 Task: Send an email with the signature Charles Evans with the subject Project completion and the message Please let me know if there are any changes to the schedule. from softage.1@softage.net to softage.3@softage.net and softage.4@softage.net with an attached document Legal_document.pdf
Action: Mouse moved to (540, 690)
Screenshot: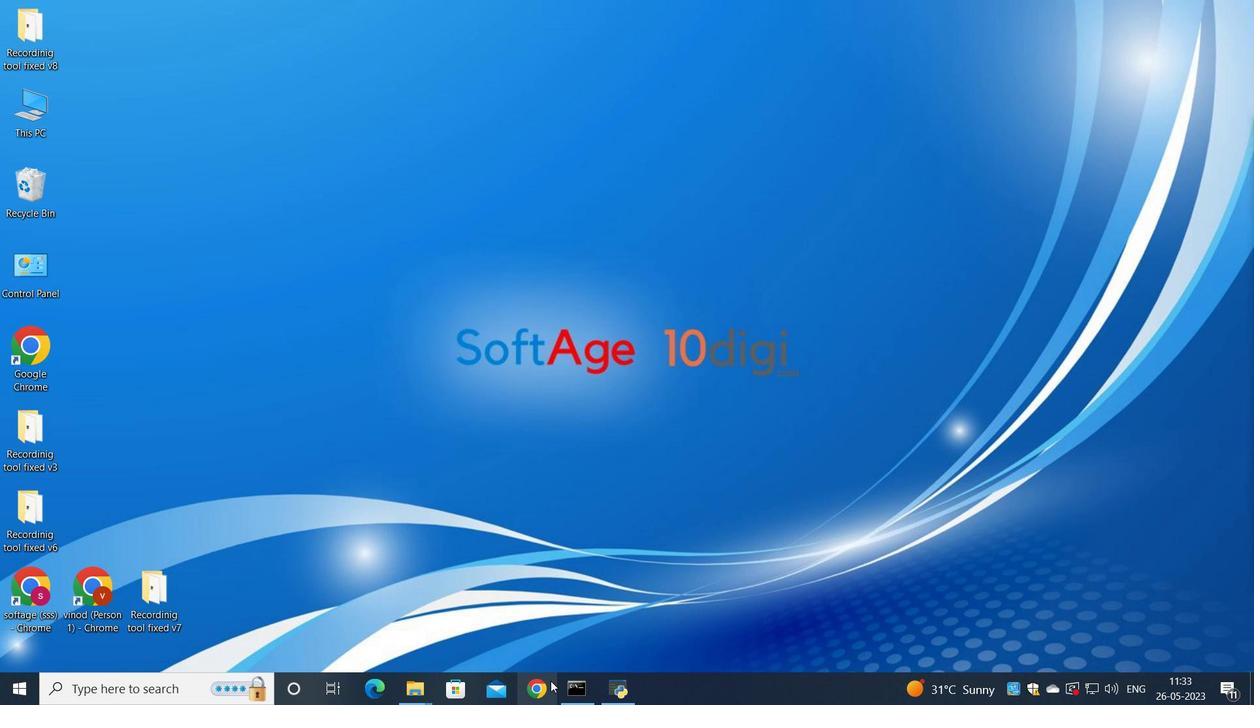 
Action: Mouse pressed left at (540, 690)
Screenshot: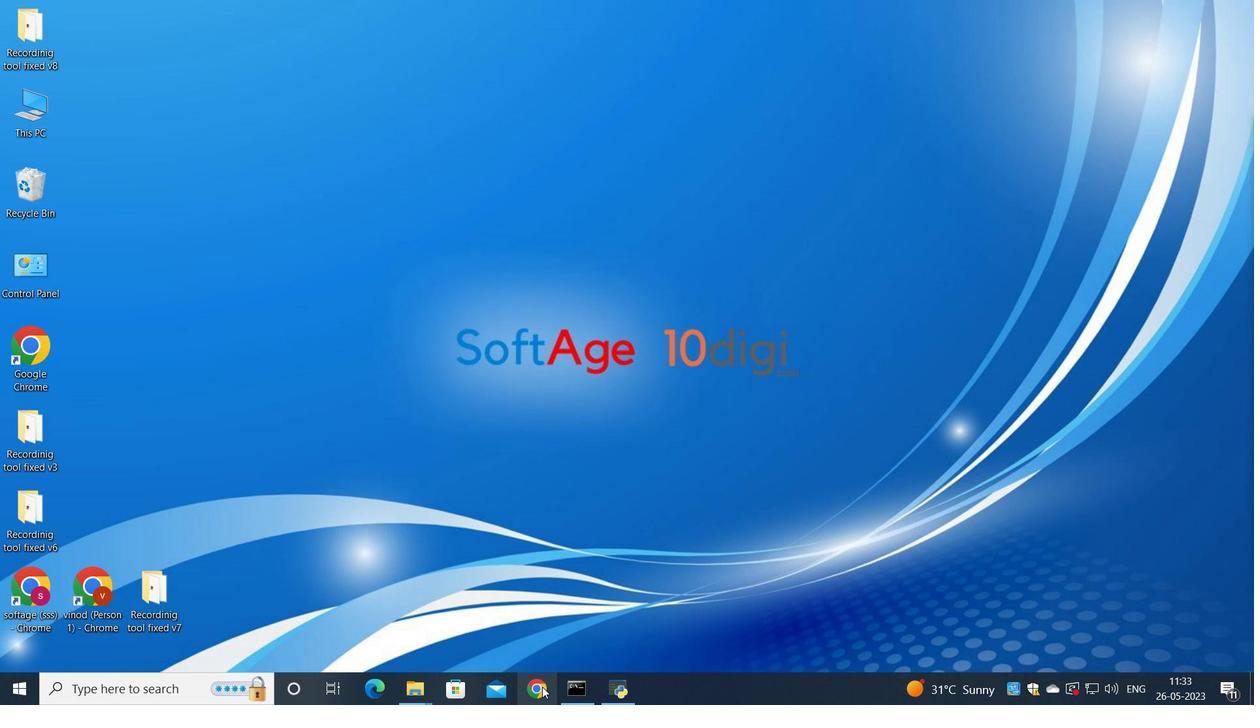 
Action: Mouse moved to (555, 413)
Screenshot: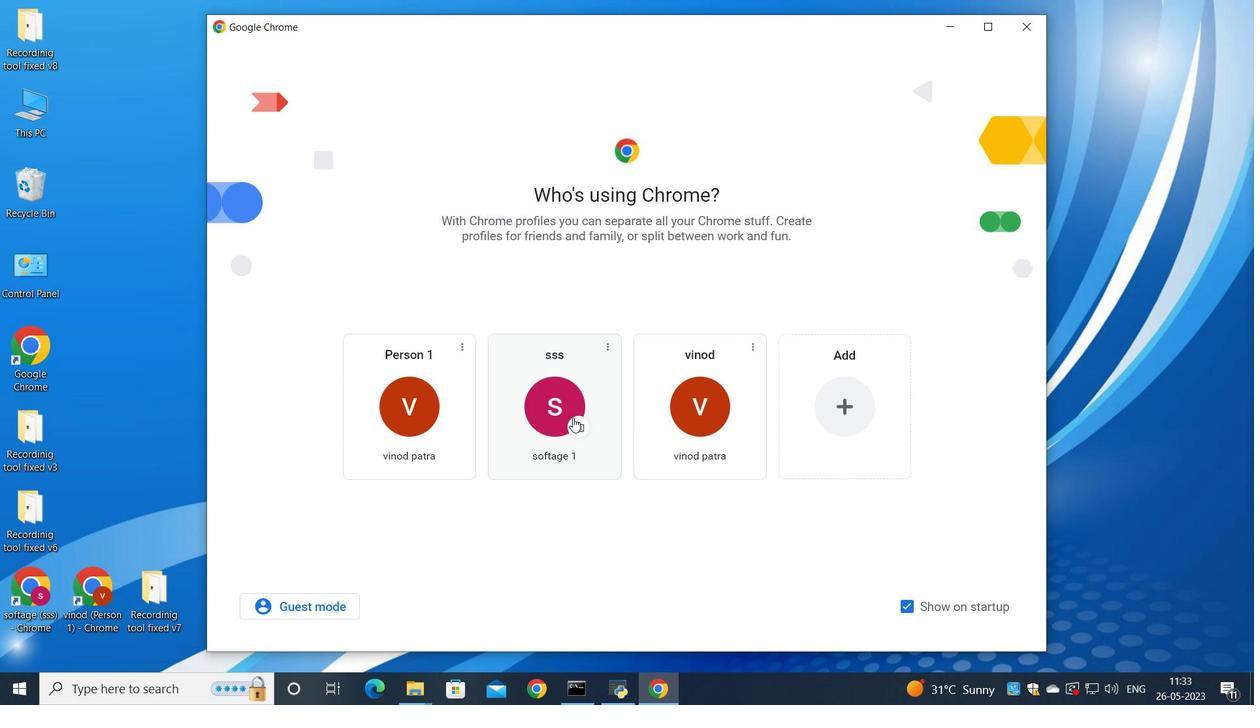 
Action: Mouse pressed left at (555, 413)
Screenshot: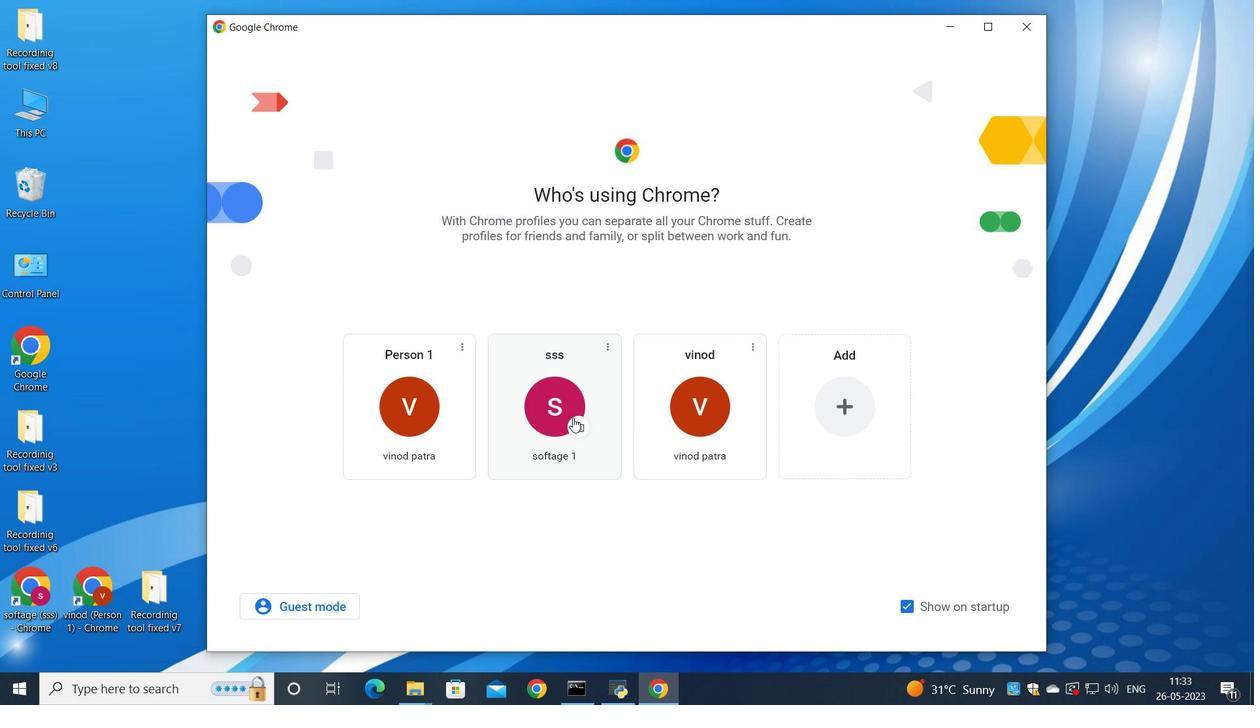 
Action: Mouse moved to (1102, 87)
Screenshot: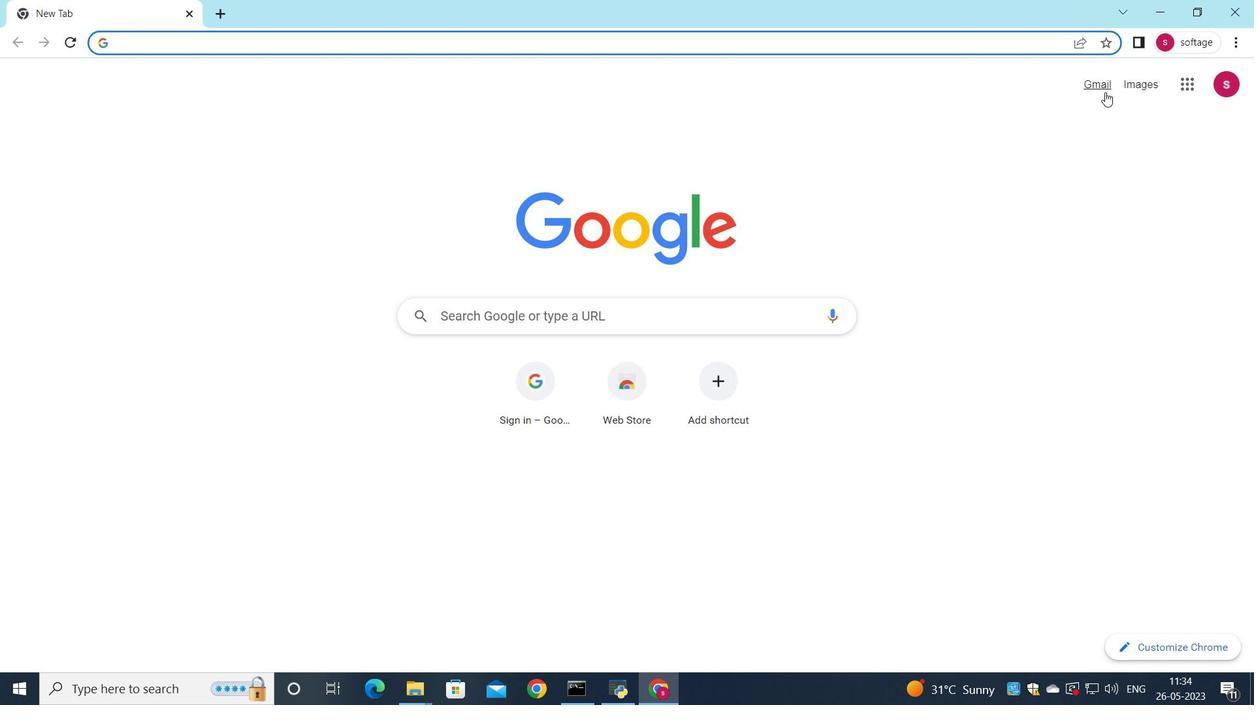 
Action: Mouse pressed left at (1102, 87)
Screenshot: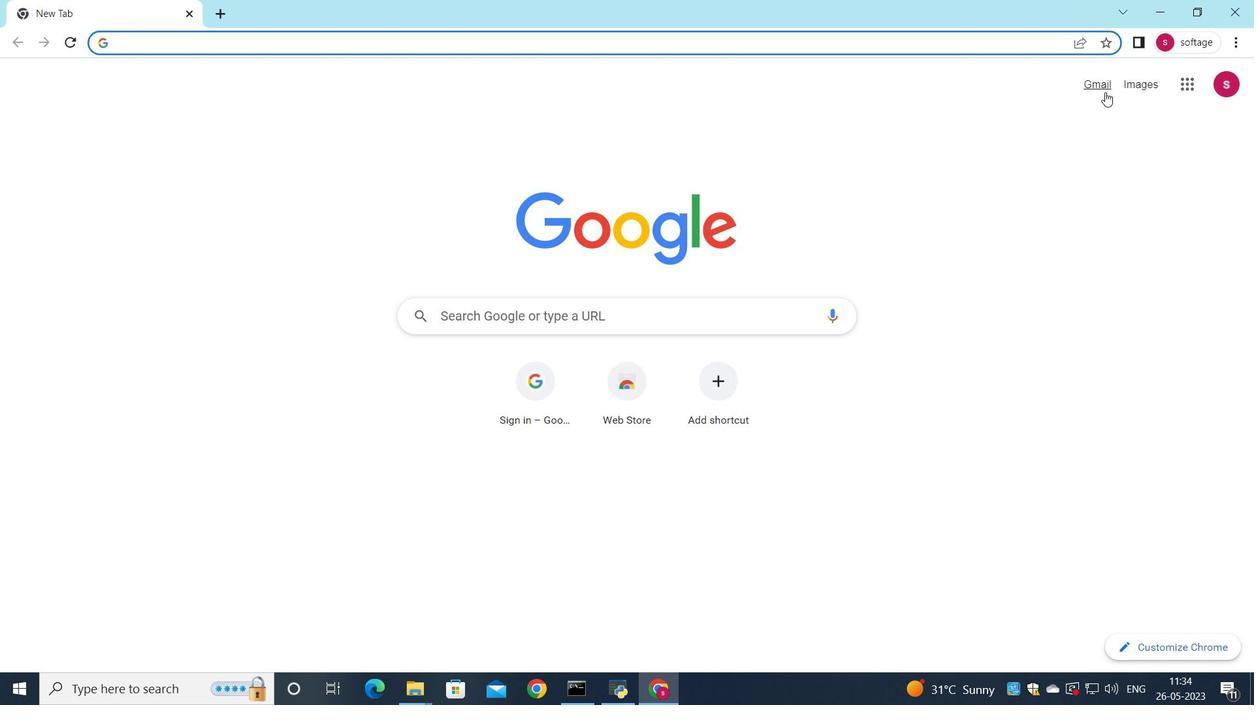 
Action: Mouse moved to (1075, 114)
Screenshot: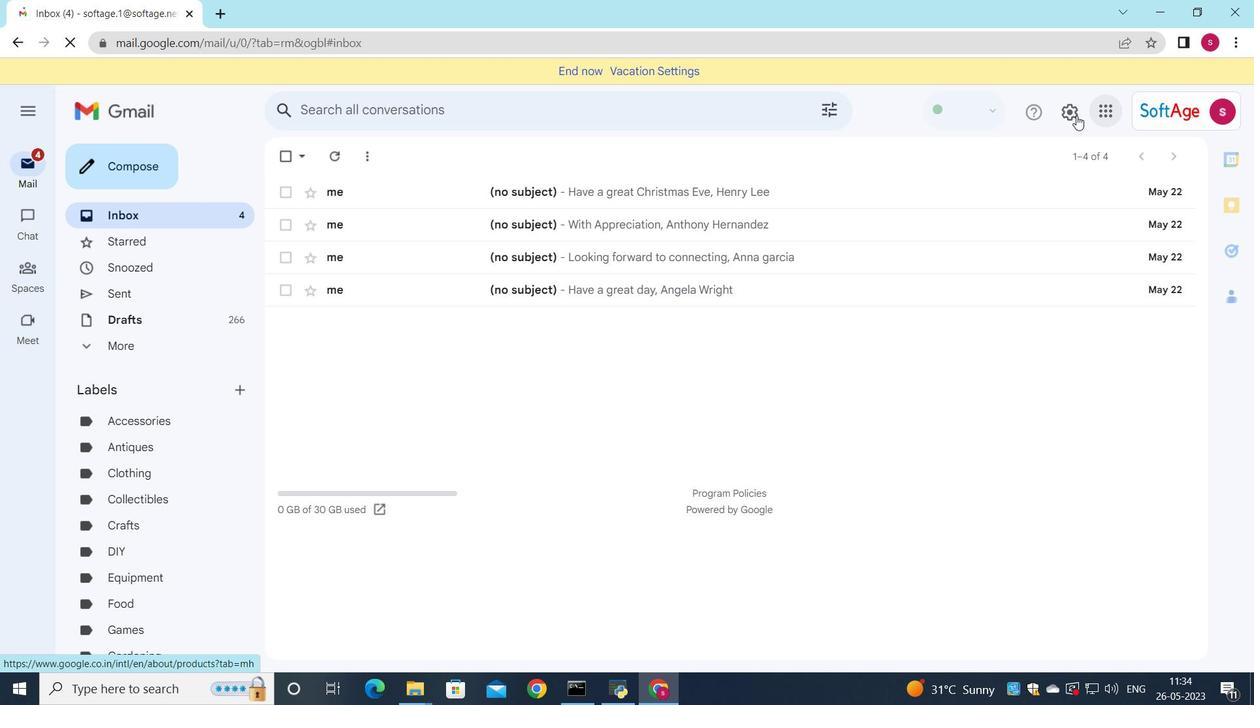 
Action: Mouse pressed left at (1075, 114)
Screenshot: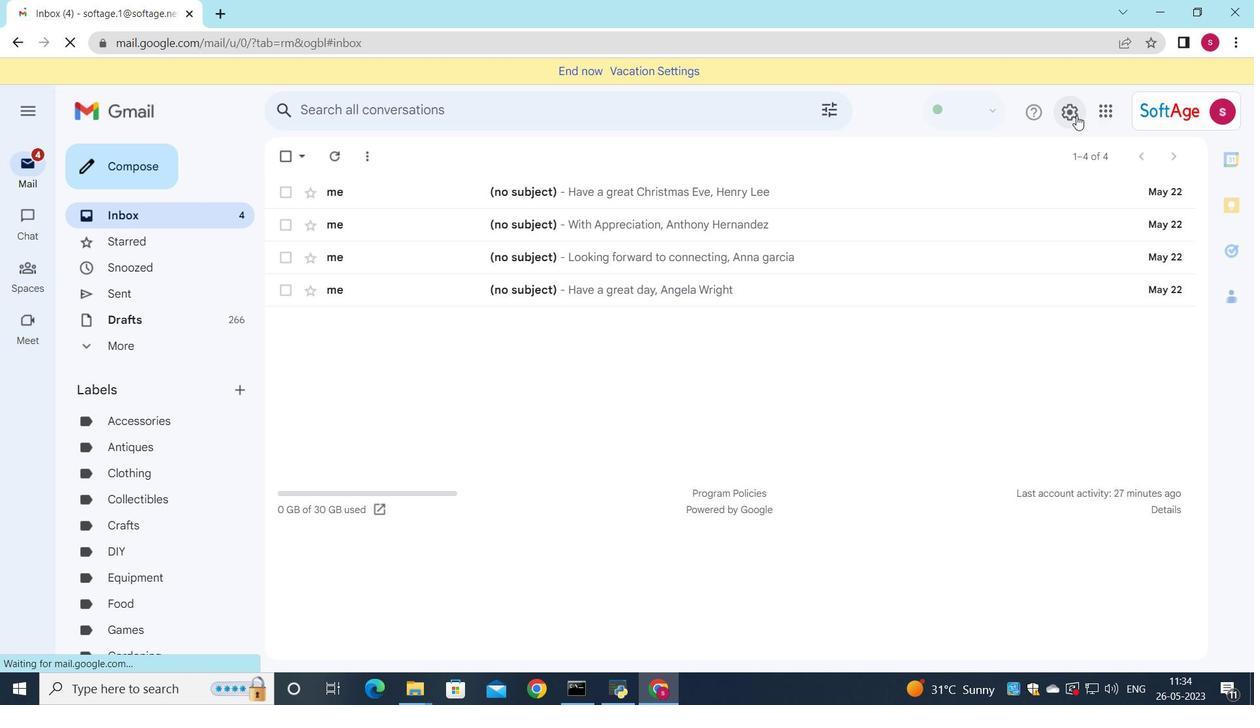 
Action: Mouse moved to (1093, 185)
Screenshot: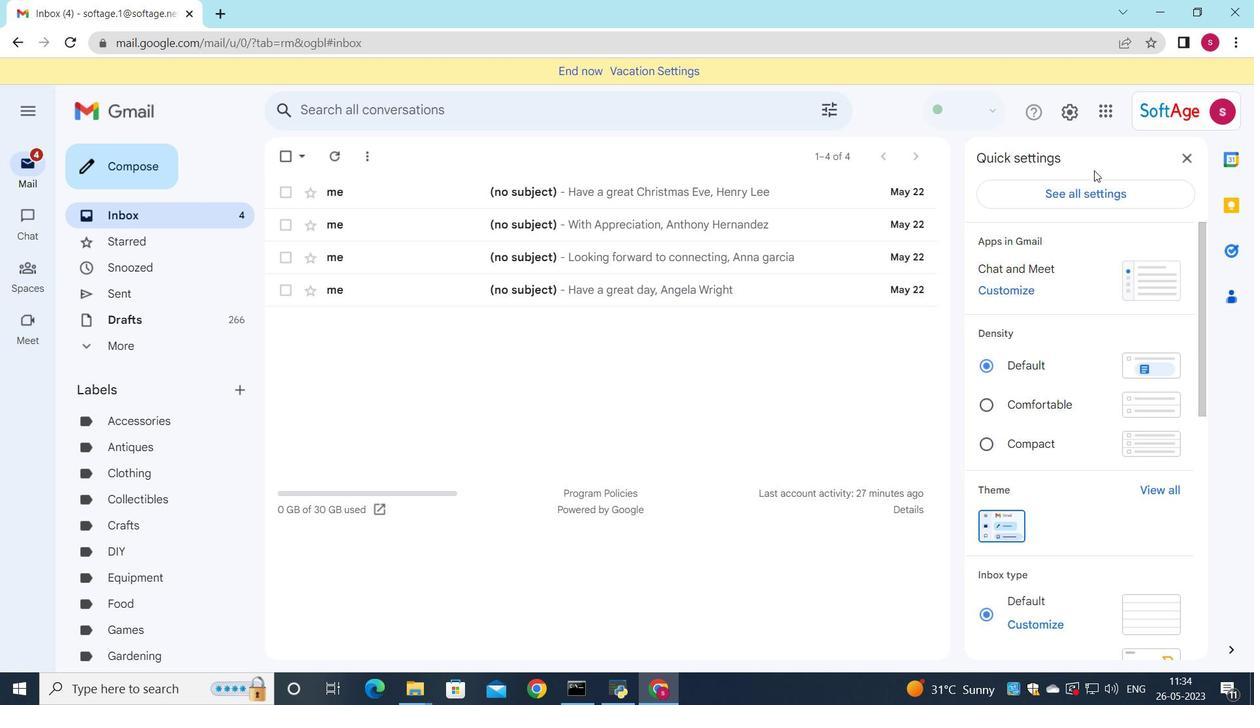 
Action: Mouse pressed left at (1093, 185)
Screenshot: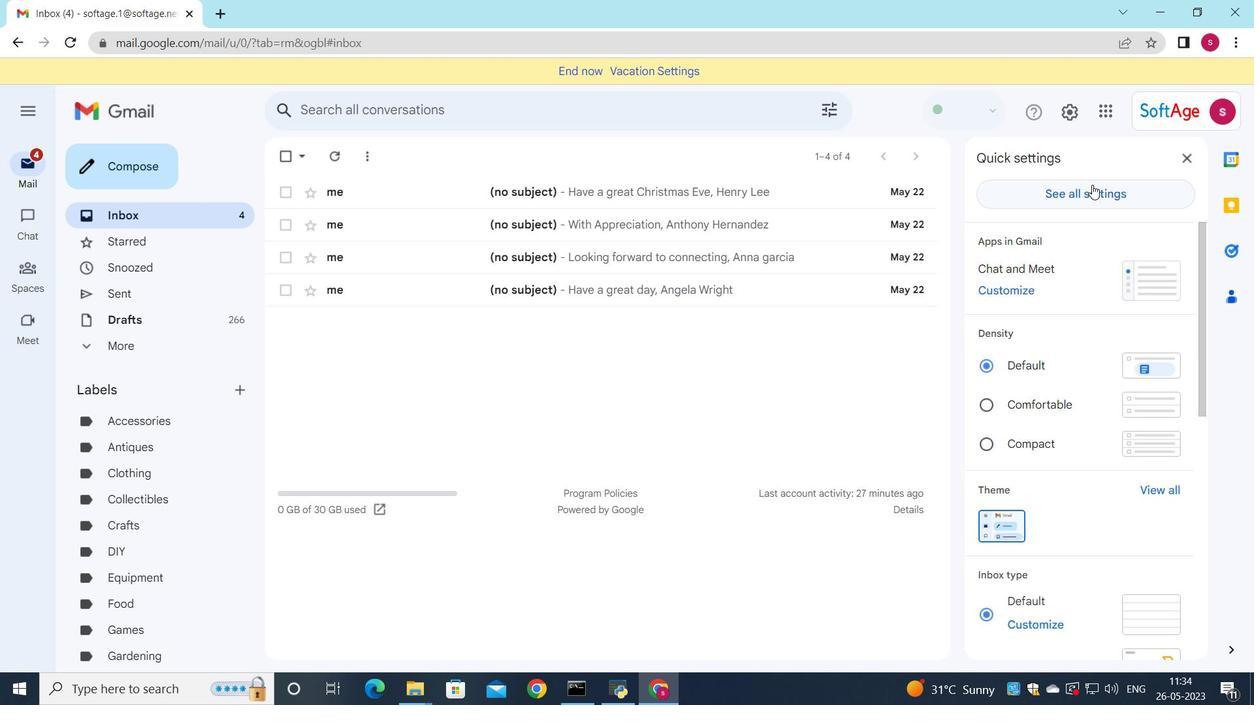 
Action: Mouse moved to (618, 416)
Screenshot: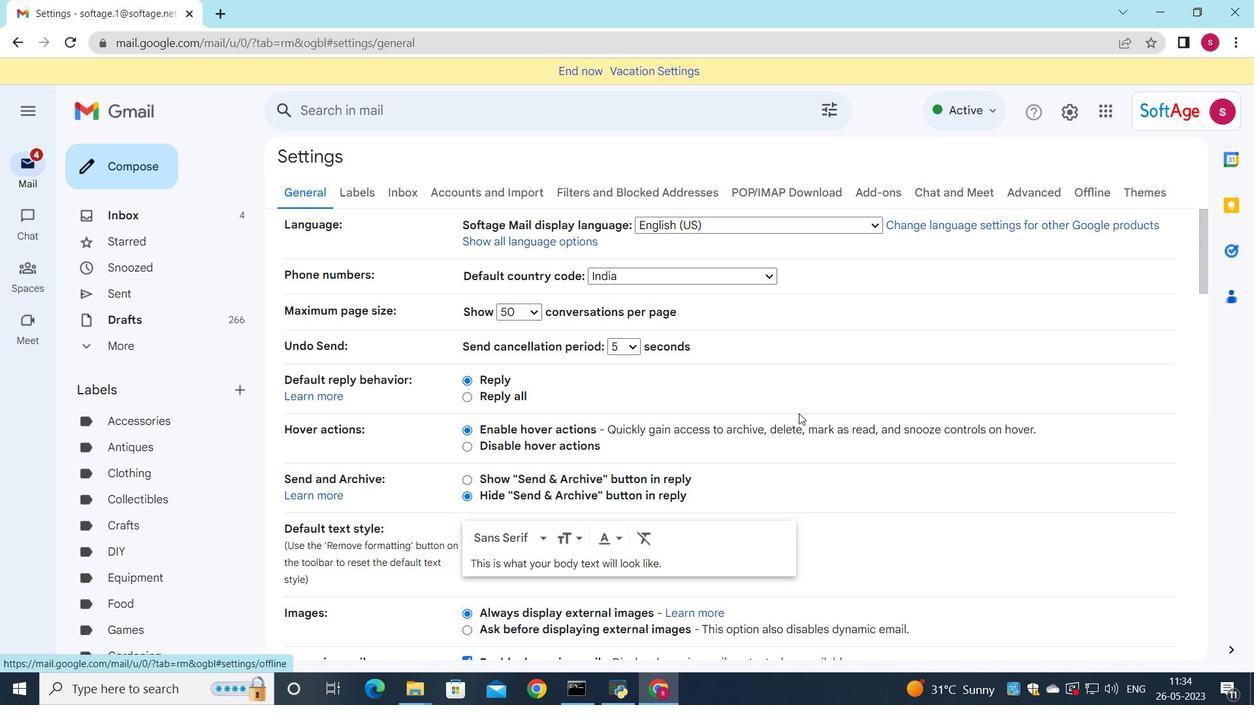 
Action: Mouse scrolled (618, 415) with delta (0, 0)
Screenshot: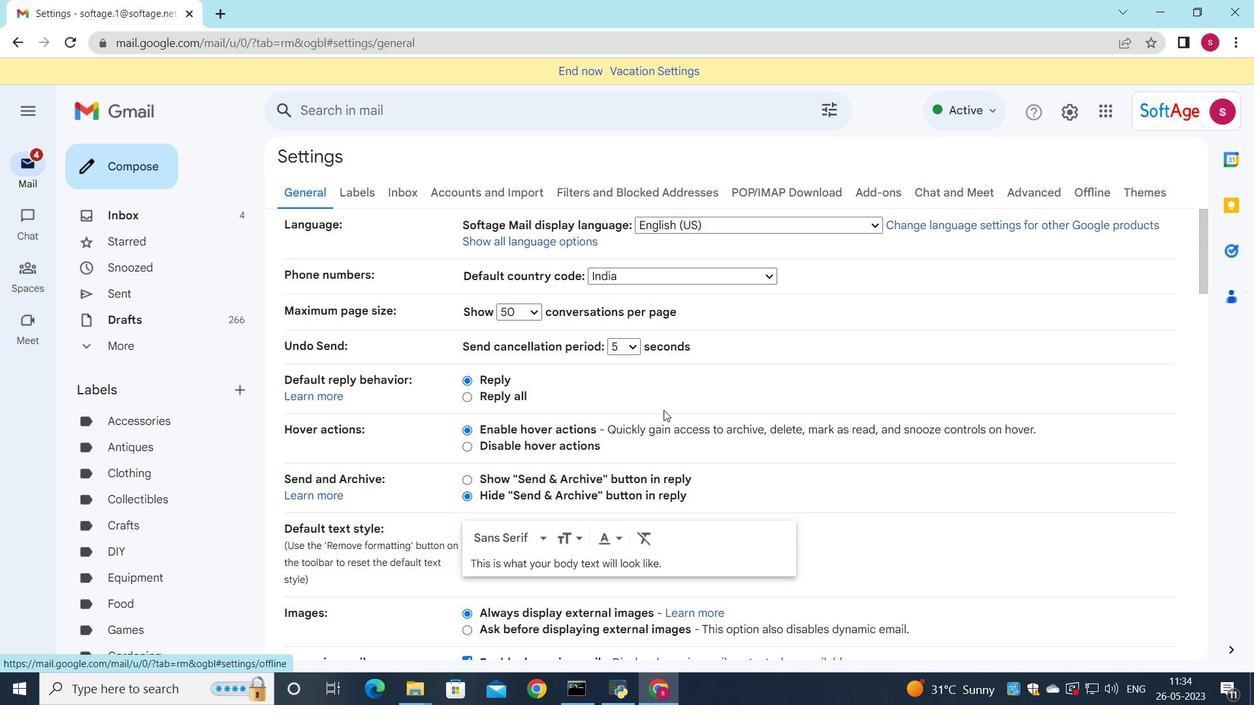 
Action: Mouse scrolled (618, 415) with delta (0, 0)
Screenshot: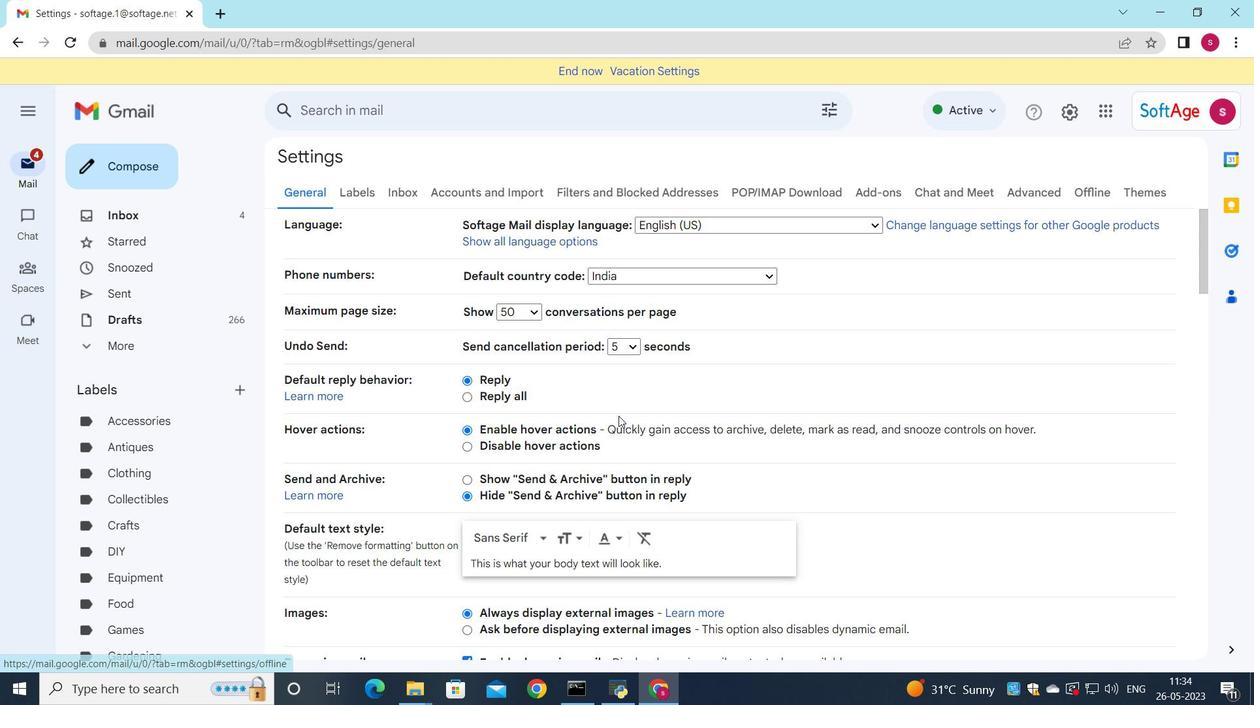 
Action: Mouse scrolled (618, 415) with delta (0, 0)
Screenshot: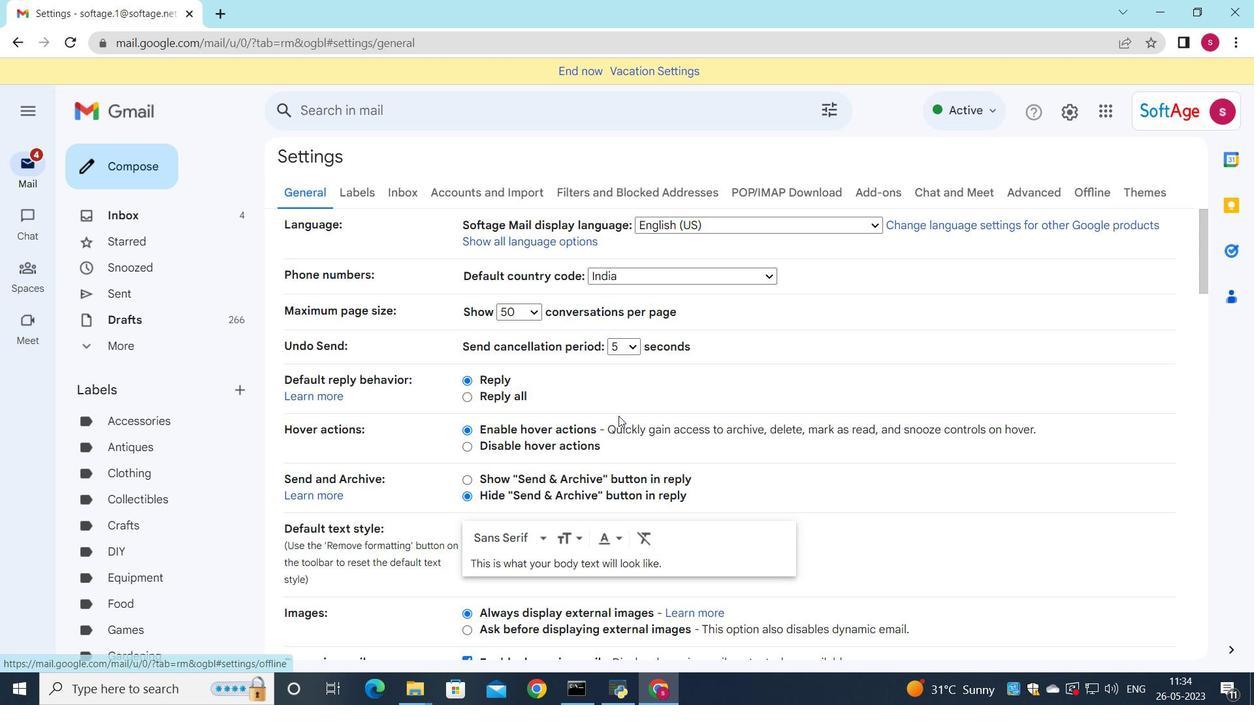 
Action: Mouse scrolled (618, 415) with delta (0, 0)
Screenshot: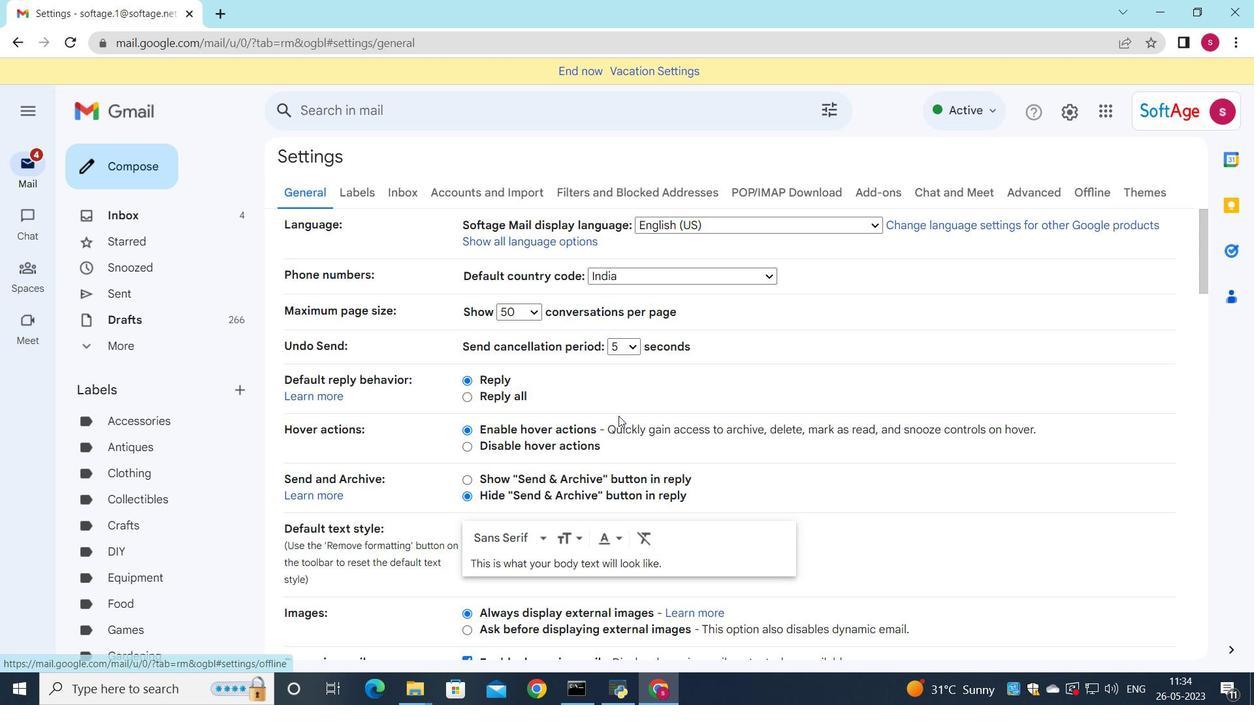 
Action: Mouse scrolled (618, 415) with delta (0, 0)
Screenshot: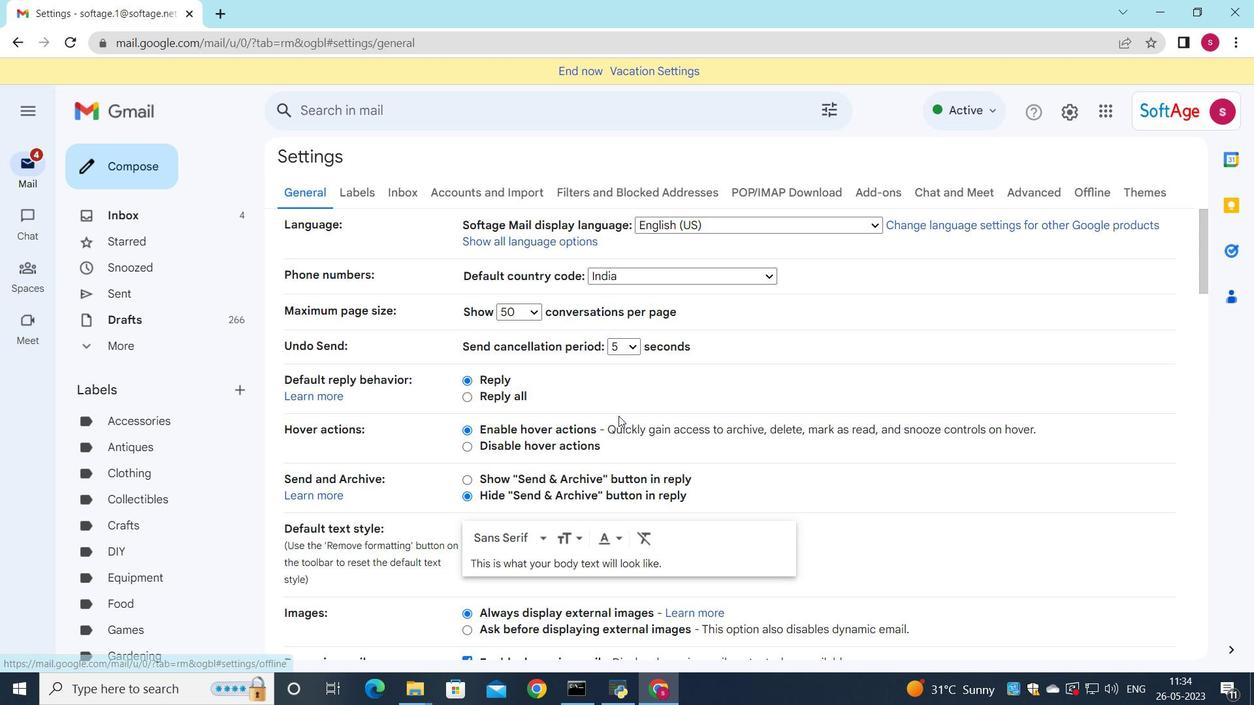 
Action: Mouse scrolled (618, 415) with delta (0, 0)
Screenshot: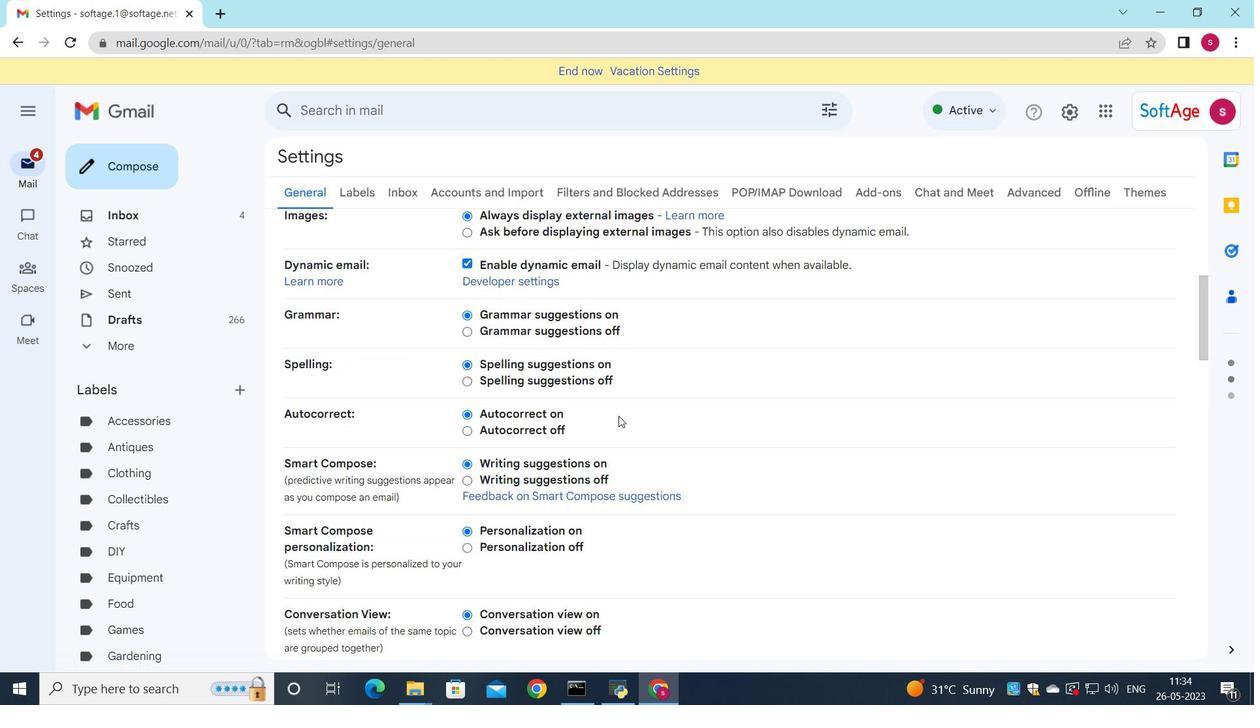 
Action: Mouse scrolled (618, 415) with delta (0, 0)
Screenshot: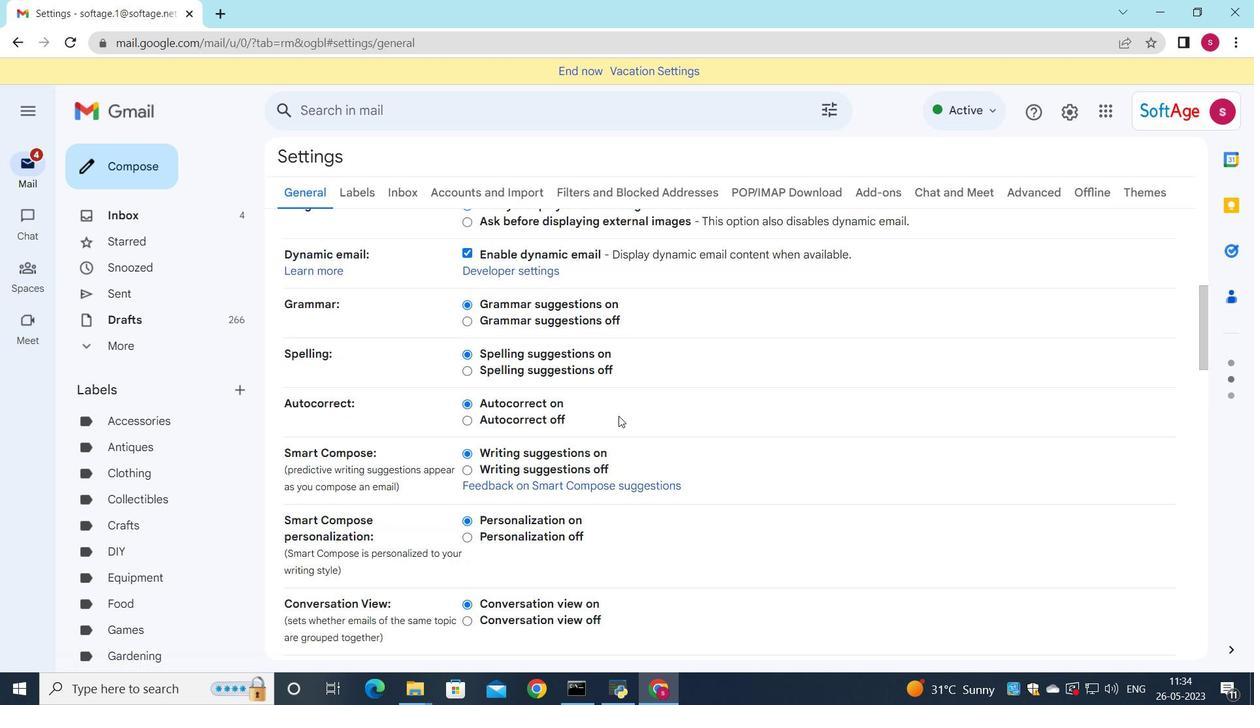 
Action: Mouse scrolled (618, 415) with delta (0, 0)
Screenshot: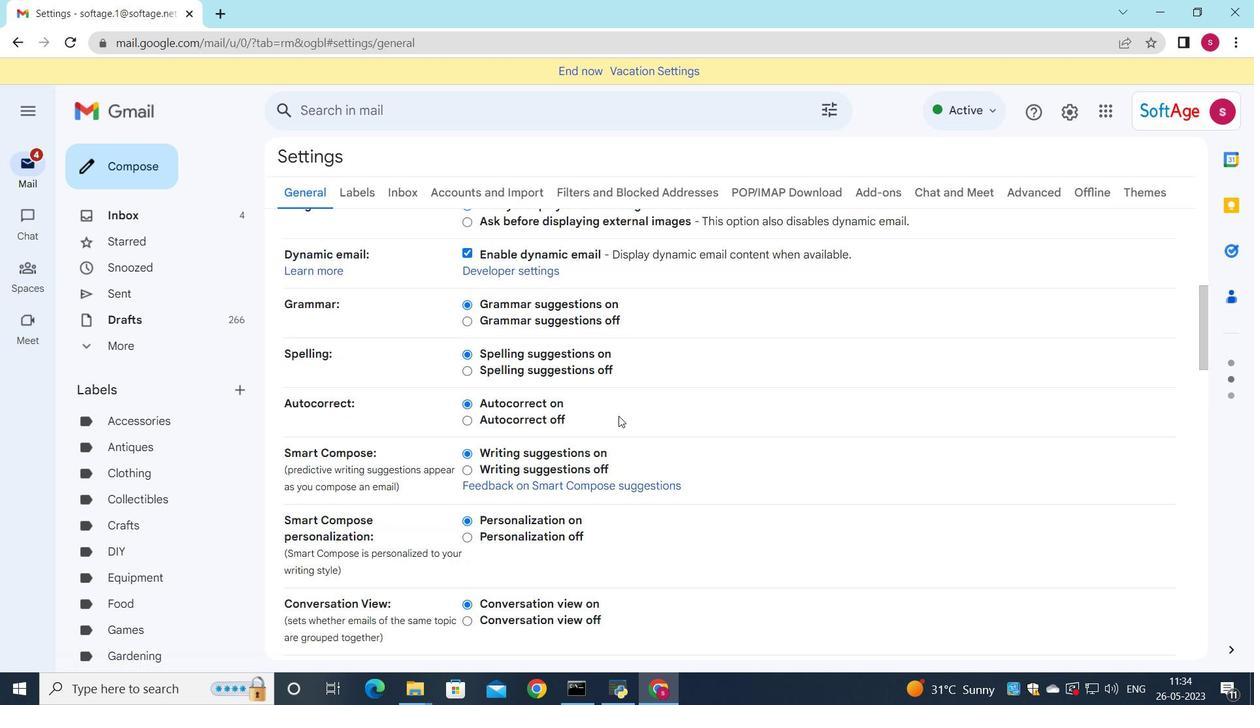 
Action: Mouse scrolled (618, 415) with delta (0, 0)
Screenshot: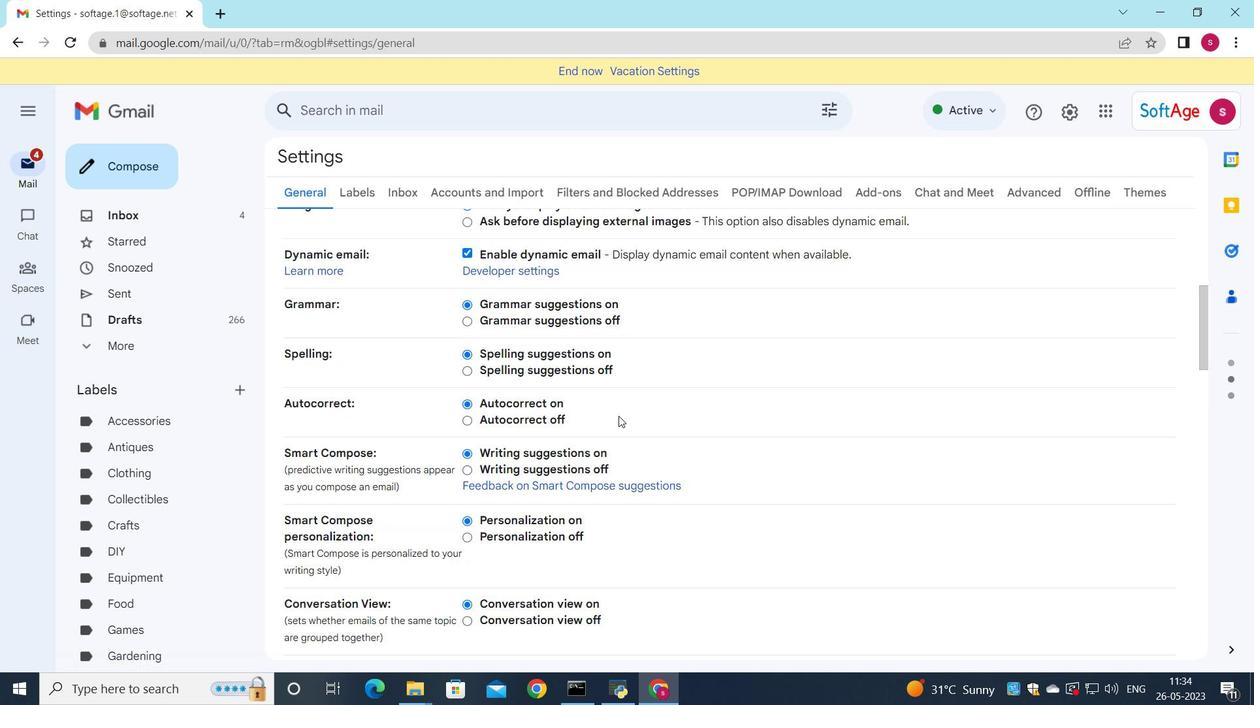 
Action: Mouse moved to (622, 418)
Screenshot: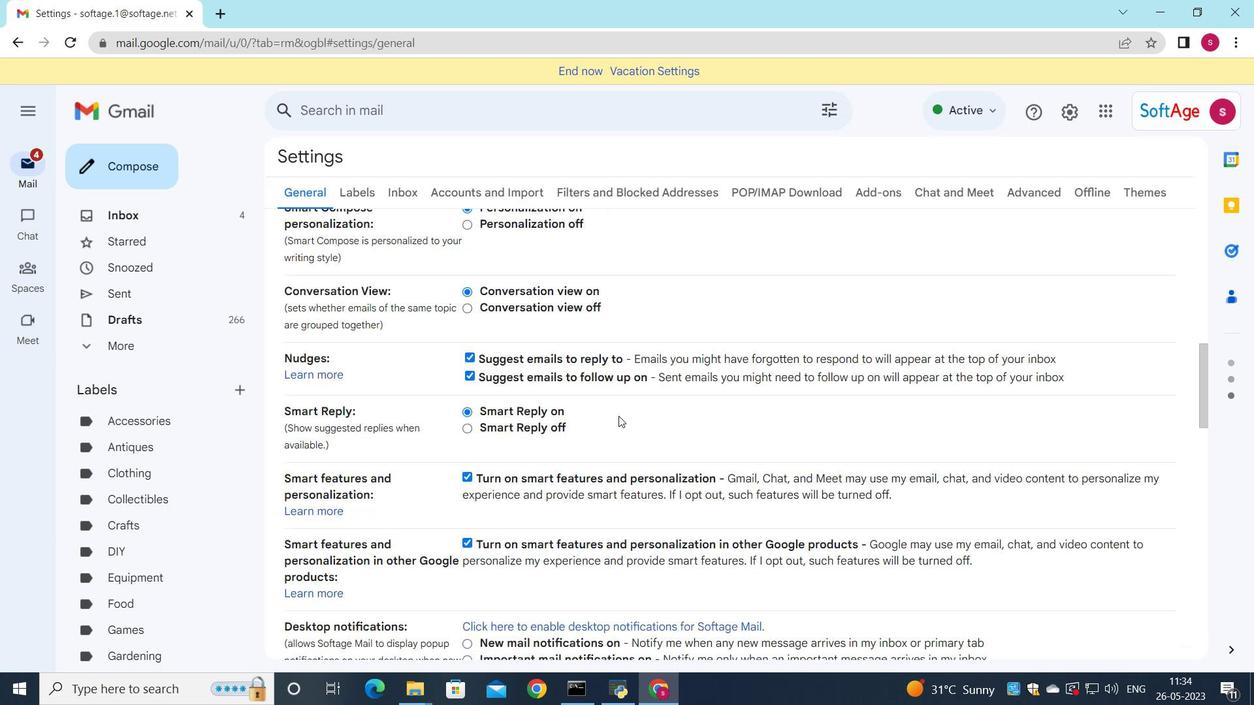 
Action: Mouse scrolled (622, 418) with delta (0, 0)
Screenshot: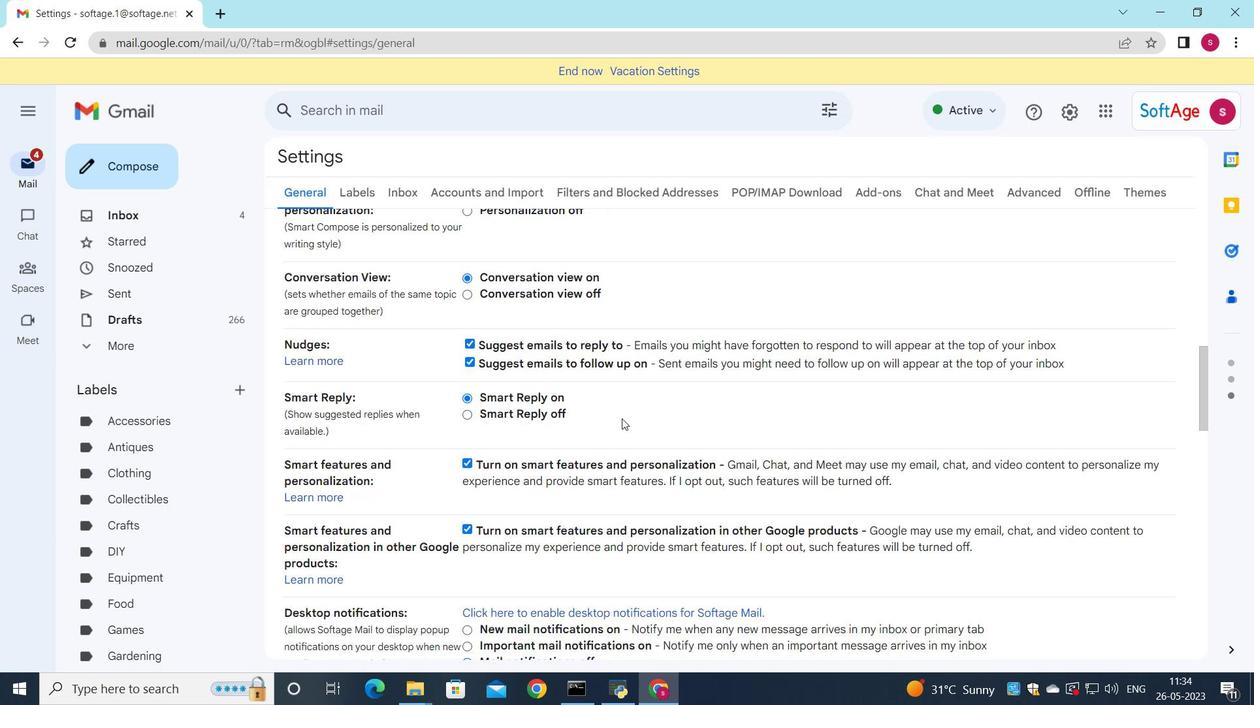 
Action: Mouse scrolled (622, 418) with delta (0, 0)
Screenshot: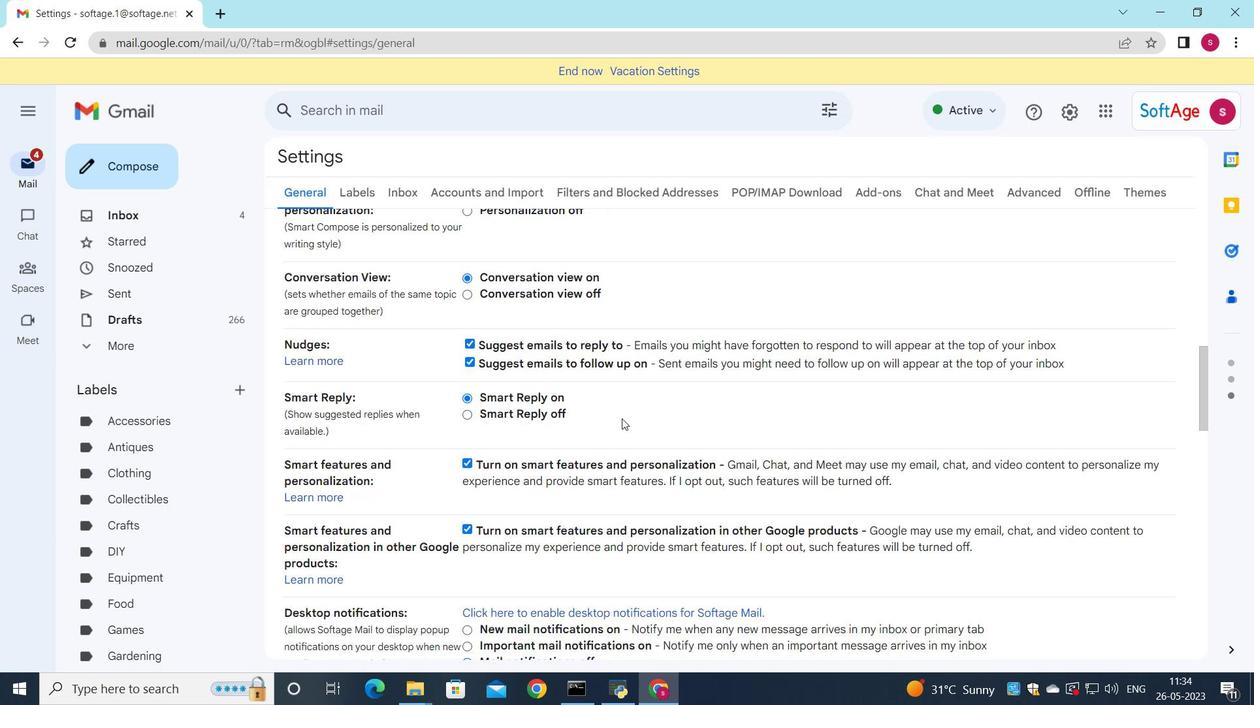 
Action: Mouse scrolled (622, 418) with delta (0, 0)
Screenshot: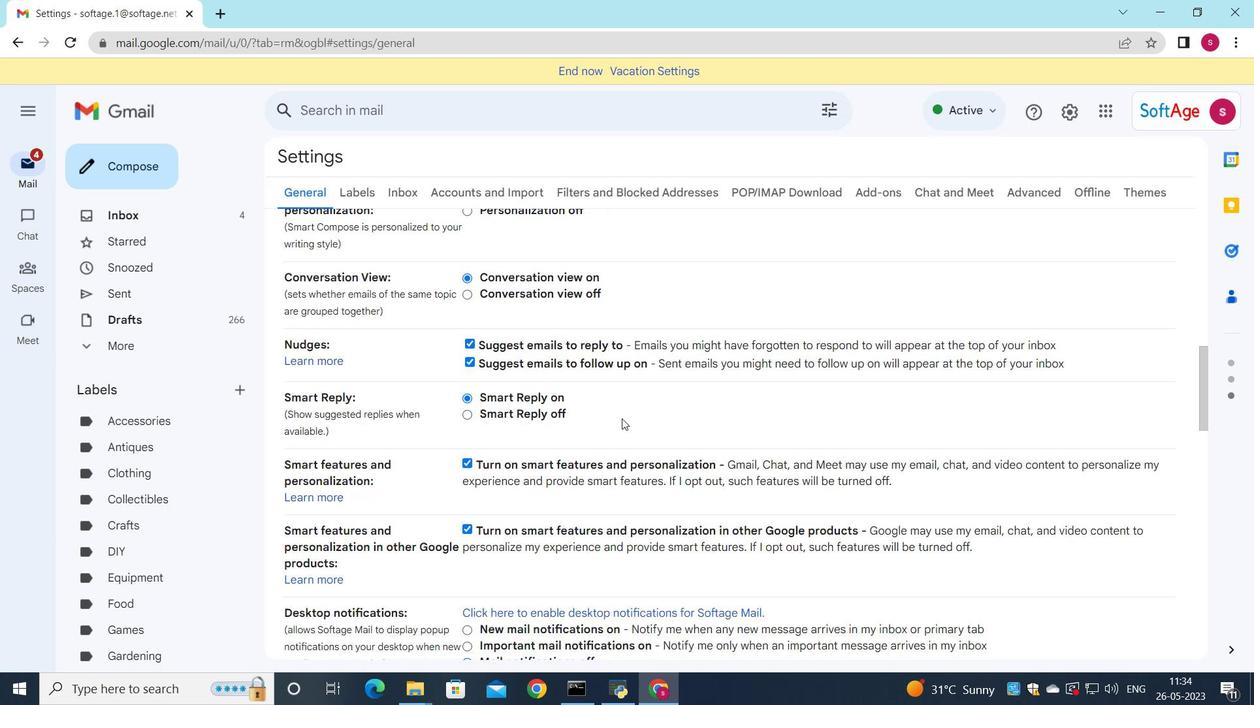 
Action: Mouse scrolled (622, 418) with delta (0, 0)
Screenshot: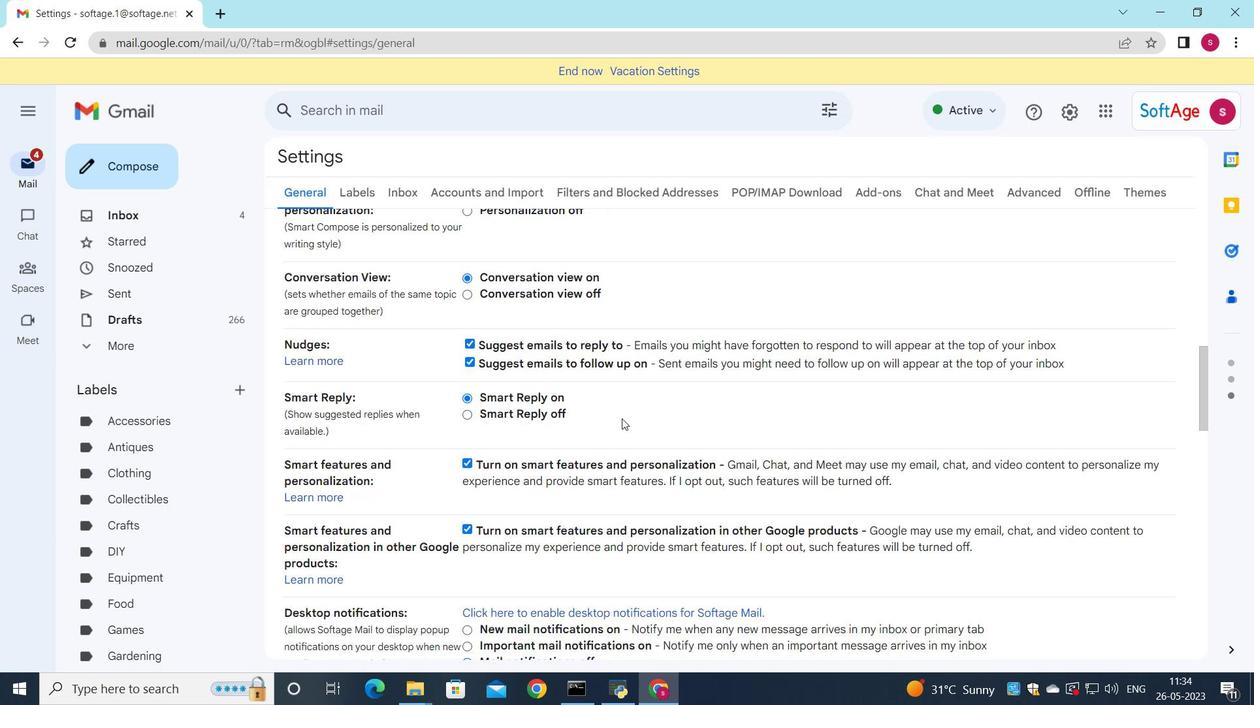 
Action: Mouse scrolled (622, 418) with delta (0, 0)
Screenshot: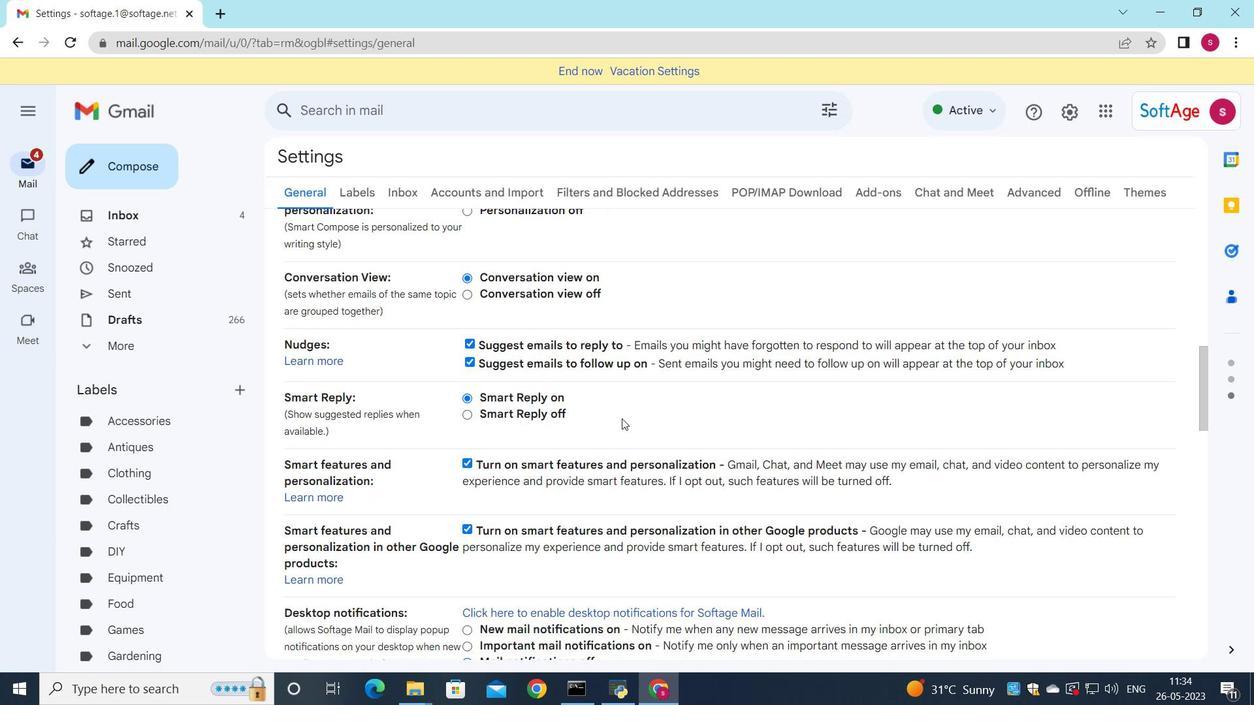 
Action: Mouse moved to (624, 420)
Screenshot: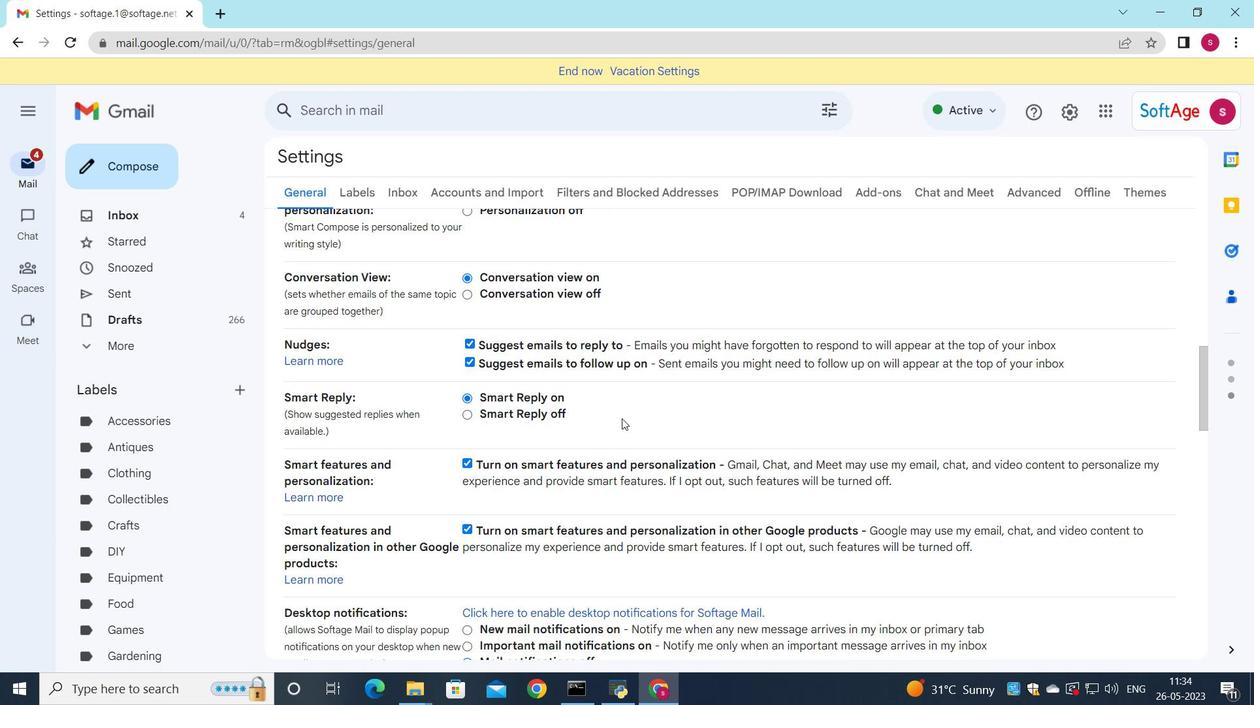 
Action: Mouse scrolled (624, 419) with delta (0, 0)
Screenshot: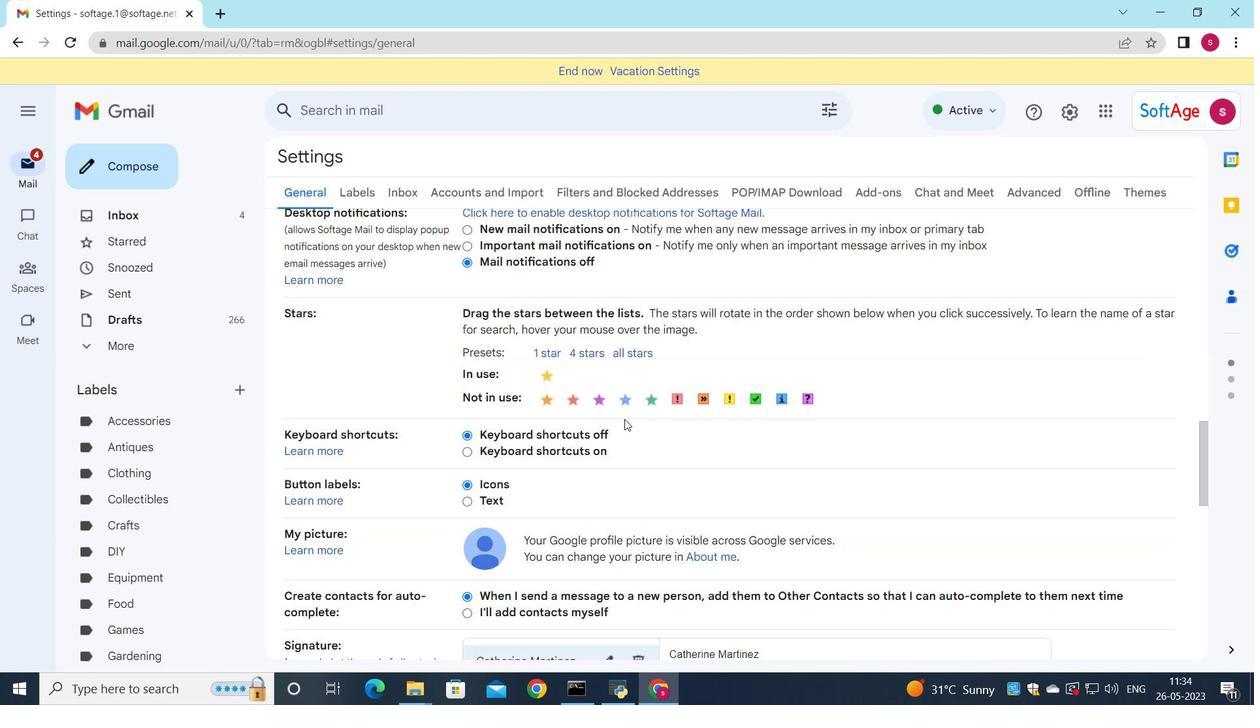 
Action: Mouse scrolled (624, 419) with delta (0, 0)
Screenshot: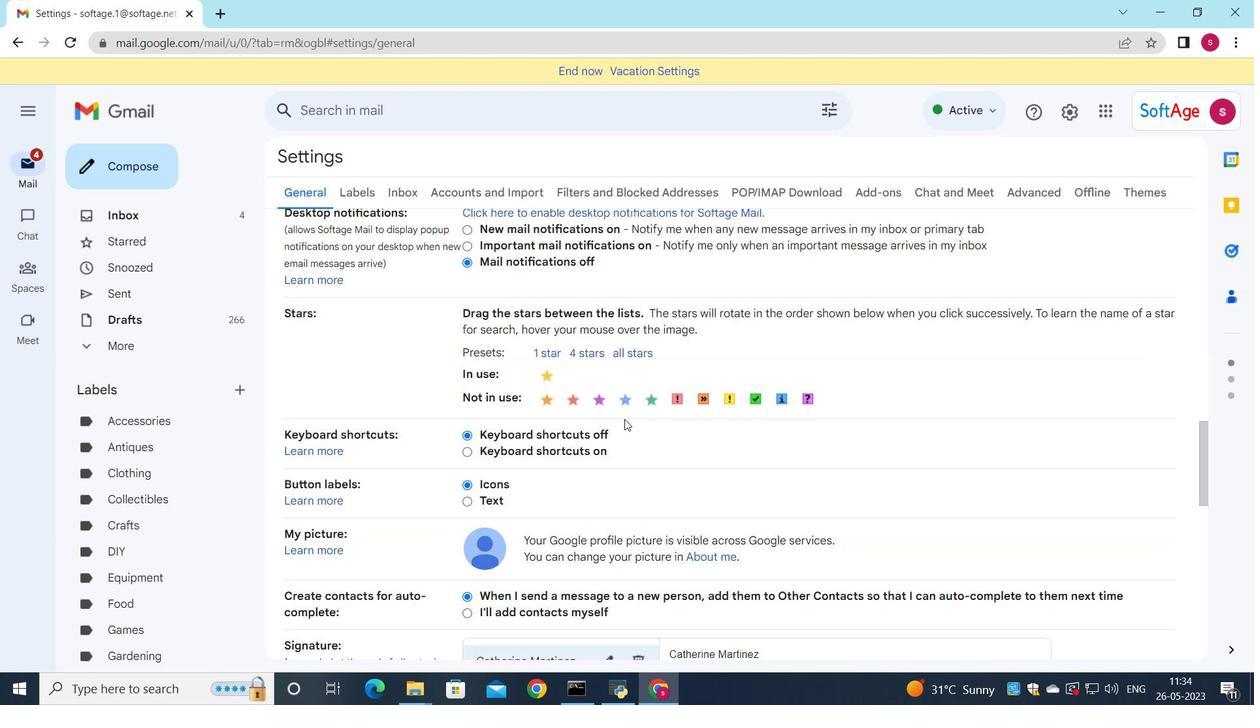 
Action: Mouse scrolled (624, 419) with delta (0, 0)
Screenshot: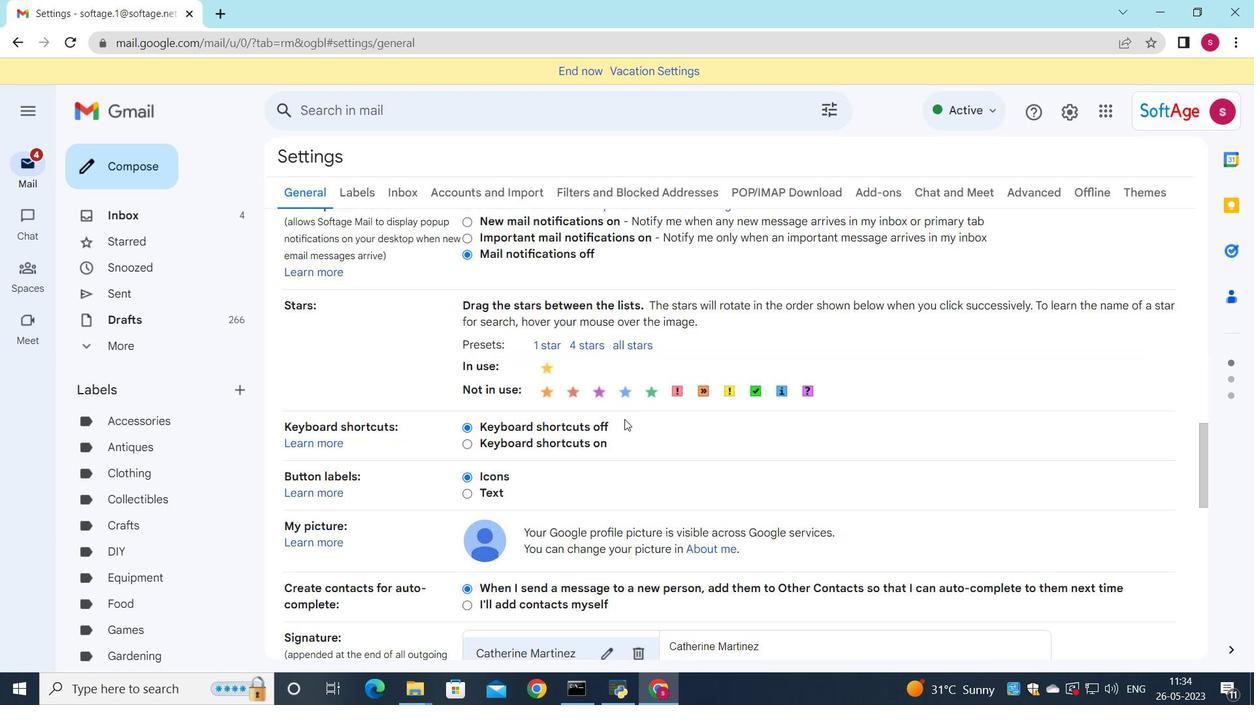 
Action: Mouse scrolled (624, 419) with delta (0, 0)
Screenshot: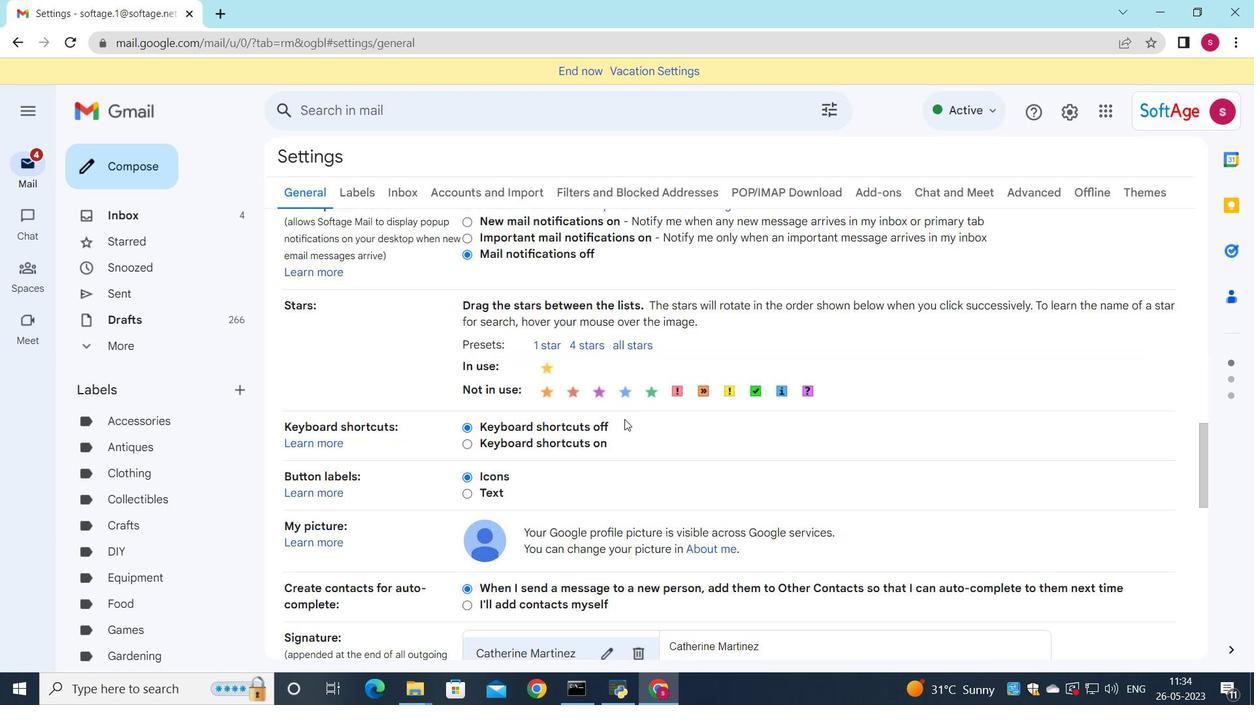 
Action: Mouse moved to (625, 420)
Screenshot: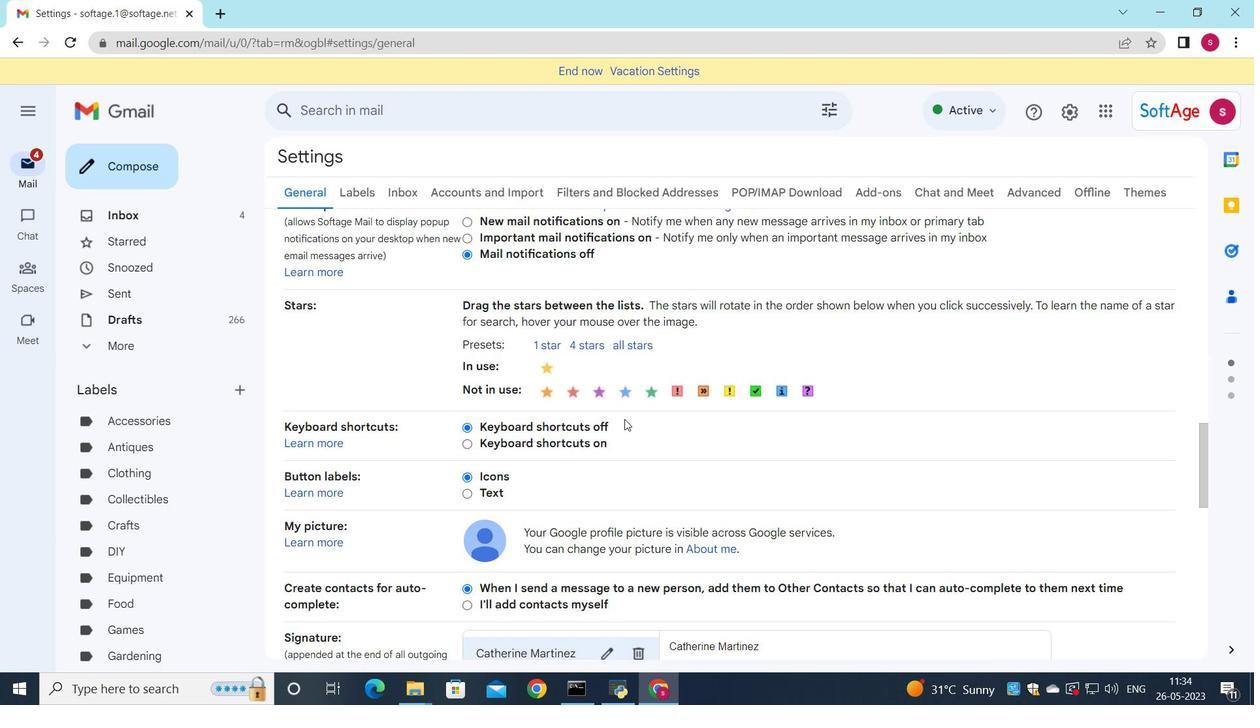 
Action: Mouse scrolled (625, 419) with delta (0, 0)
Screenshot: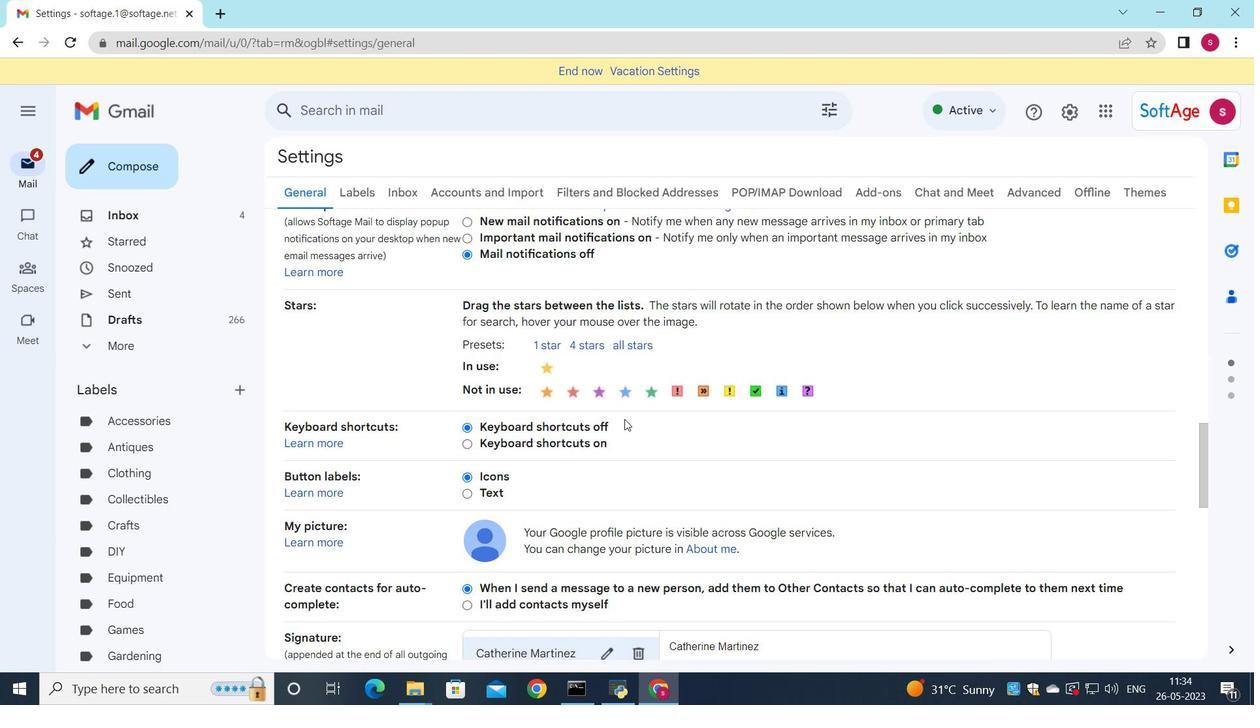 
Action: Mouse moved to (633, 247)
Screenshot: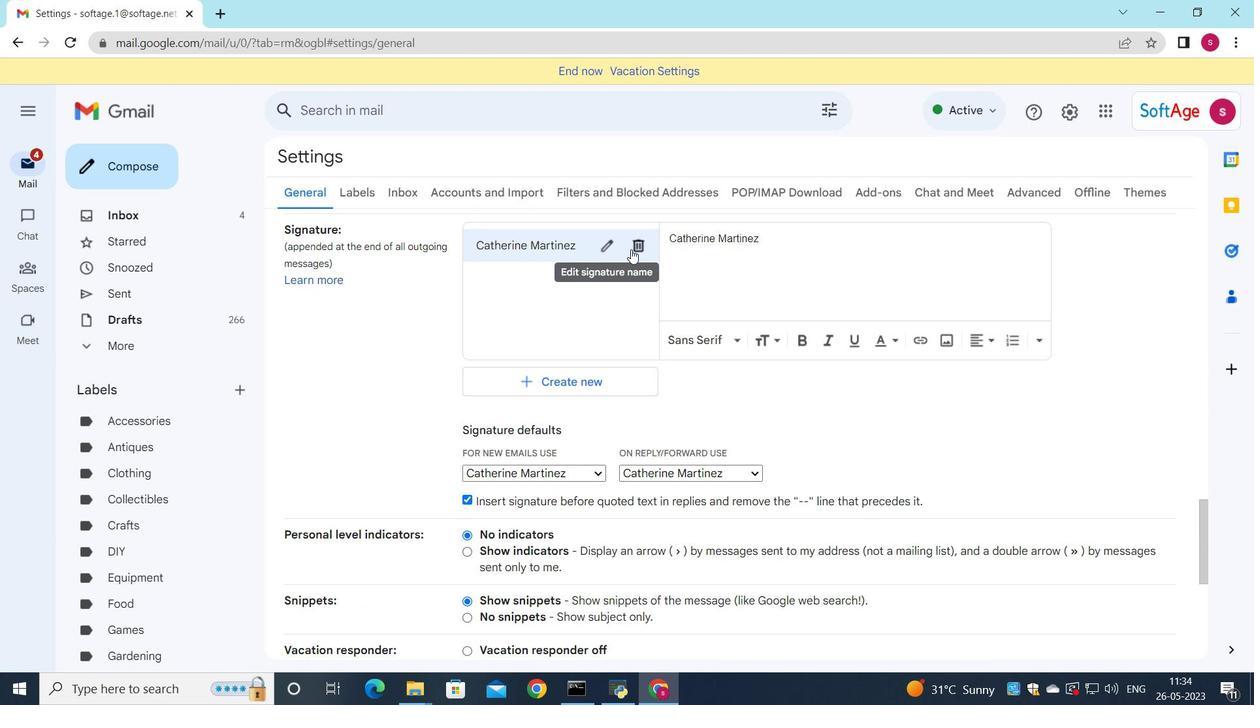 
Action: Mouse pressed left at (633, 247)
Screenshot: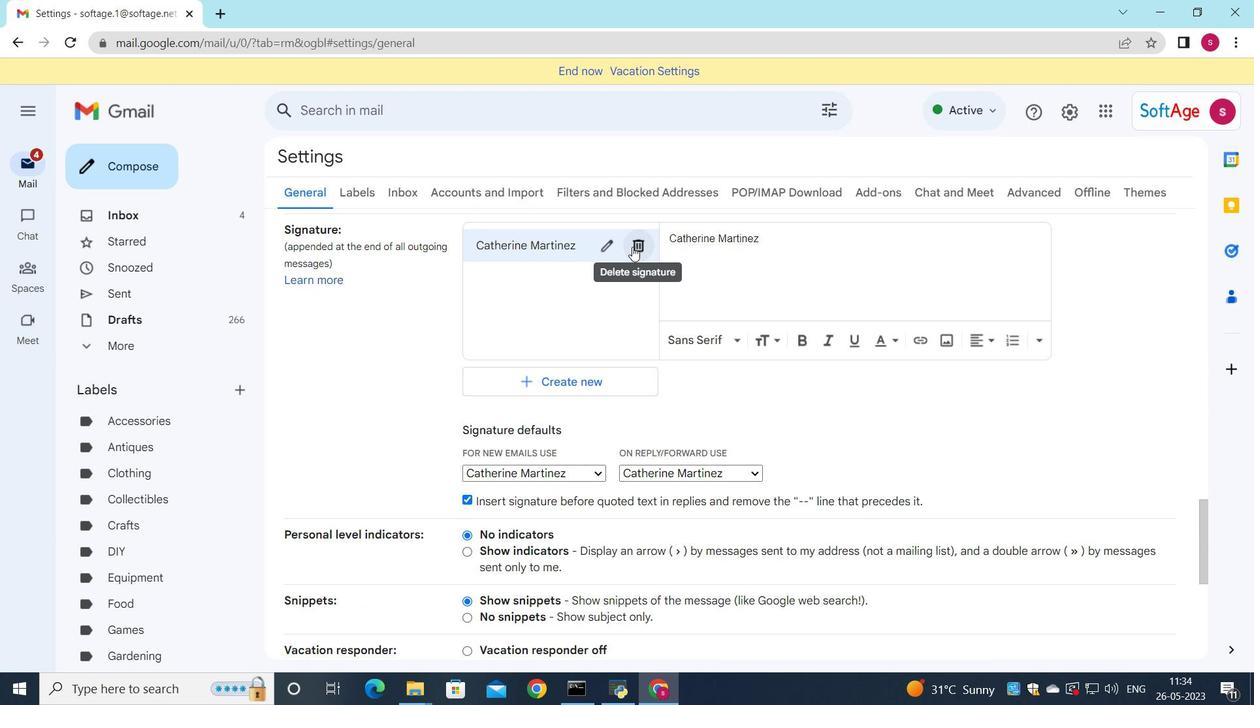 
Action: Mouse moved to (785, 391)
Screenshot: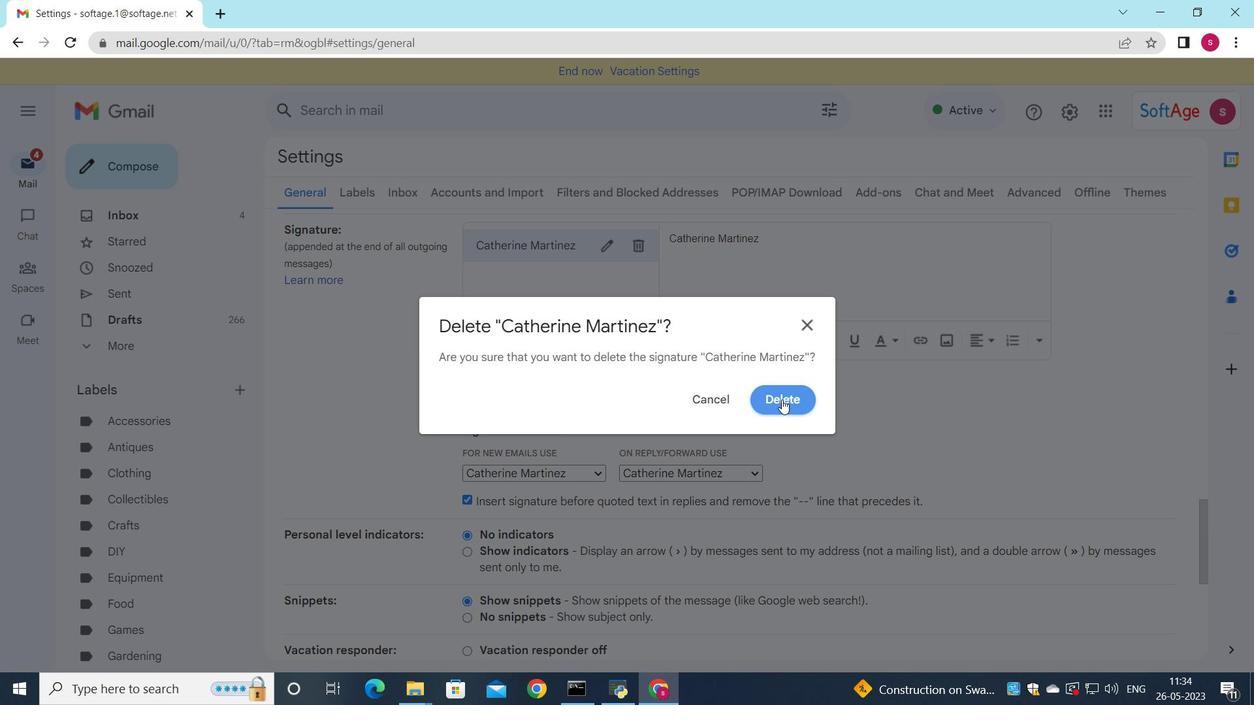 
Action: Mouse pressed left at (785, 391)
Screenshot: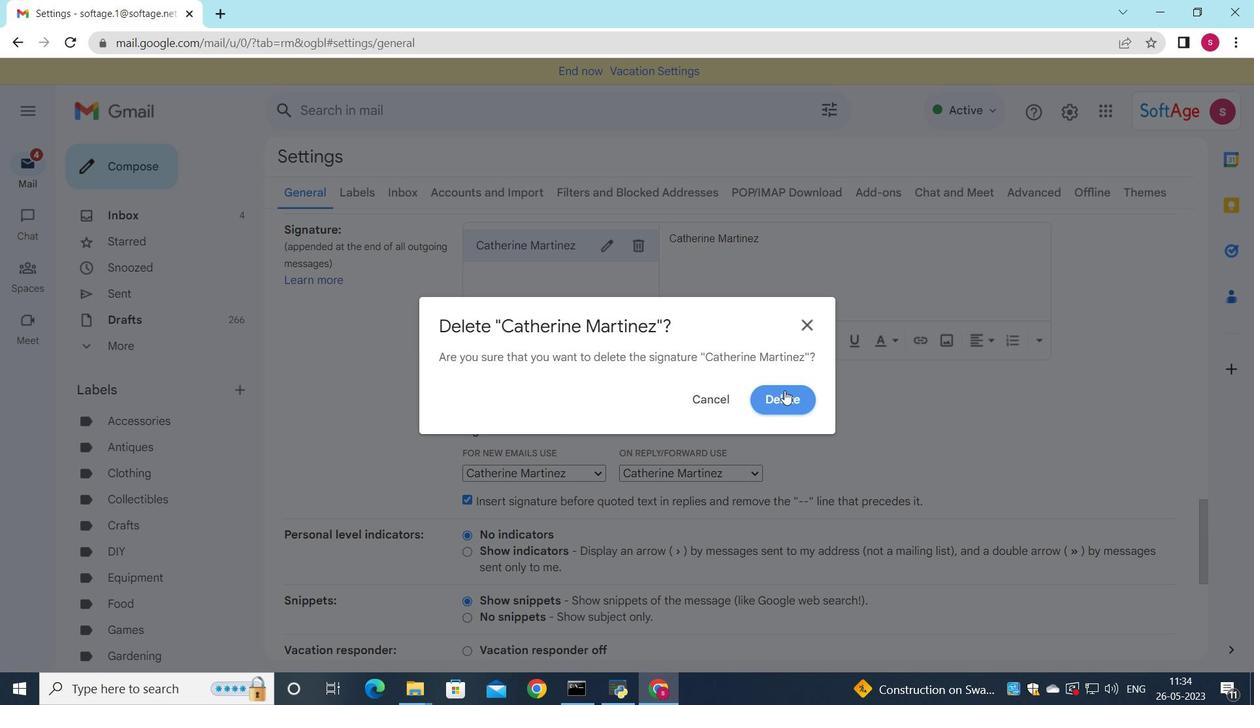 
Action: Mouse moved to (506, 261)
Screenshot: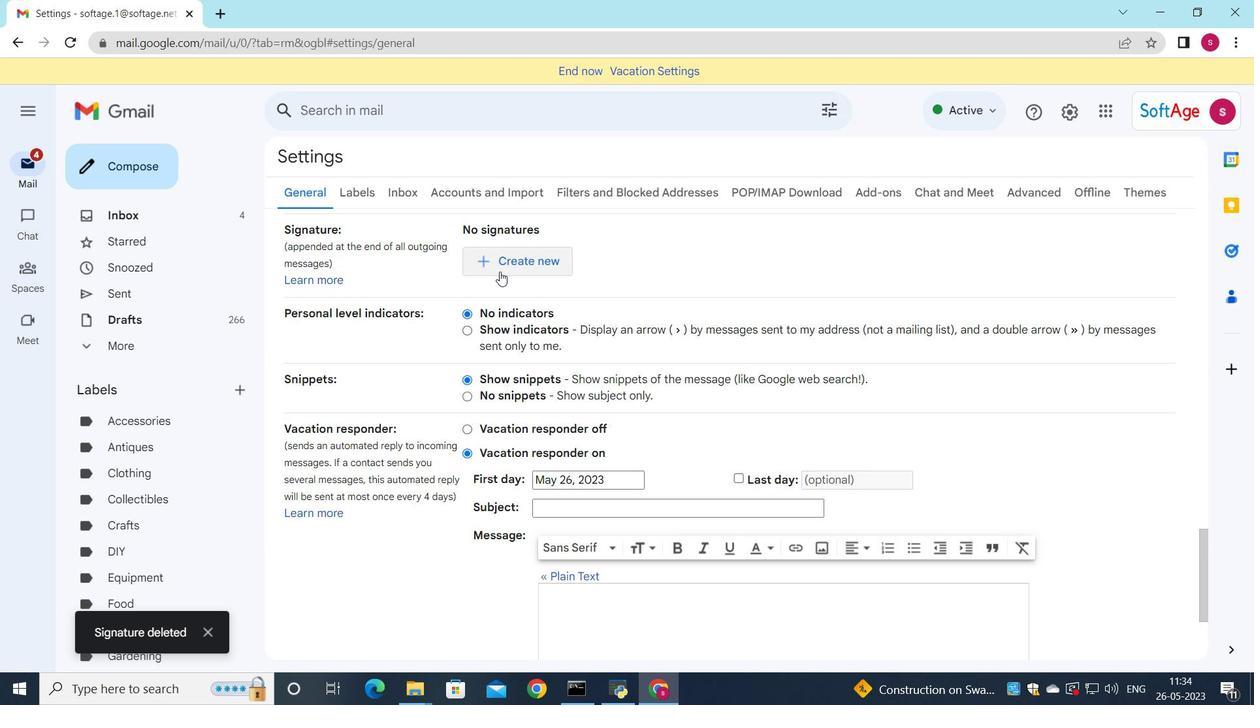 
Action: Mouse pressed left at (506, 261)
Screenshot: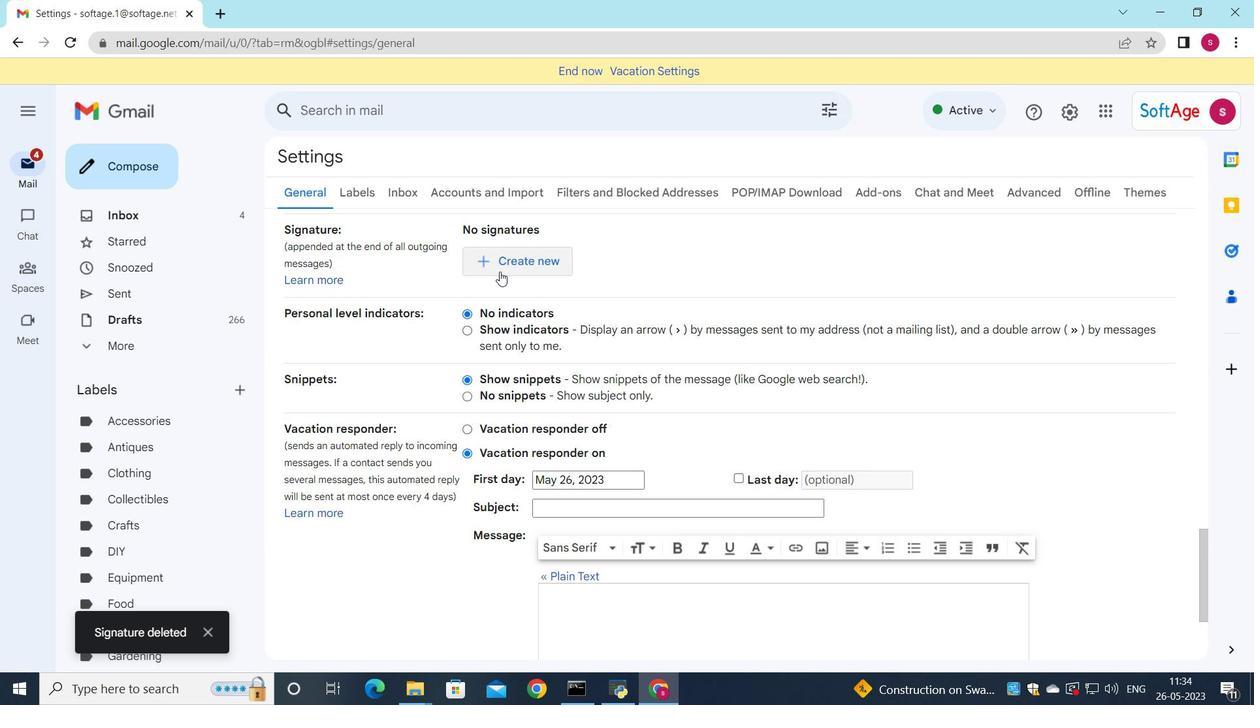 
Action: Mouse moved to (669, 324)
Screenshot: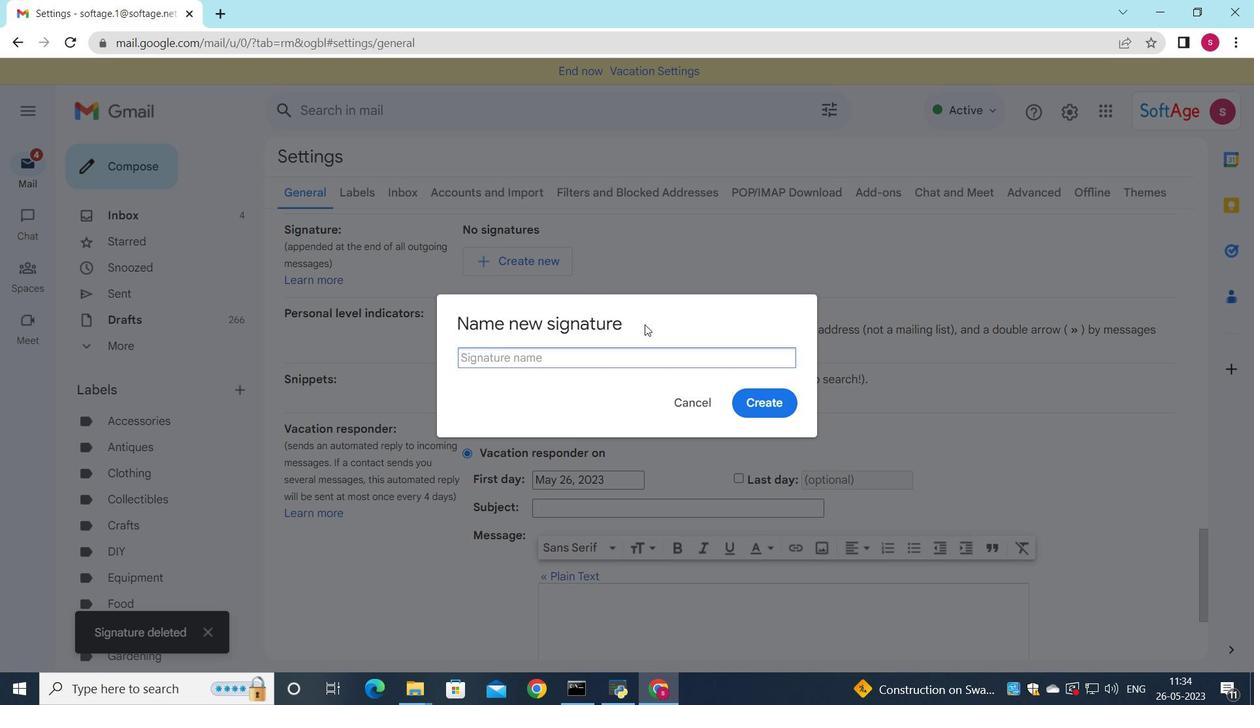 
Action: Key pressed <Key.shift>Charlesn<Key.backspace><Key.space><Key.shift>Evab<Key.backspace>ns
Screenshot: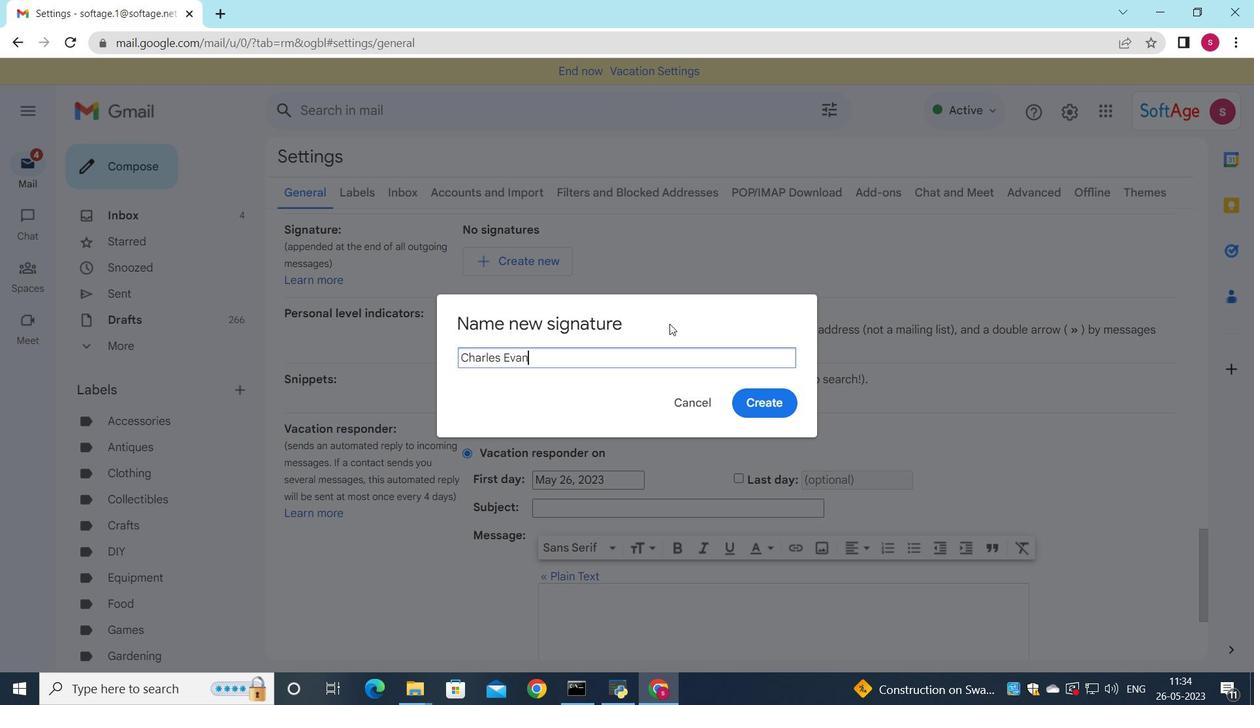 
Action: Mouse moved to (743, 409)
Screenshot: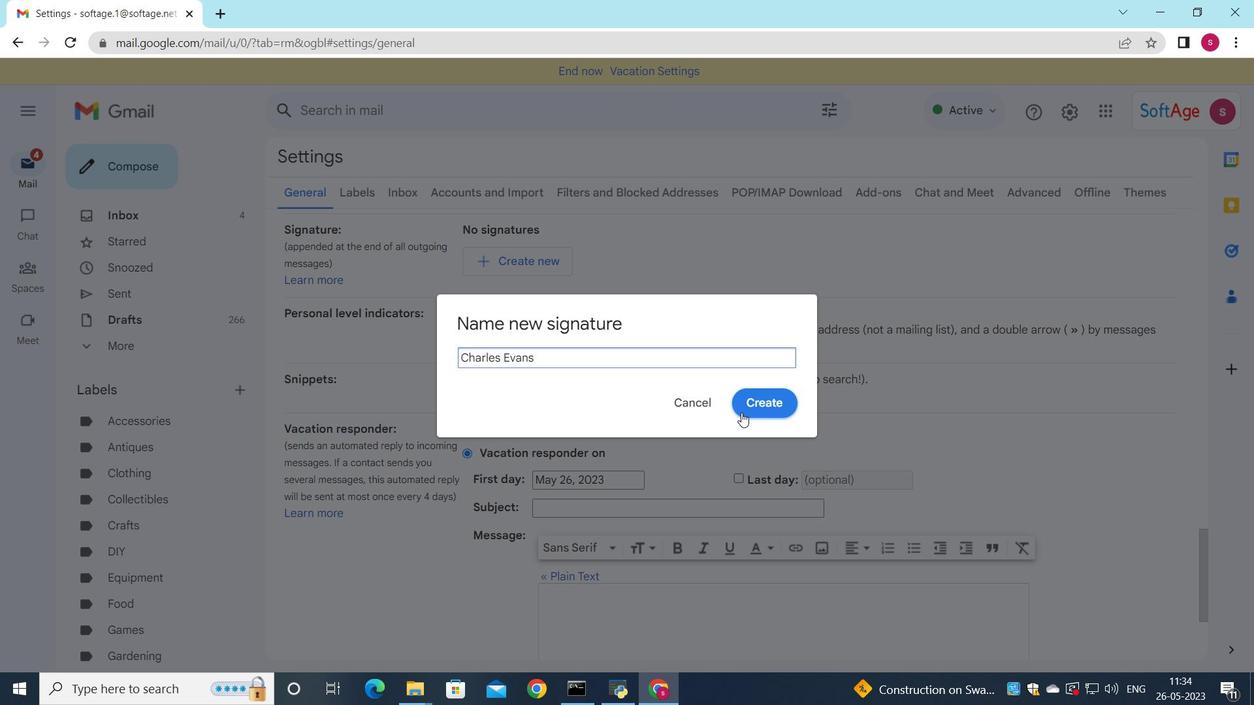
Action: Mouse pressed left at (743, 409)
Screenshot: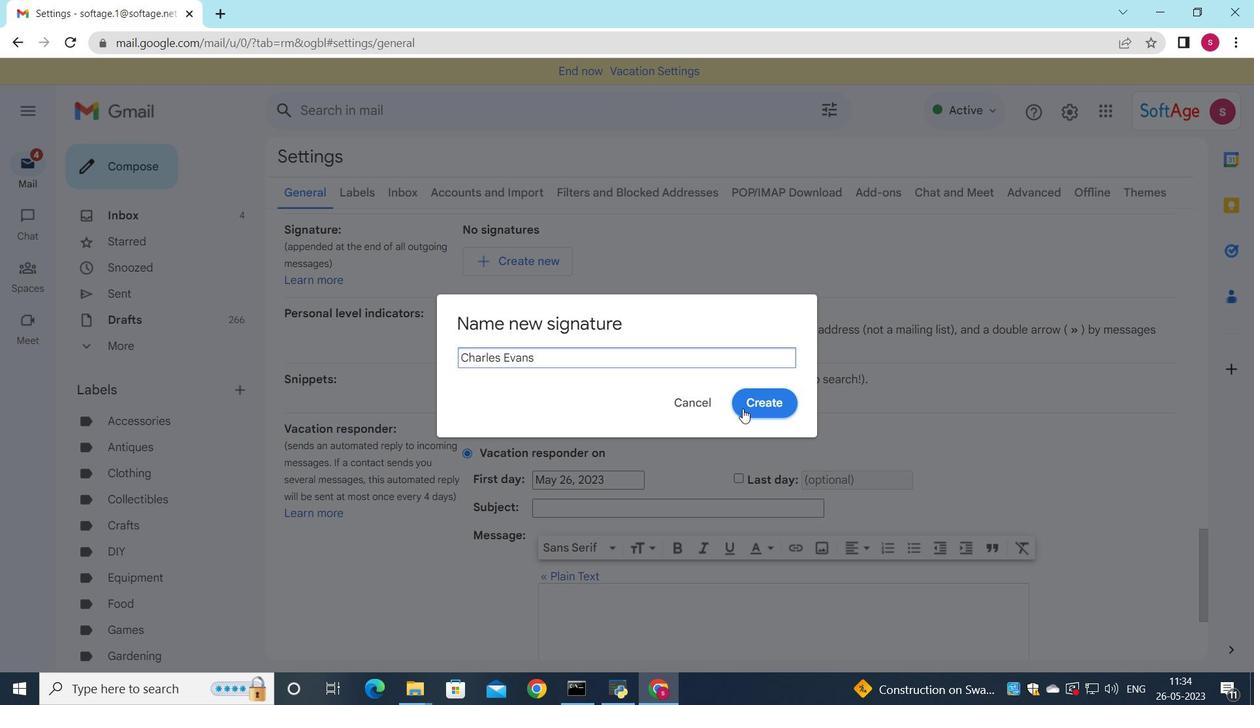 
Action: Mouse moved to (720, 259)
Screenshot: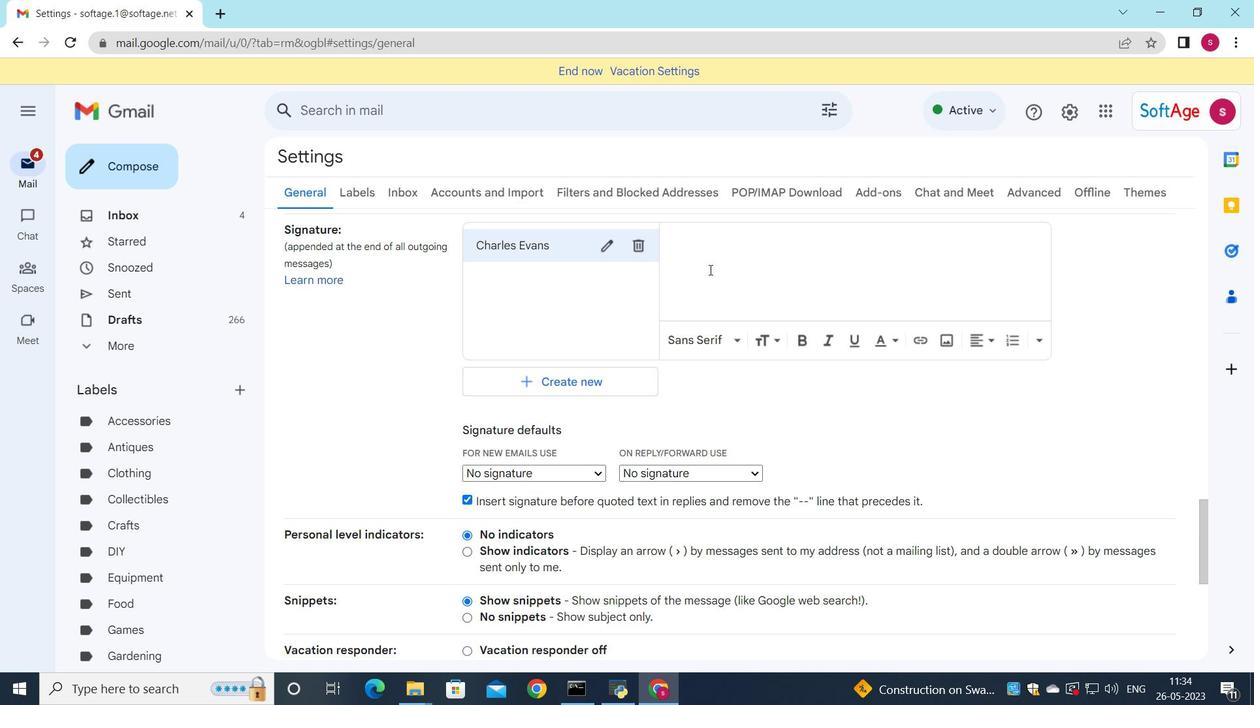 
Action: Mouse pressed left at (720, 259)
Screenshot: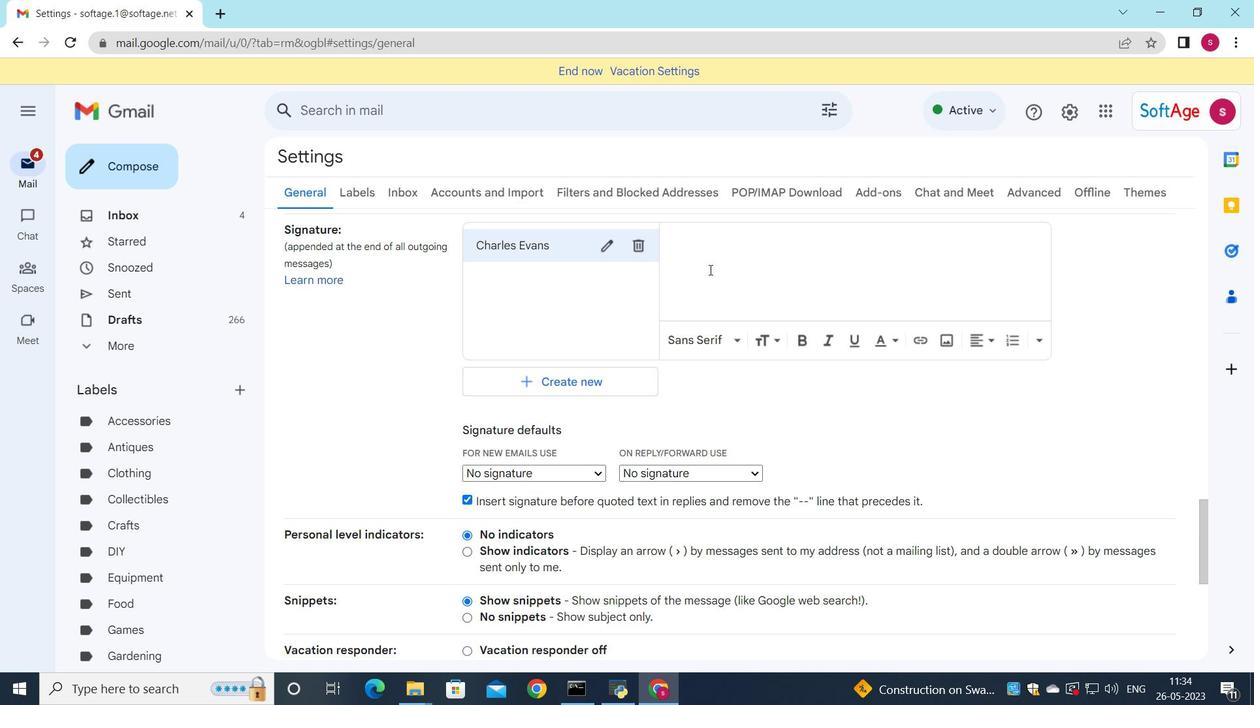
Action: Key pressed <Key.shift>Charles<Key.space><Key.shift>Evab<Key.backspace>ns
Screenshot: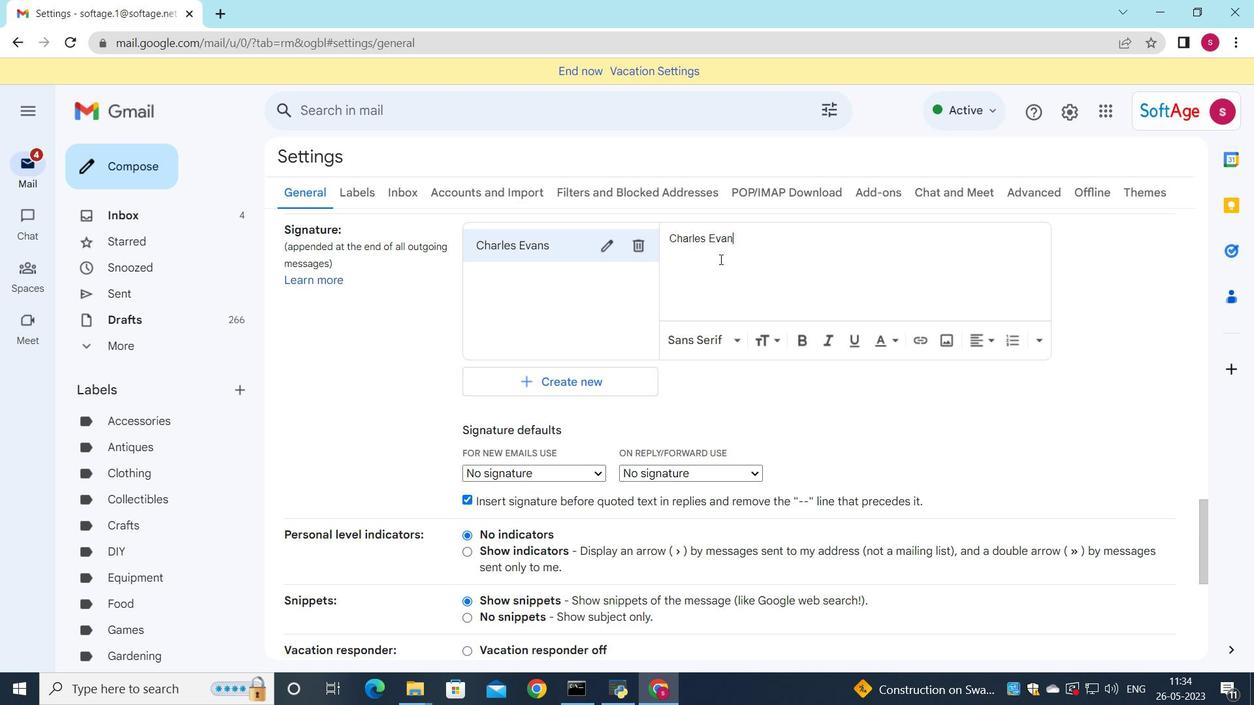 
Action: Mouse moved to (562, 467)
Screenshot: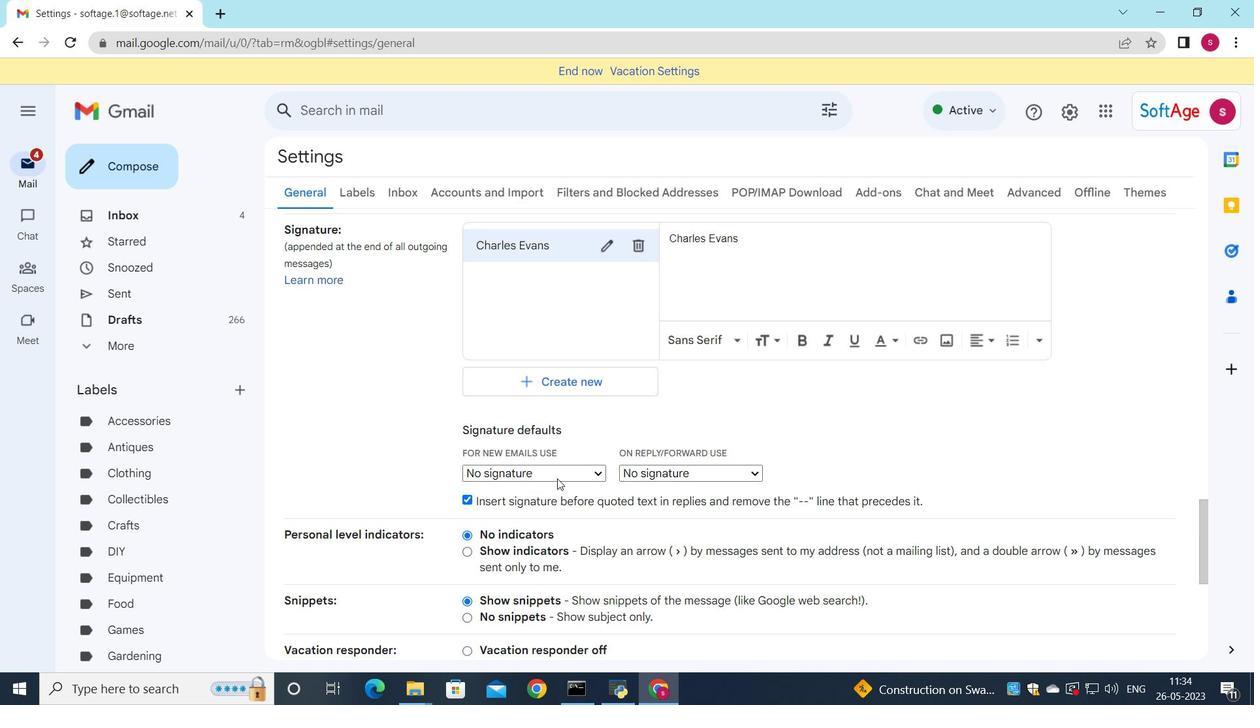 
Action: Mouse pressed left at (562, 467)
Screenshot: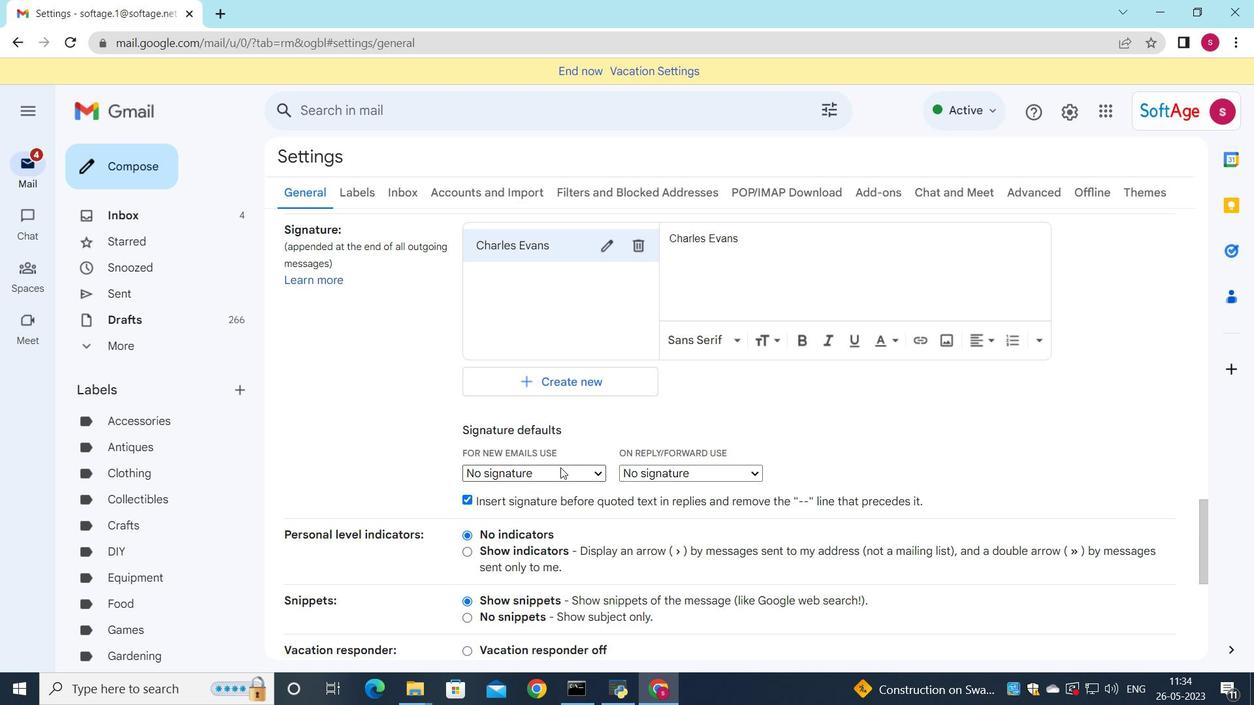 
Action: Mouse moved to (578, 495)
Screenshot: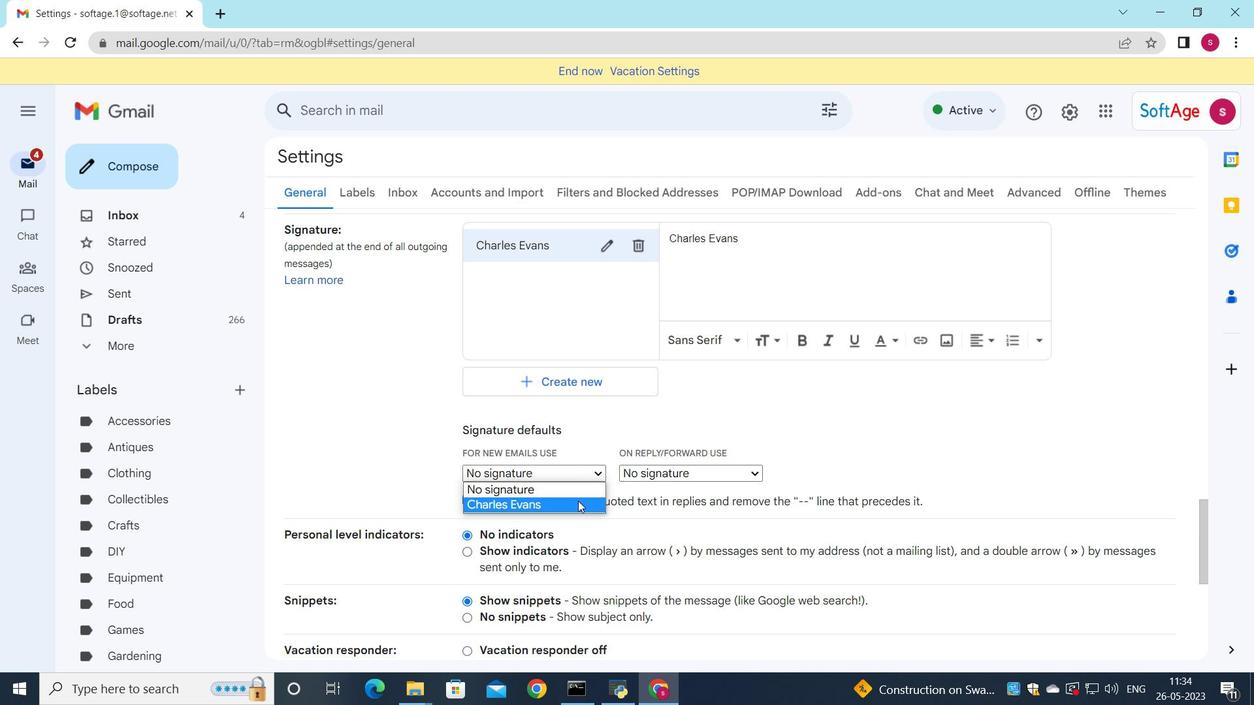 
Action: Mouse pressed left at (578, 495)
Screenshot: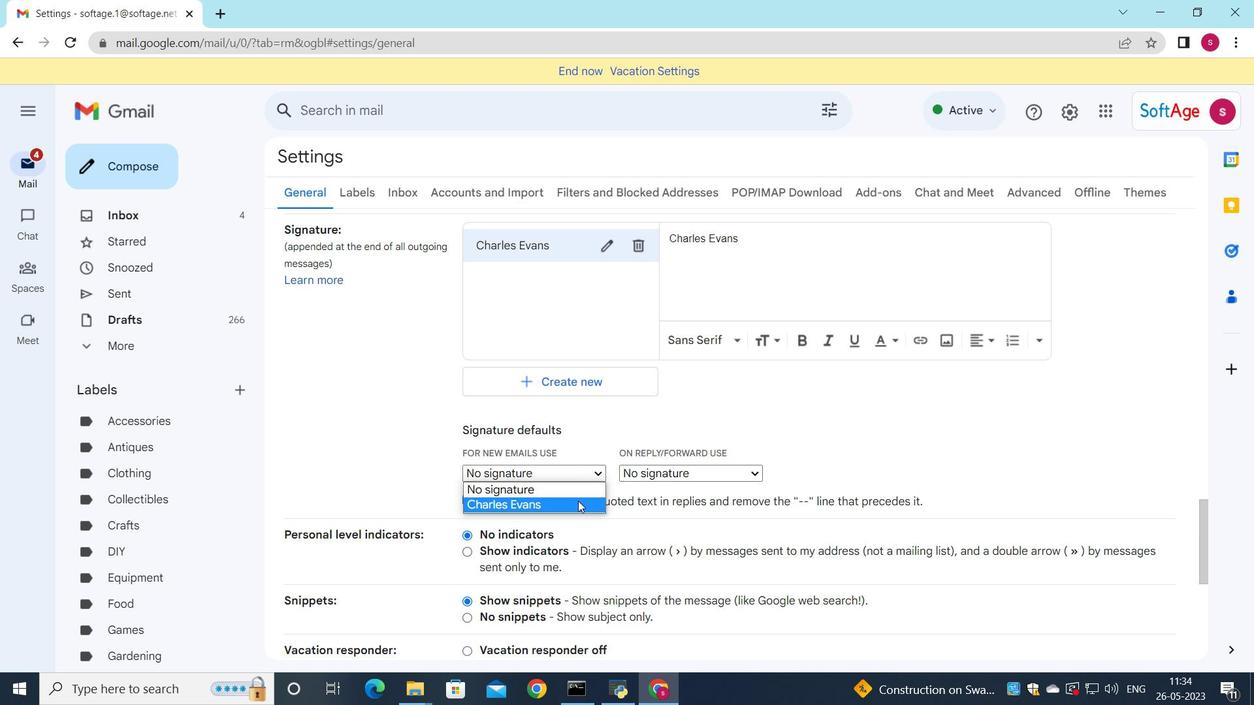 
Action: Mouse moved to (580, 472)
Screenshot: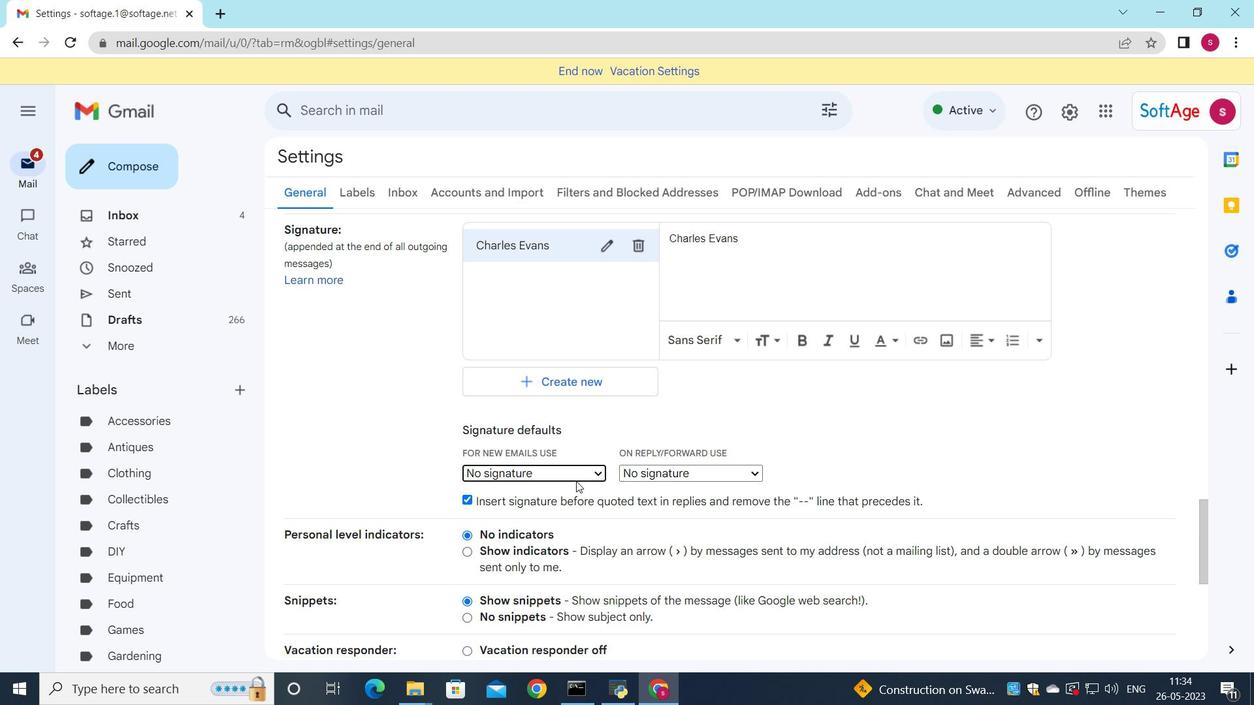 
Action: Mouse pressed left at (580, 472)
Screenshot: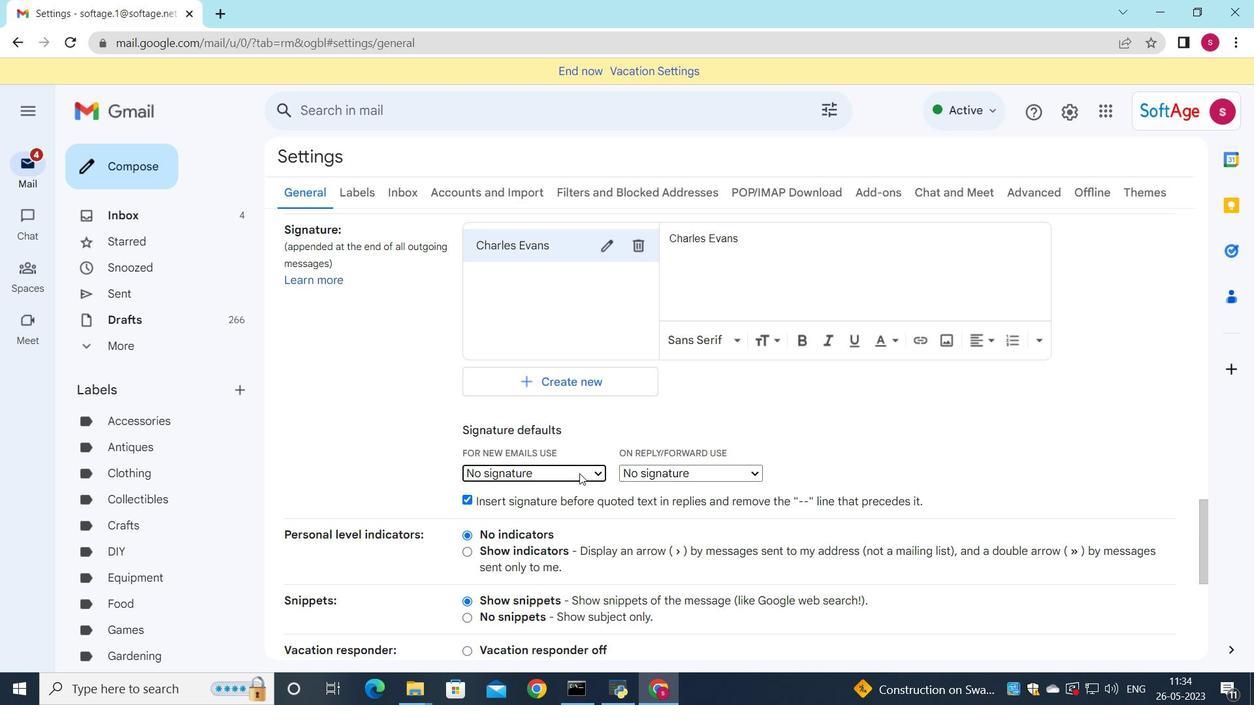 
Action: Mouse moved to (581, 507)
Screenshot: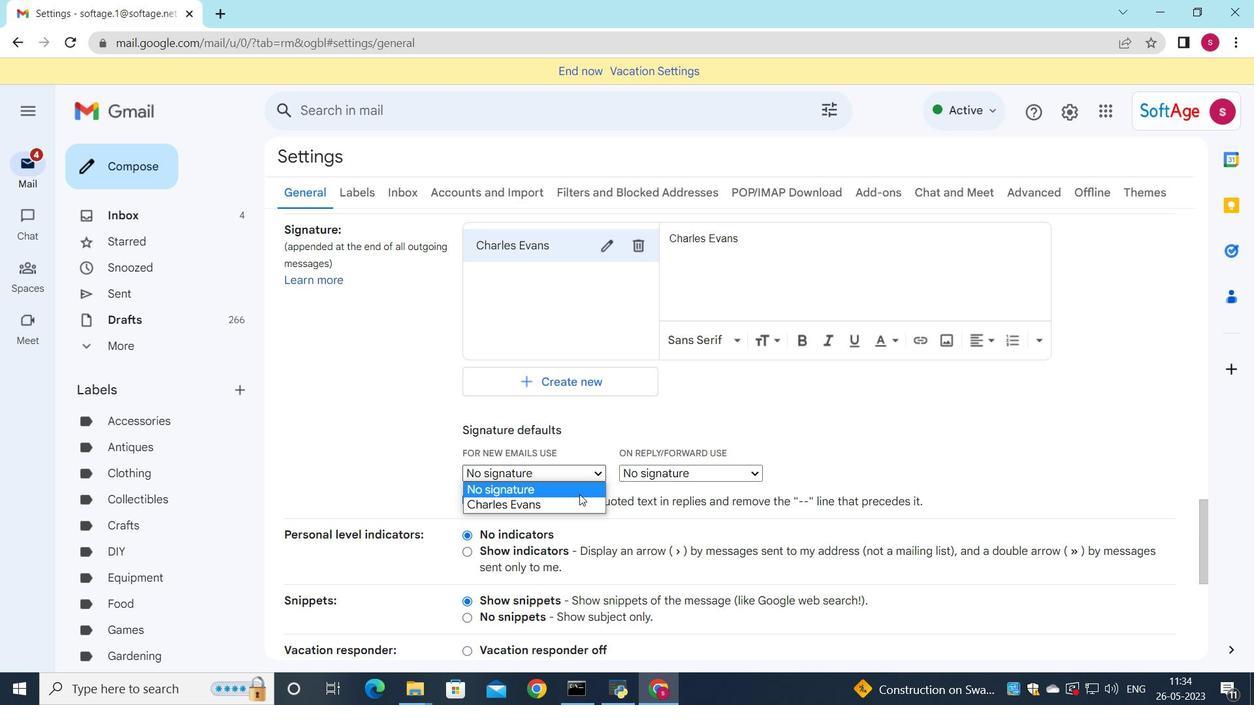 
Action: Mouse pressed left at (581, 507)
Screenshot: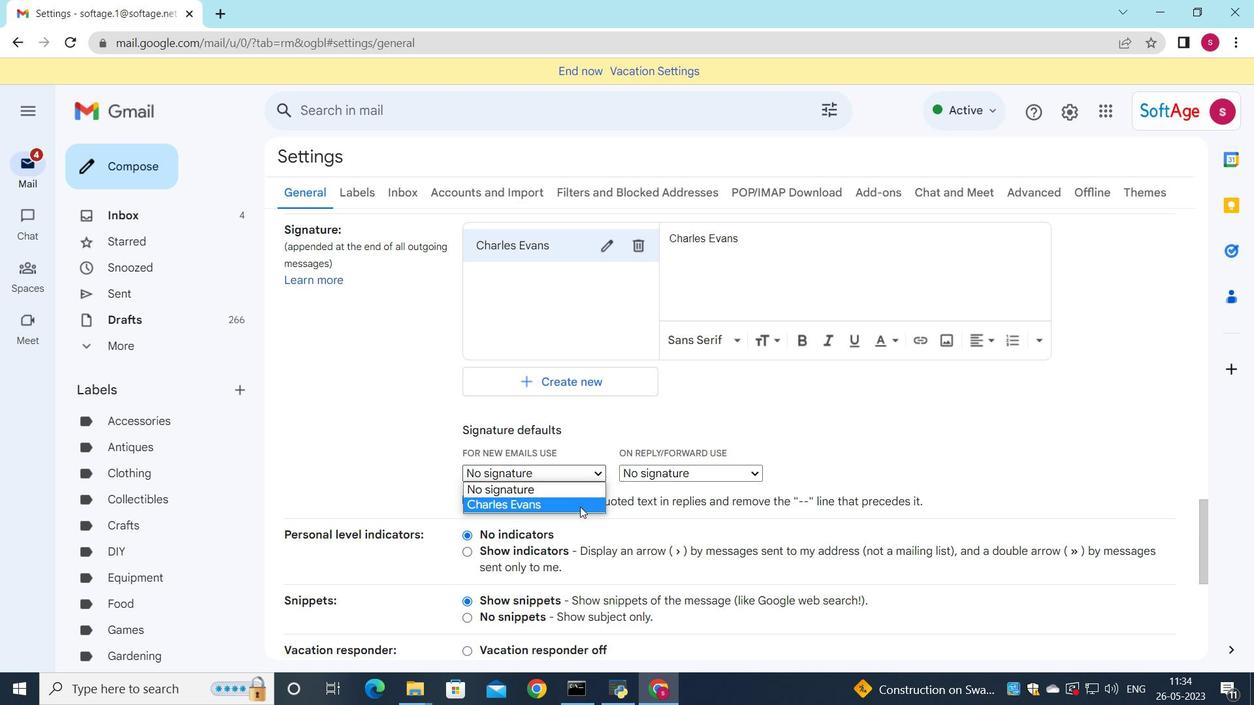 
Action: Mouse moved to (693, 472)
Screenshot: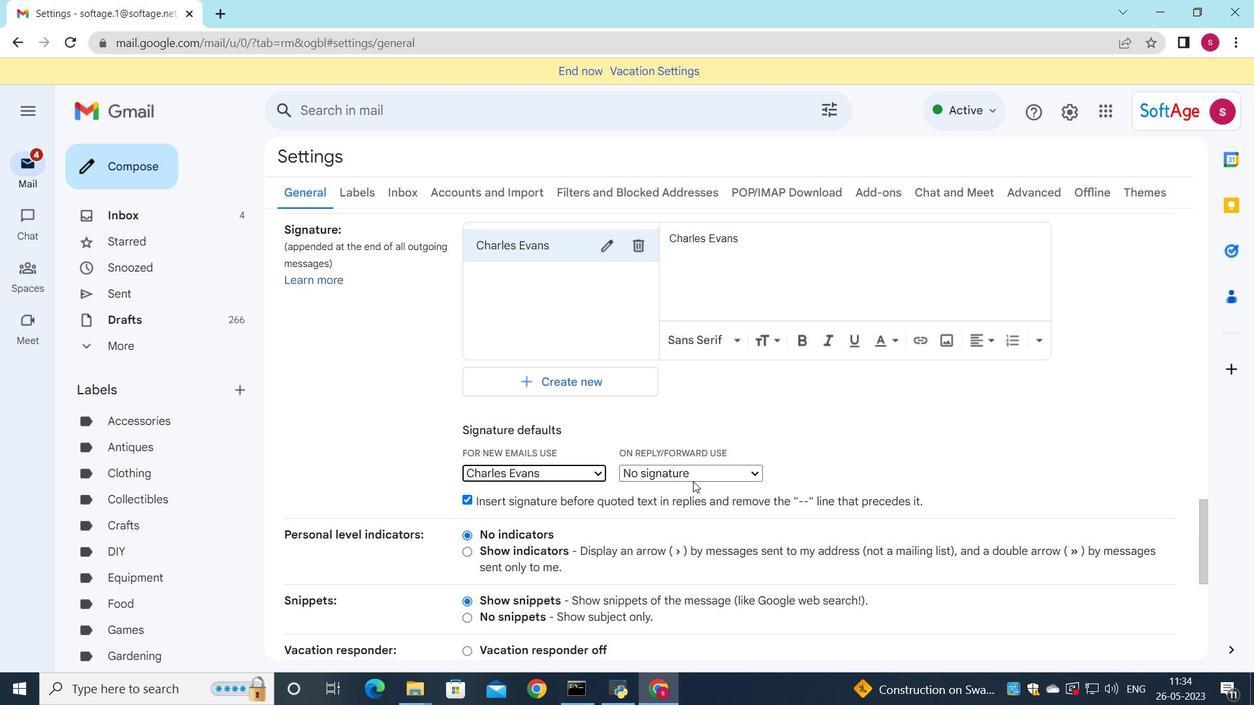
Action: Mouse pressed left at (693, 472)
Screenshot: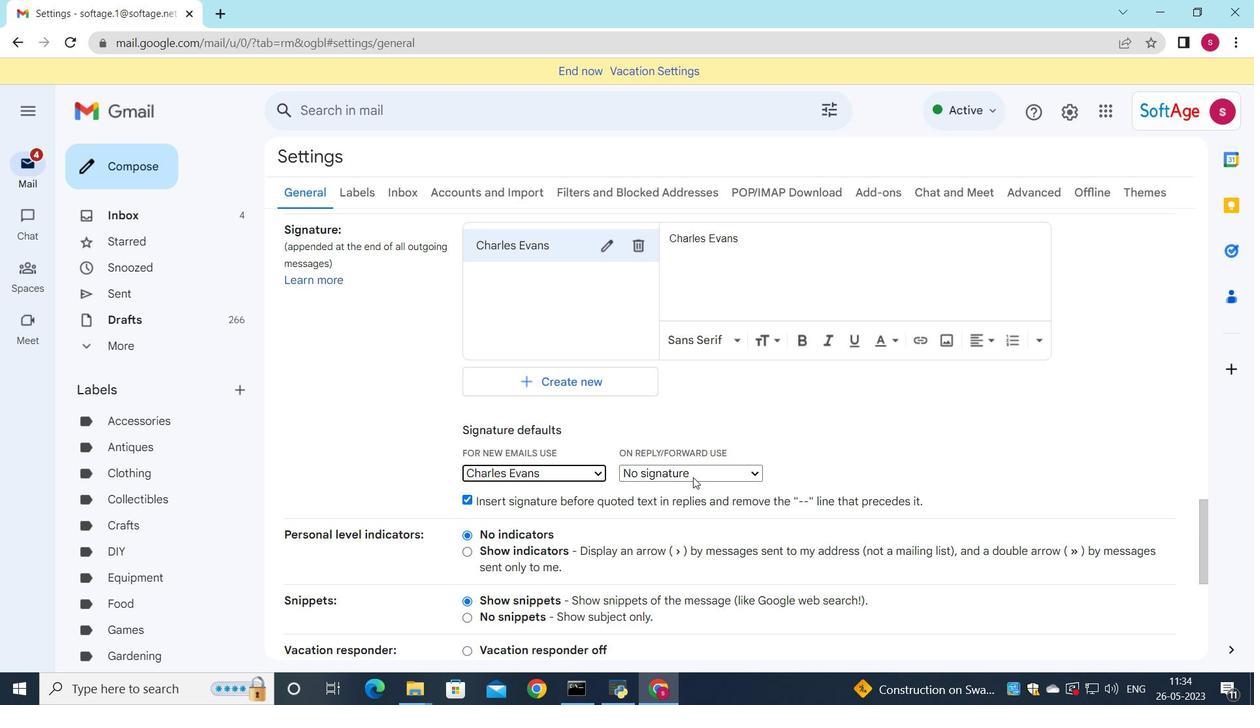 
Action: Mouse moved to (692, 512)
Screenshot: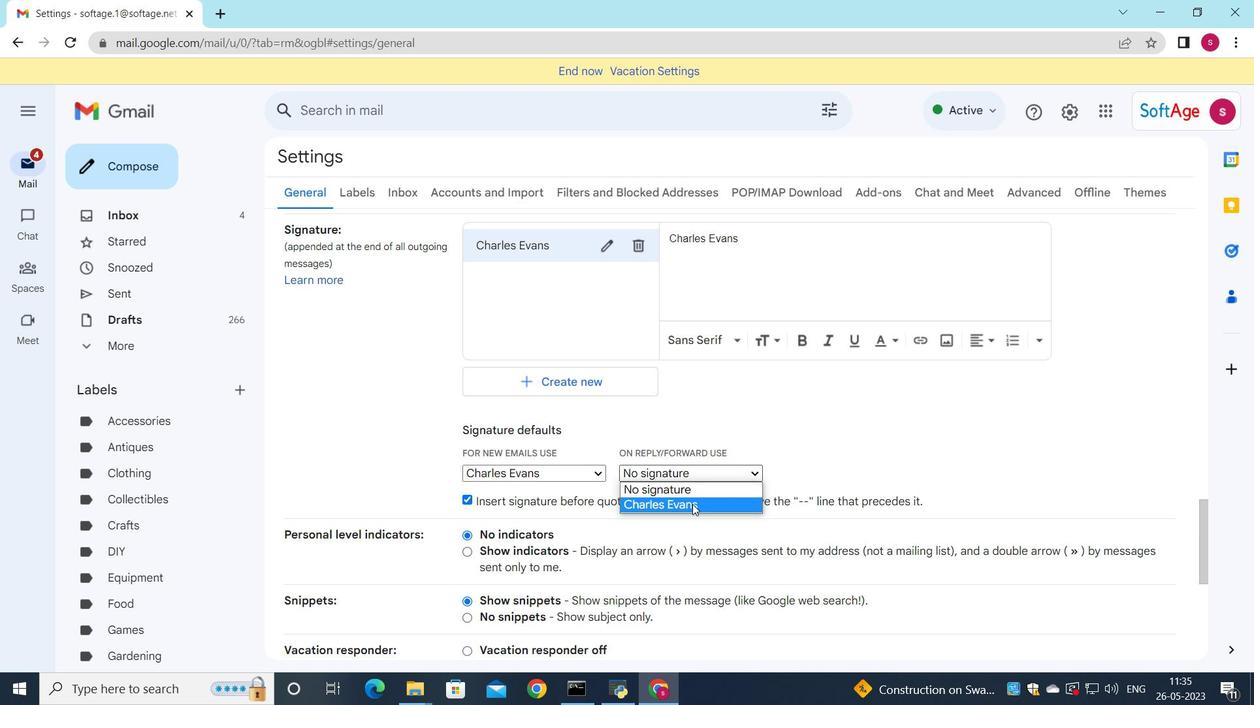 
Action: Mouse pressed left at (692, 512)
Screenshot: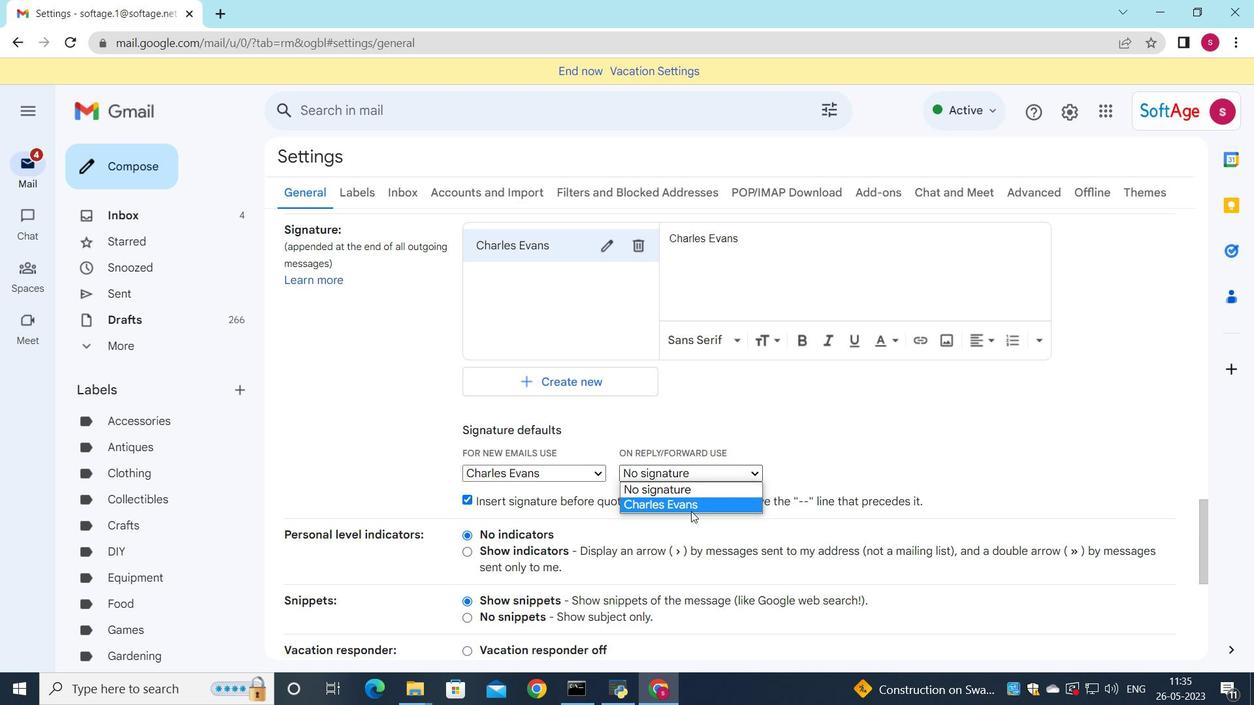 
Action: Mouse moved to (520, 607)
Screenshot: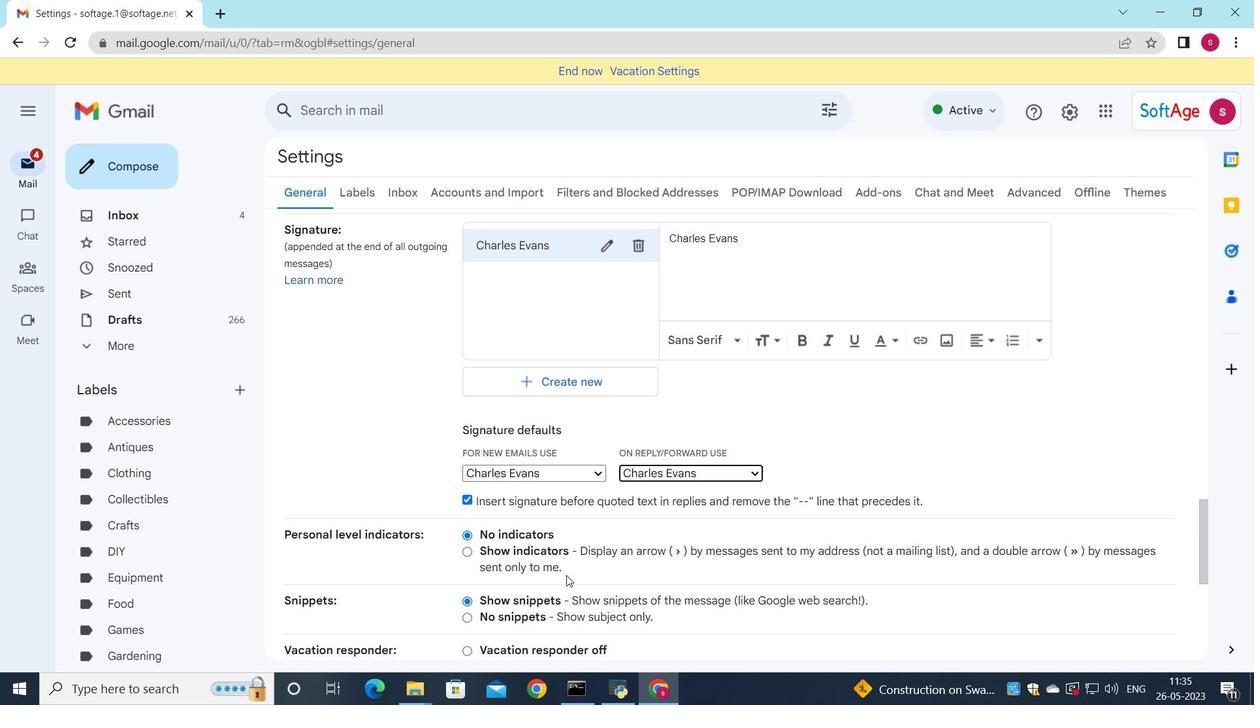 
Action: Mouse scrolled (520, 606) with delta (0, 0)
Screenshot: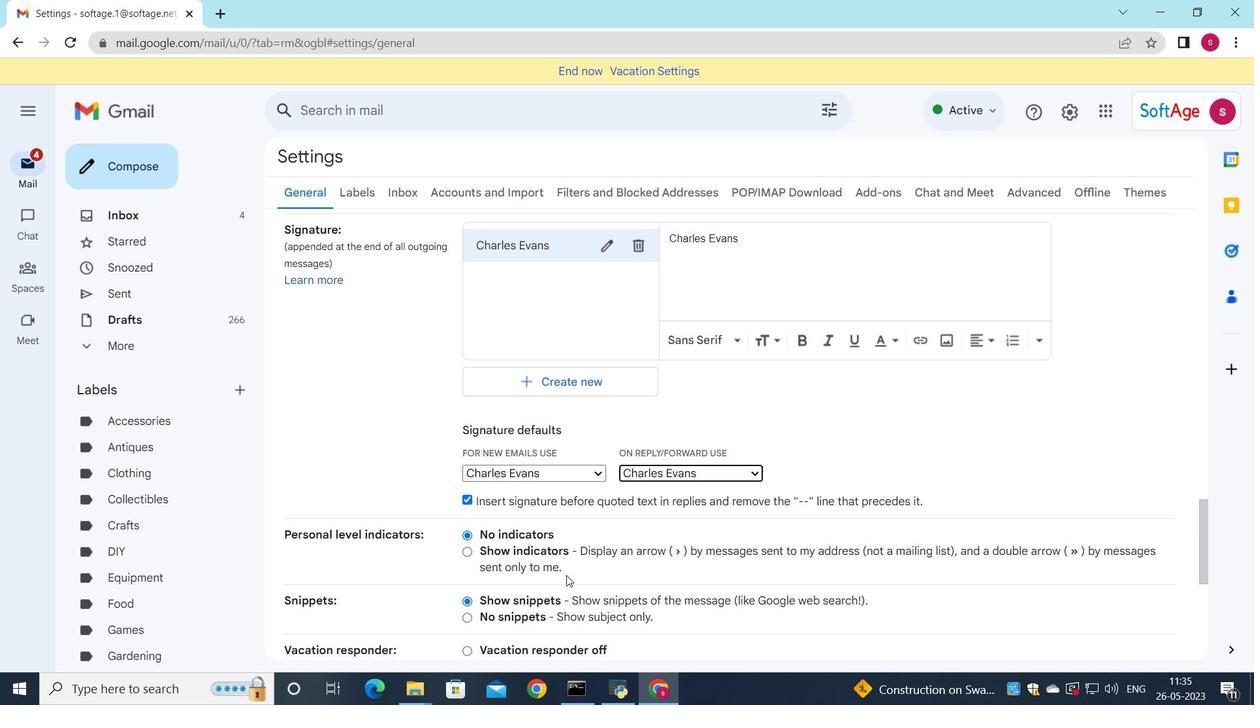 
Action: Mouse moved to (513, 612)
Screenshot: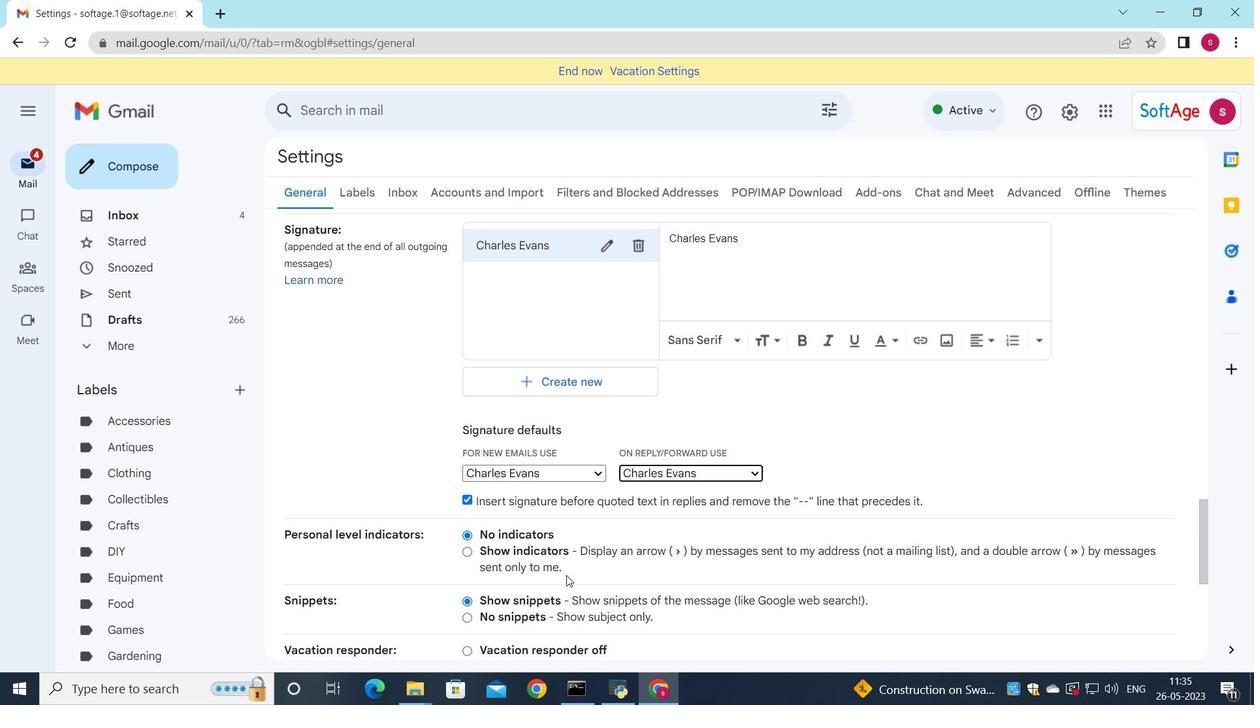 
Action: Mouse scrolled (513, 611) with delta (0, 0)
Screenshot: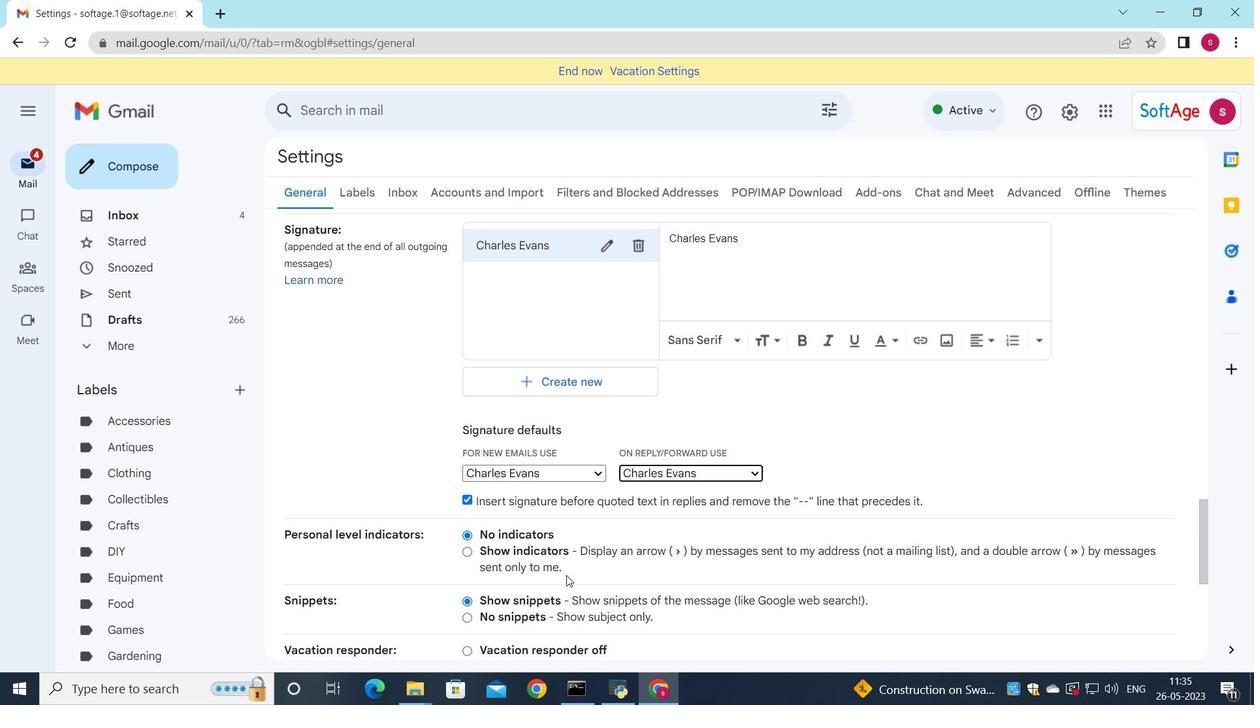 
Action: Mouse moved to (510, 620)
Screenshot: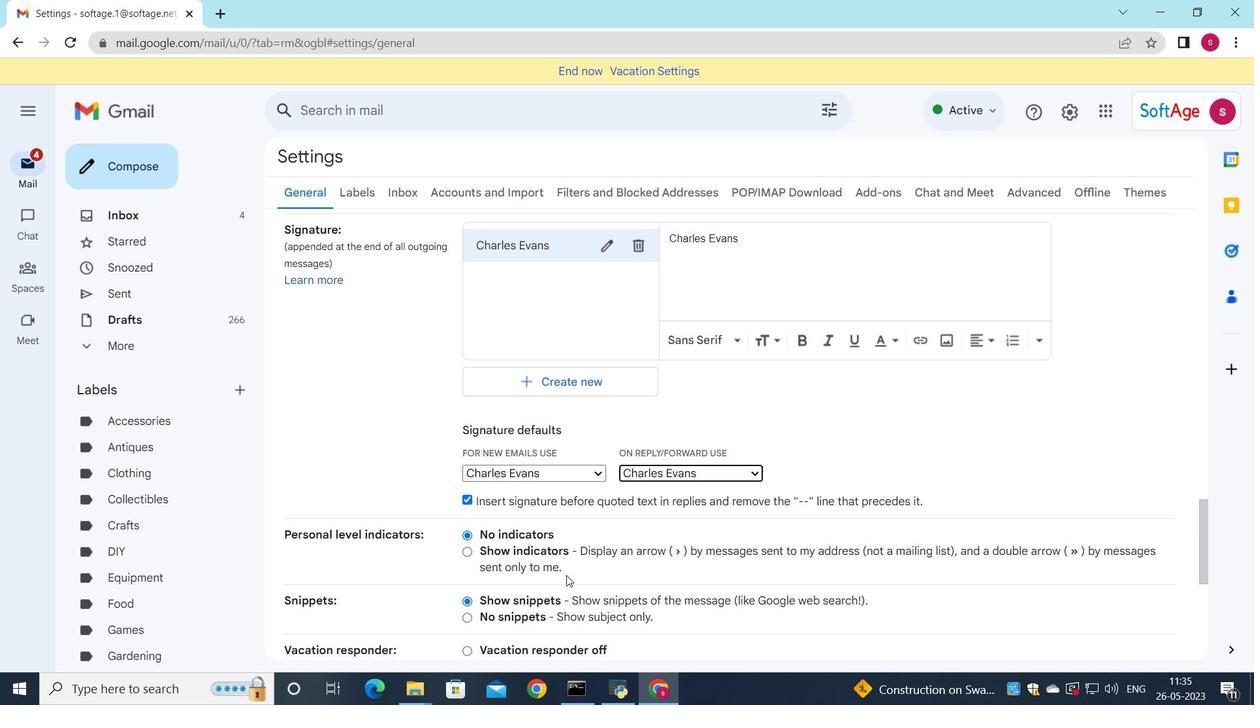 
Action: Mouse scrolled (510, 620) with delta (0, 0)
Screenshot: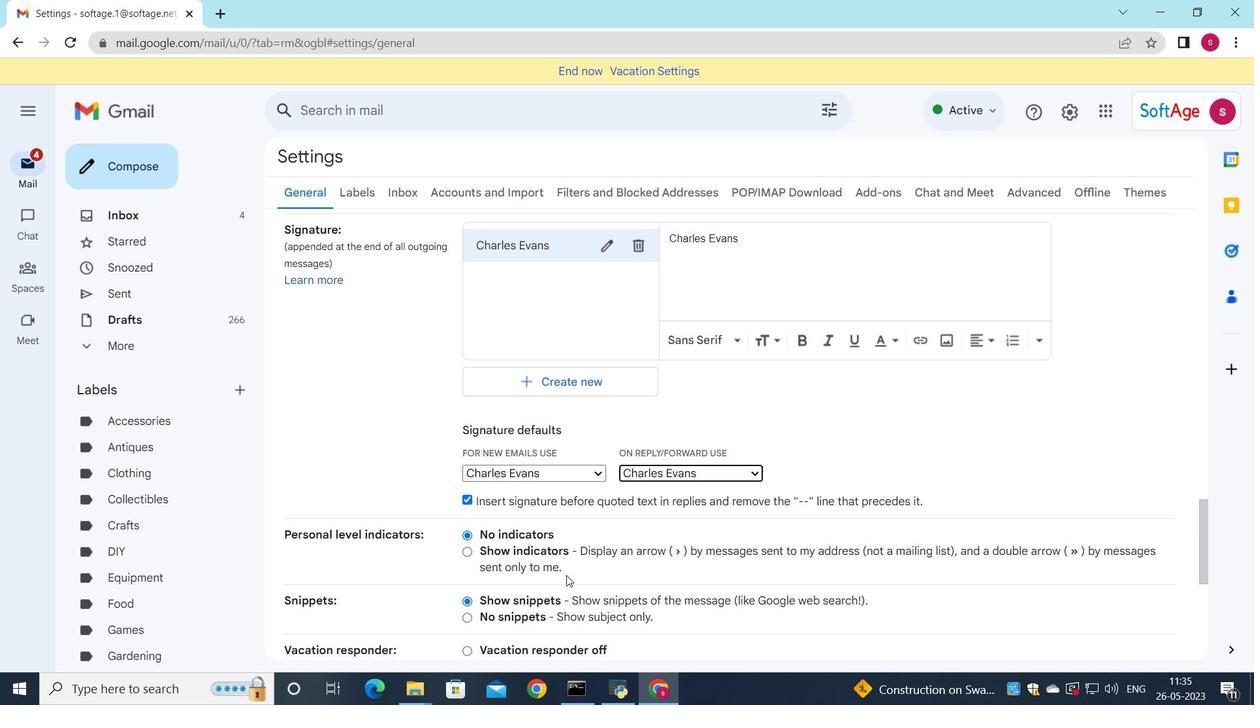 
Action: Mouse moved to (486, 598)
Screenshot: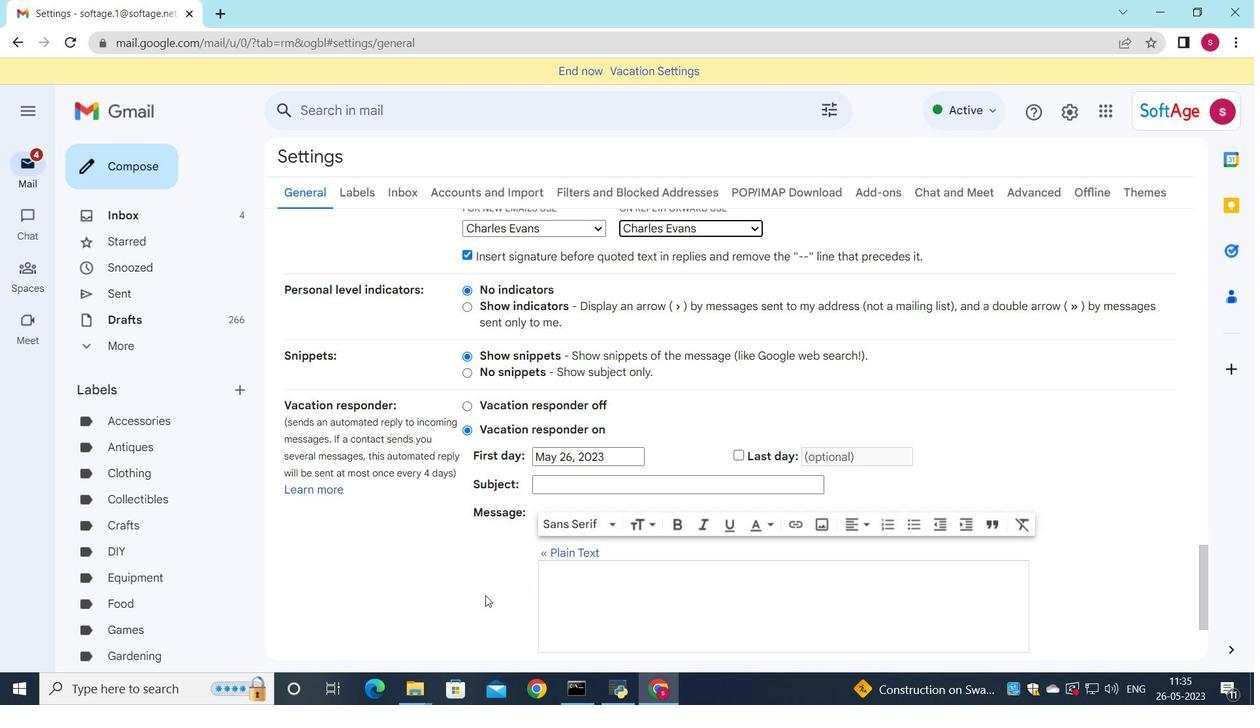 
Action: Mouse scrolled (486, 598) with delta (0, 0)
Screenshot: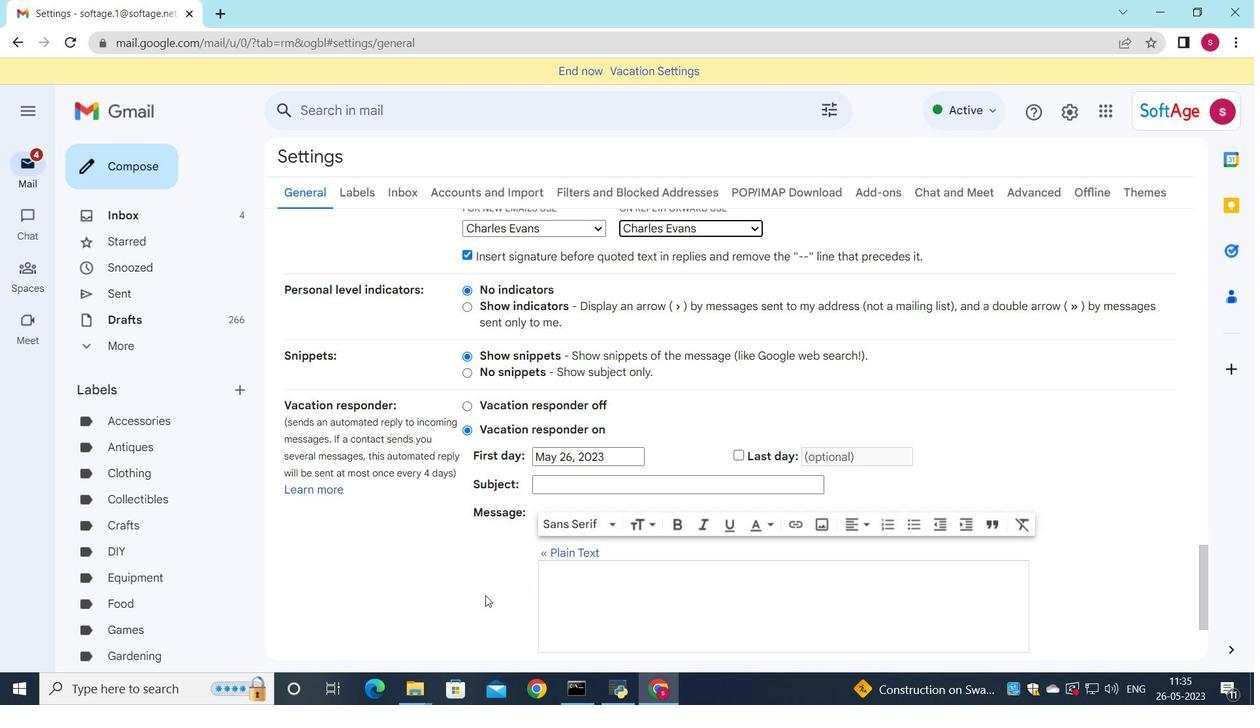 
Action: Mouse moved to (486, 601)
Screenshot: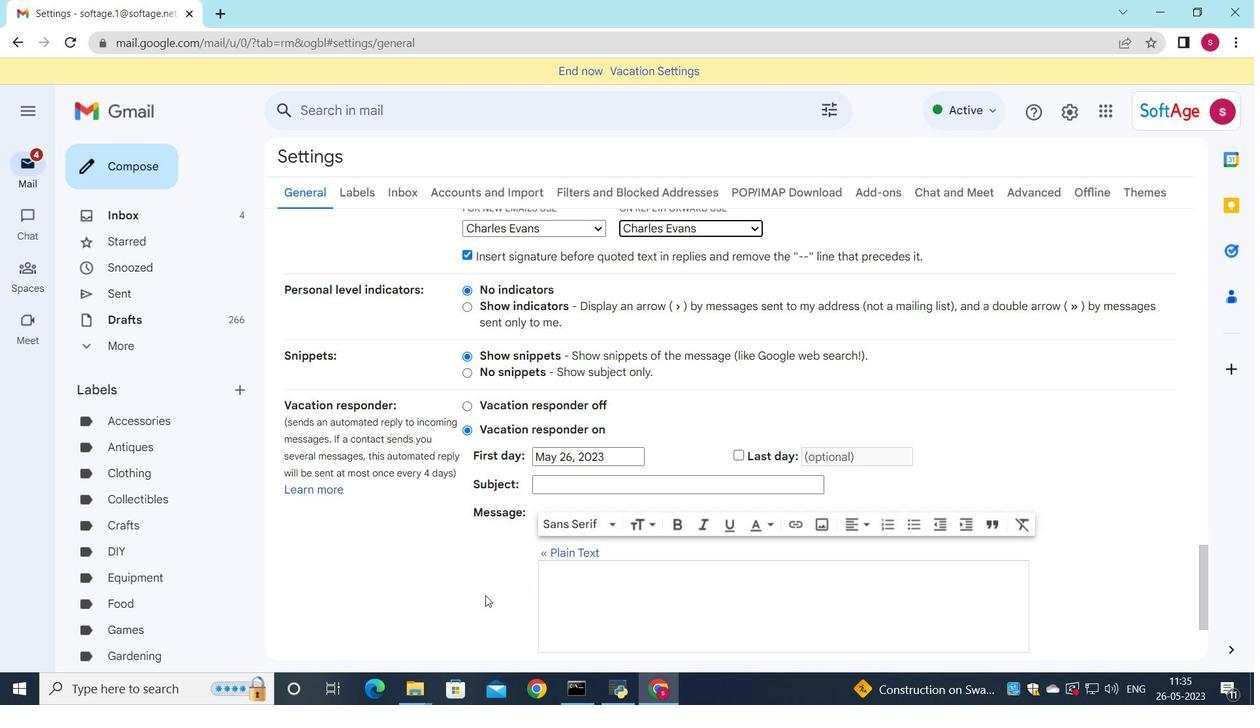 
Action: Mouse scrolled (486, 600) with delta (0, 0)
Screenshot: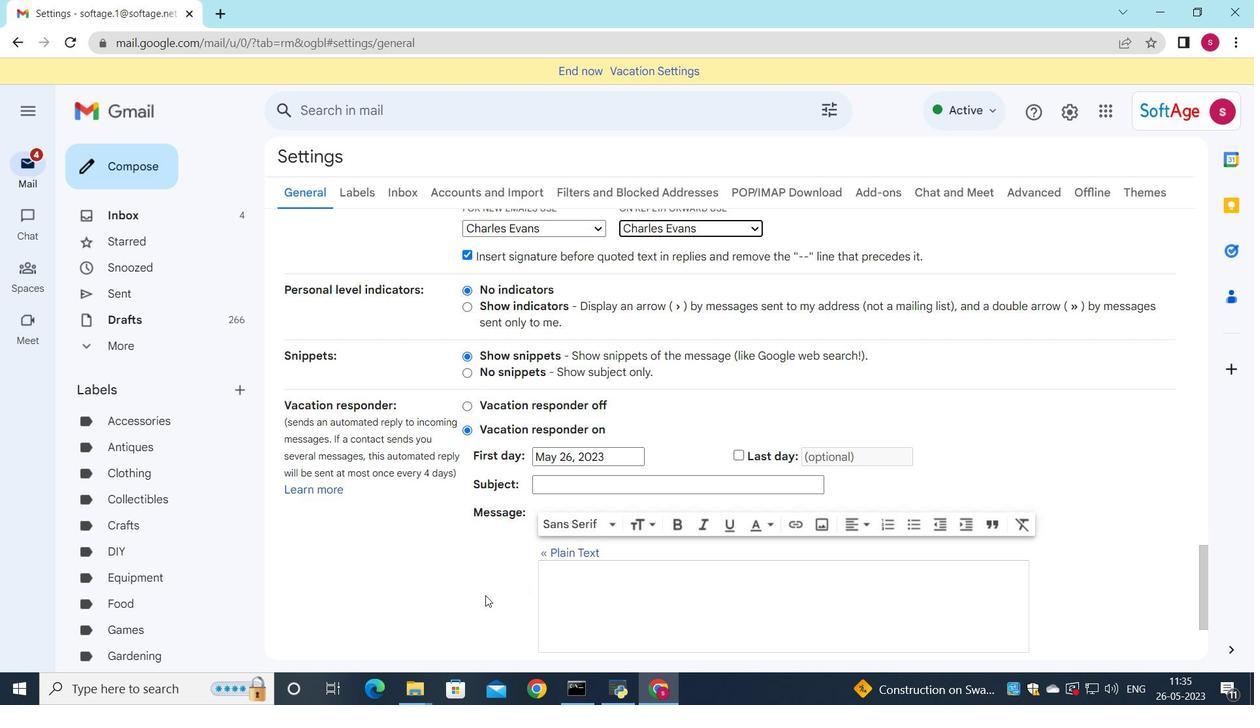 
Action: Mouse scrolled (486, 600) with delta (0, 0)
Screenshot: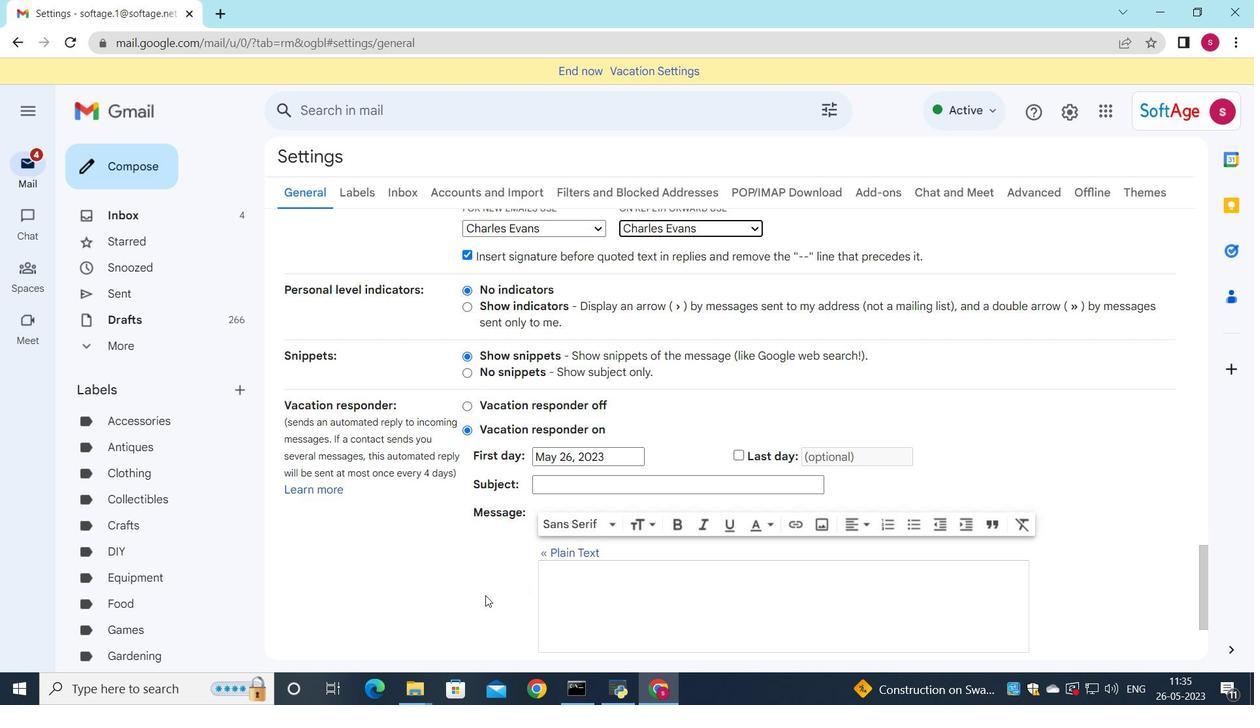 
Action: Mouse scrolled (486, 600) with delta (0, 0)
Screenshot: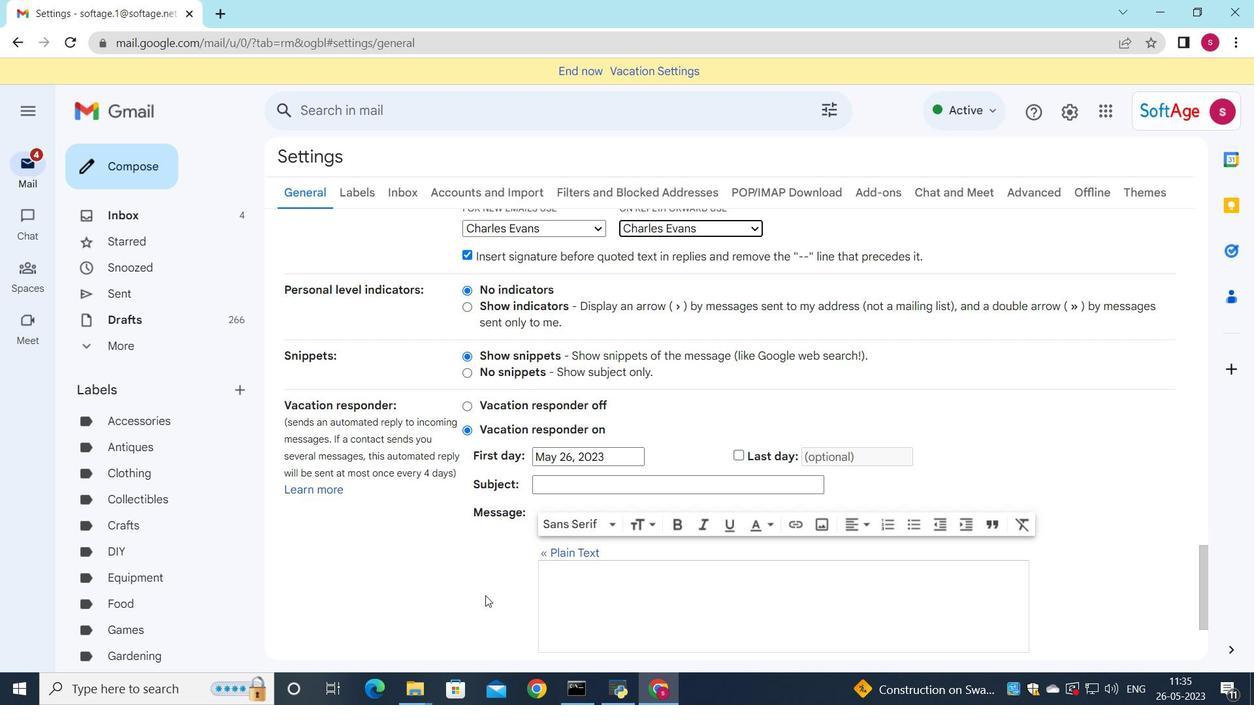 
Action: Mouse moved to (708, 577)
Screenshot: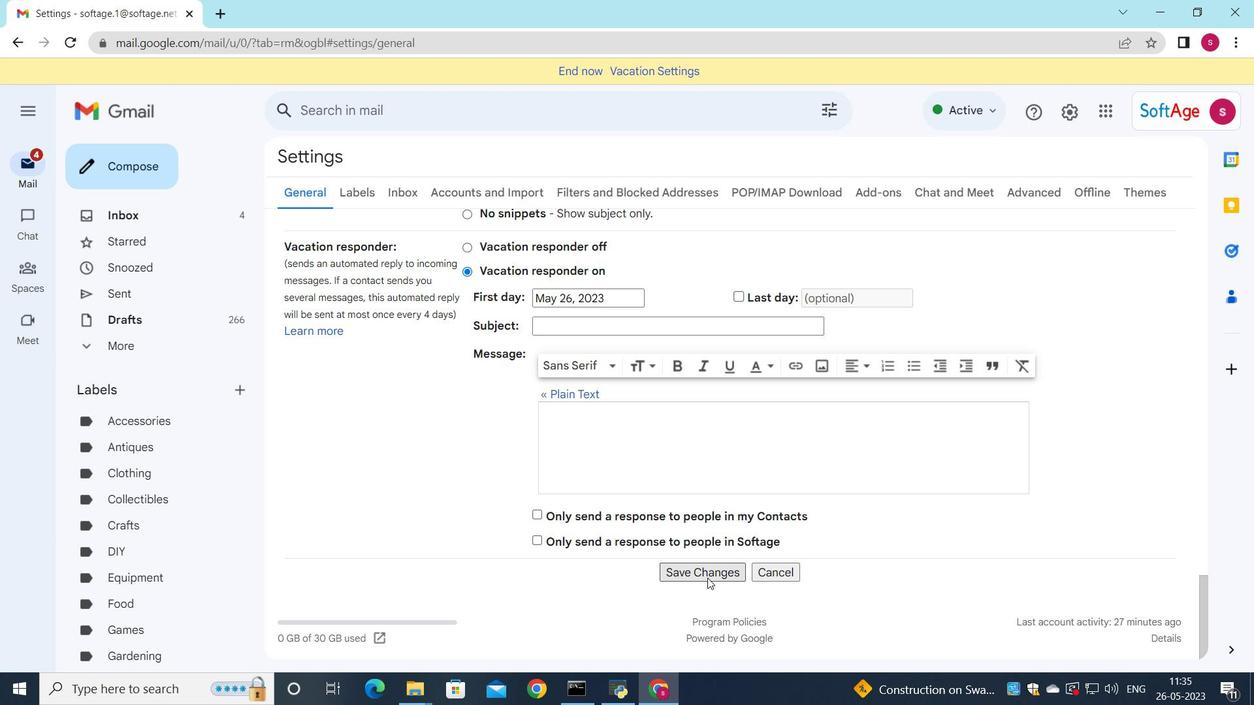 
Action: Mouse pressed left at (708, 577)
Screenshot: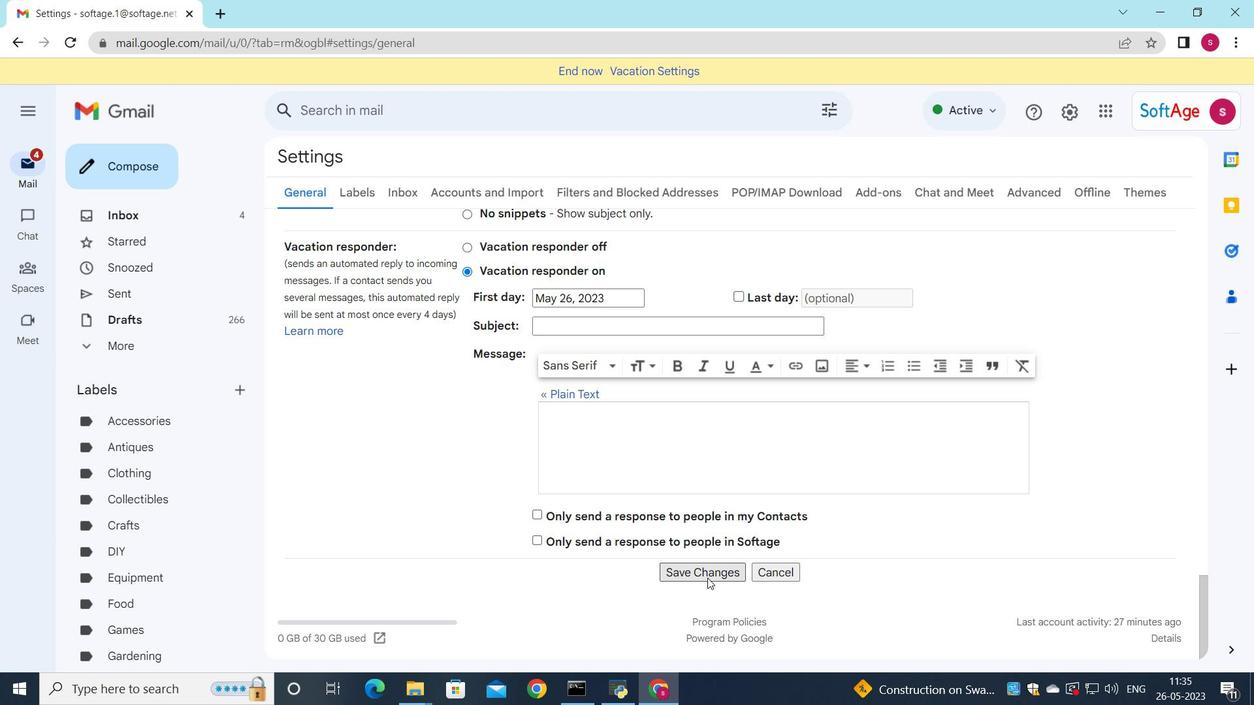 
Action: Mouse moved to (156, 173)
Screenshot: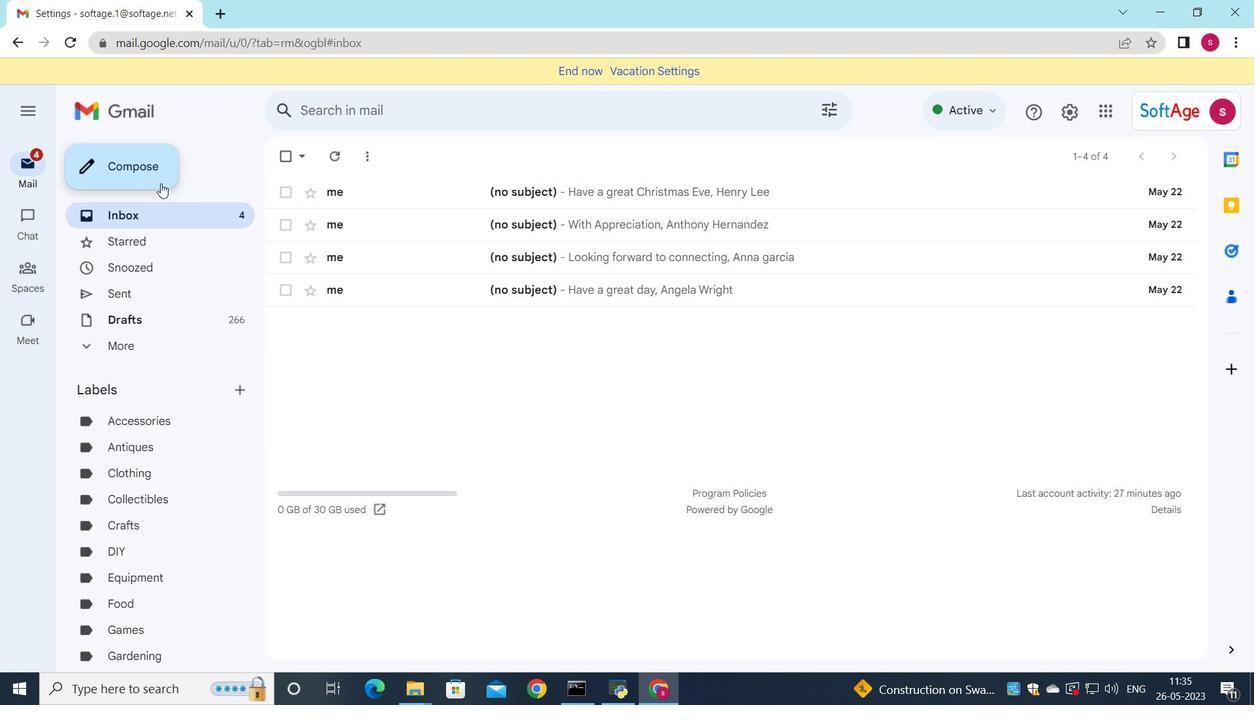 
Action: Mouse pressed left at (156, 173)
Screenshot: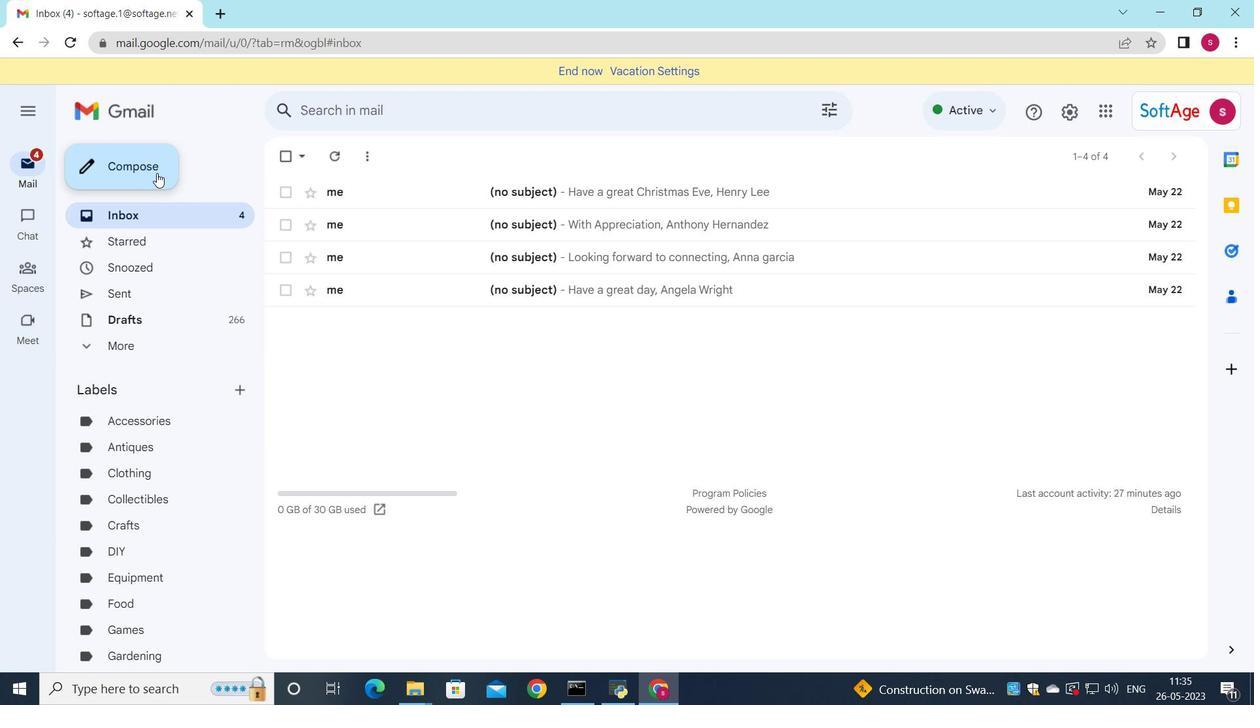 
Action: Mouse moved to (916, 360)
Screenshot: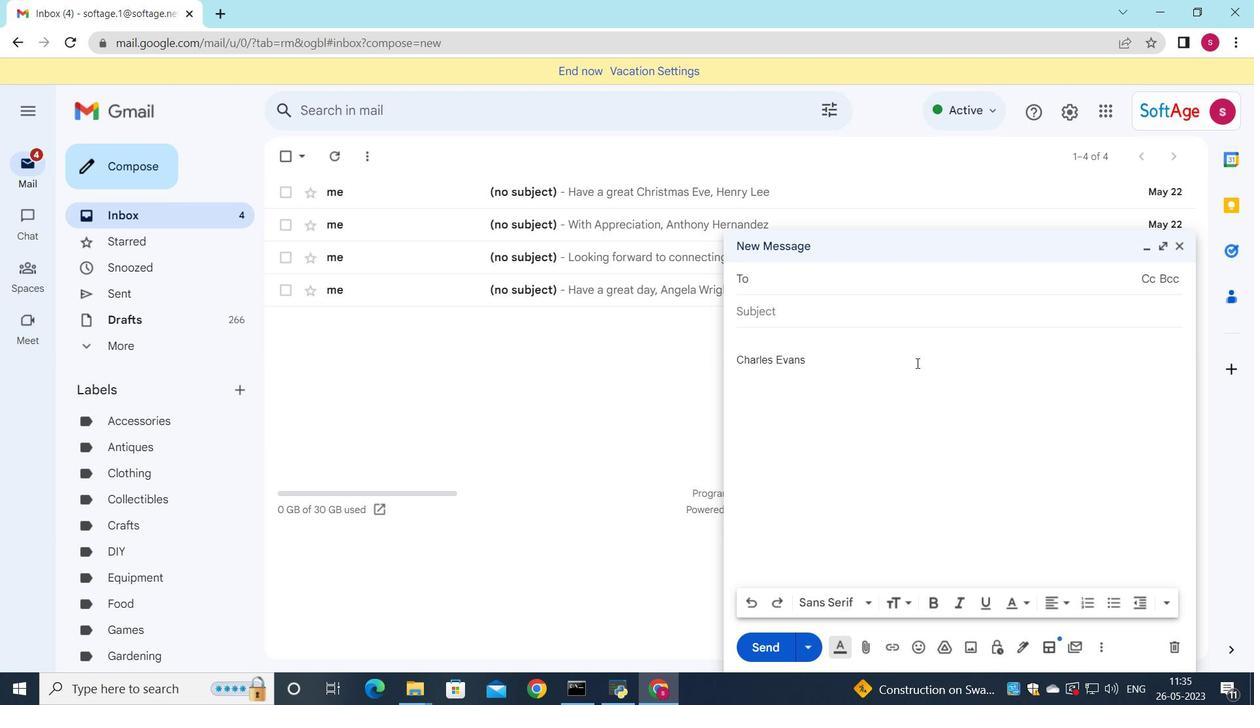 
Action: Key pressed s
Screenshot: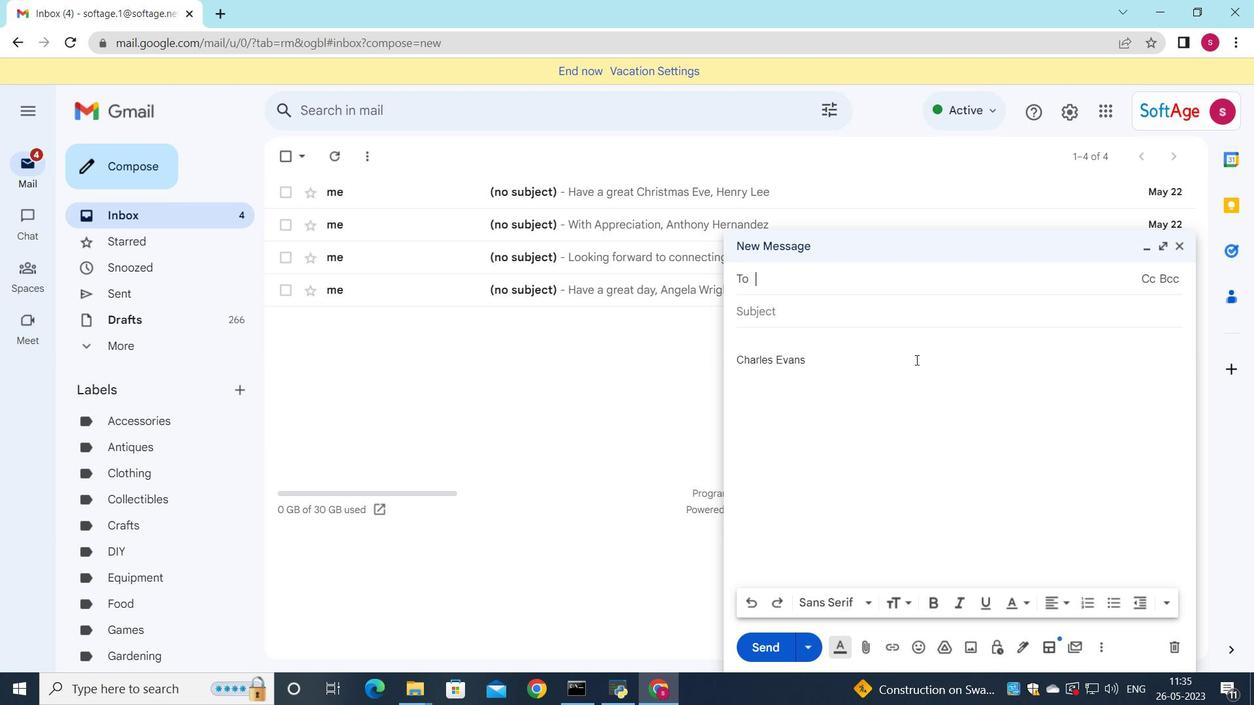 
Action: Mouse moved to (840, 398)
Screenshot: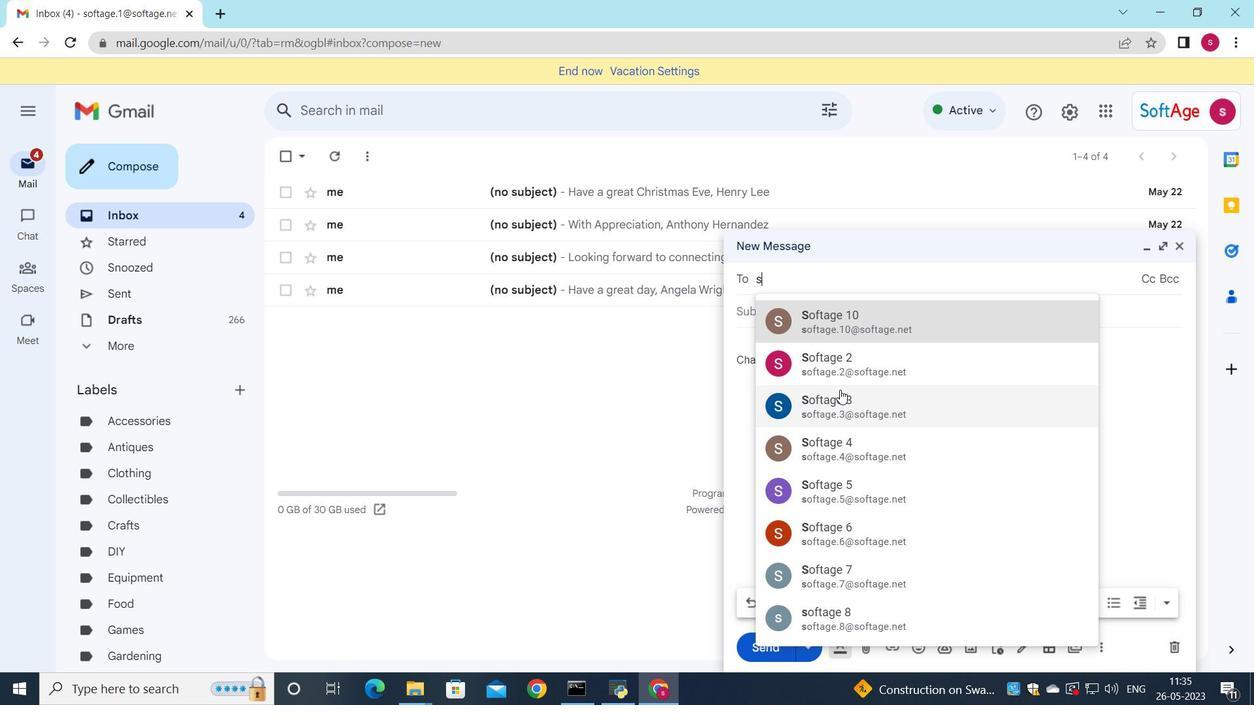 
Action: Mouse pressed left at (840, 398)
Screenshot: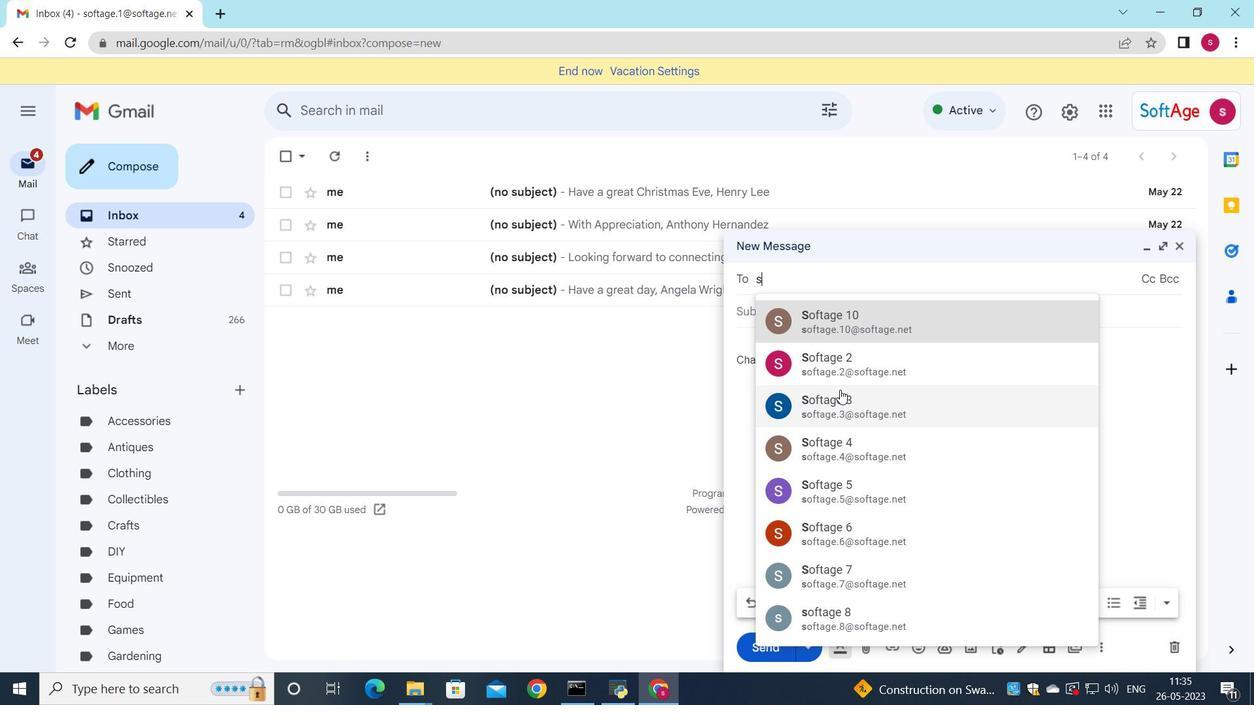 
Action: Mouse moved to (797, 342)
Screenshot: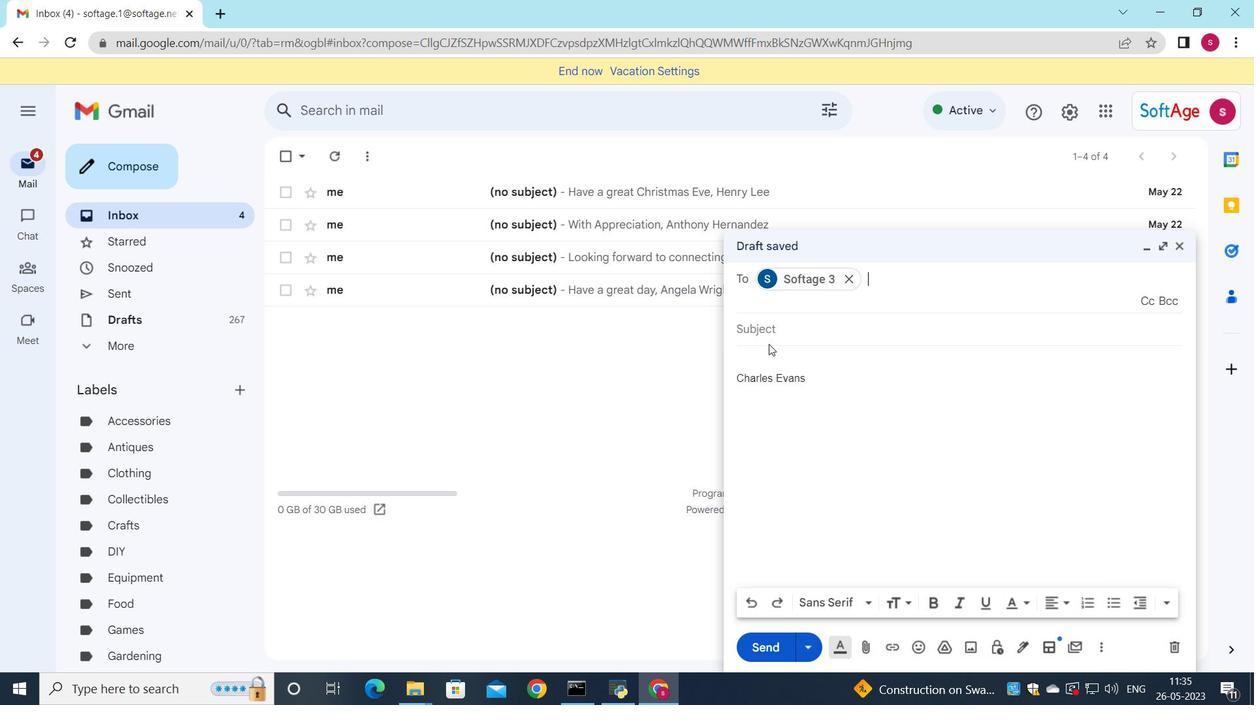 
Action: Key pressed s
Screenshot: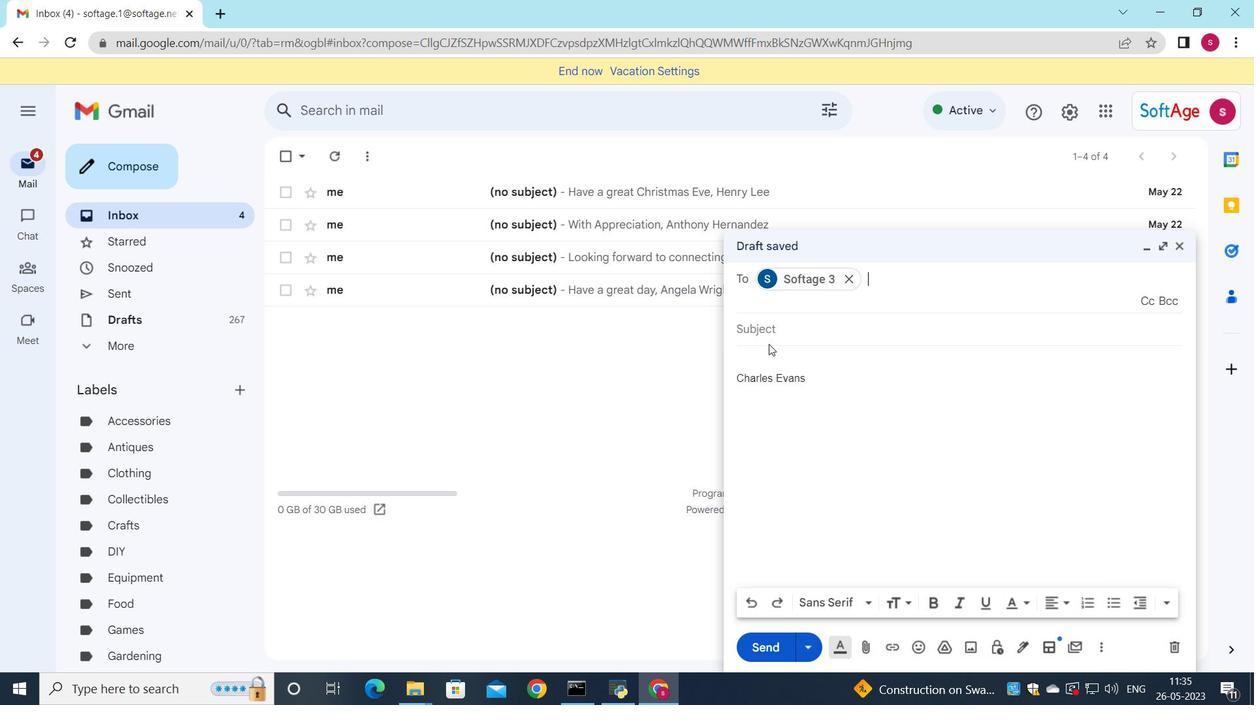 
Action: Mouse moved to (974, 449)
Screenshot: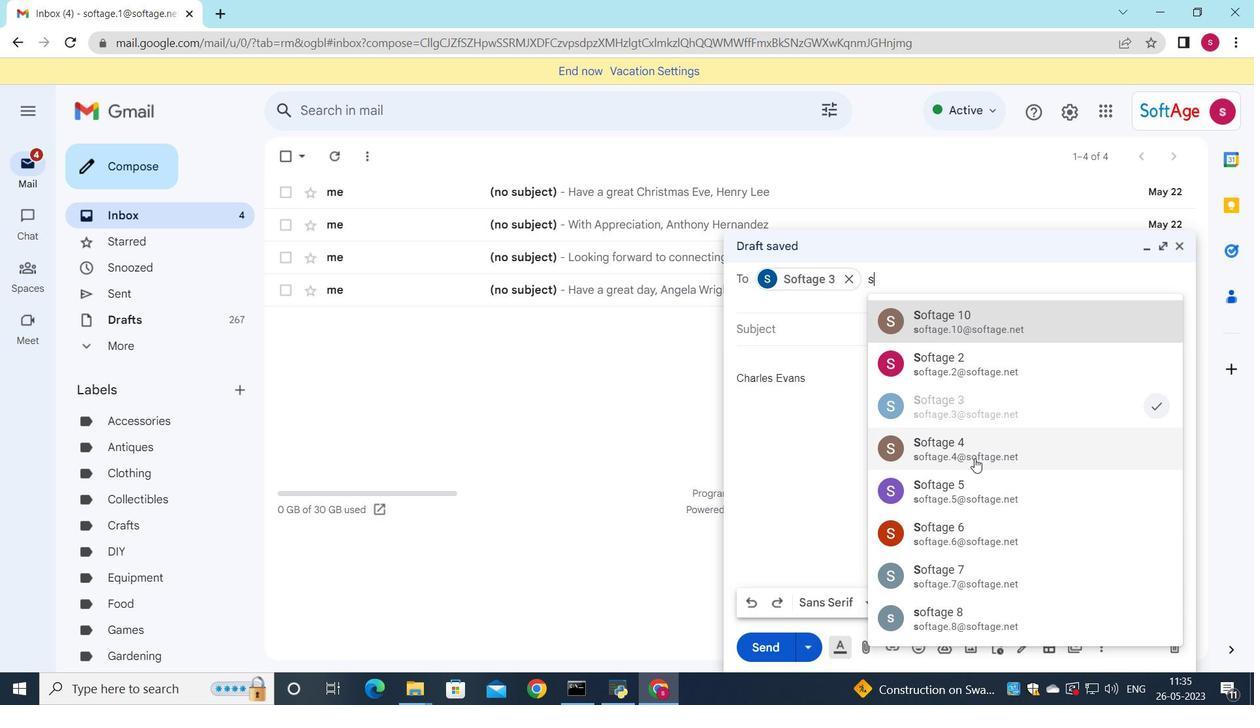 
Action: Mouse pressed left at (974, 449)
Screenshot: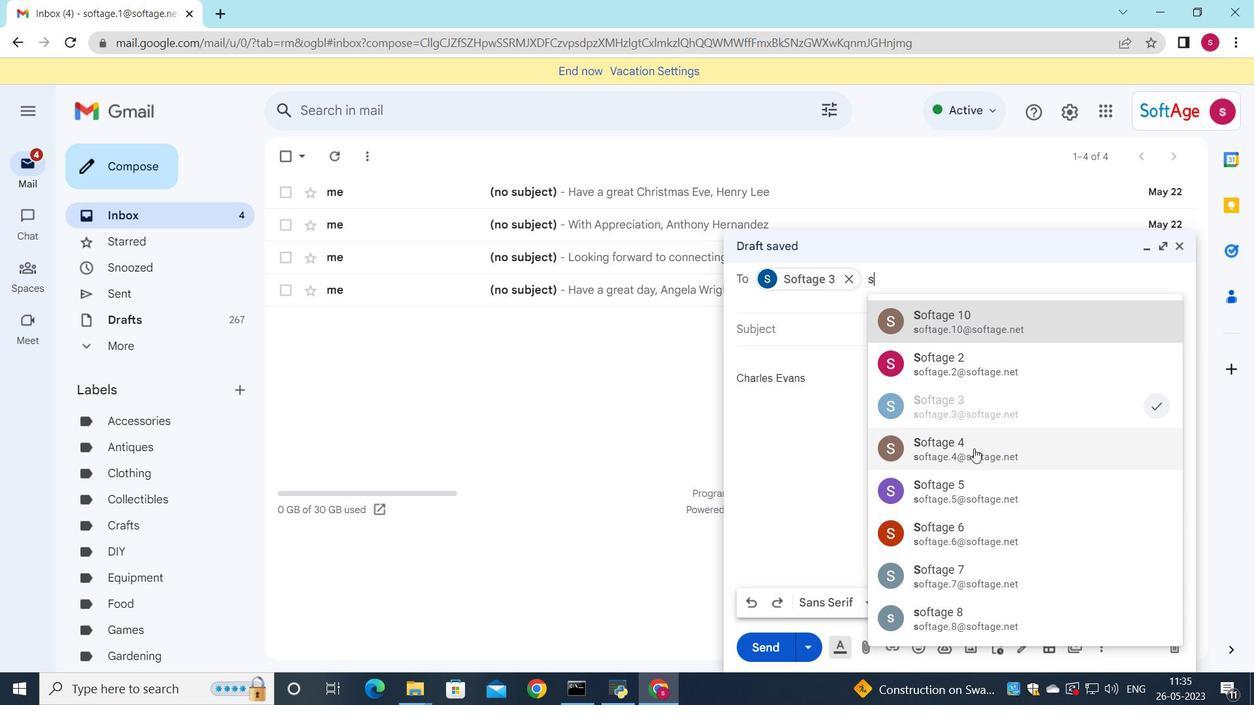 
Action: Mouse moved to (801, 328)
Screenshot: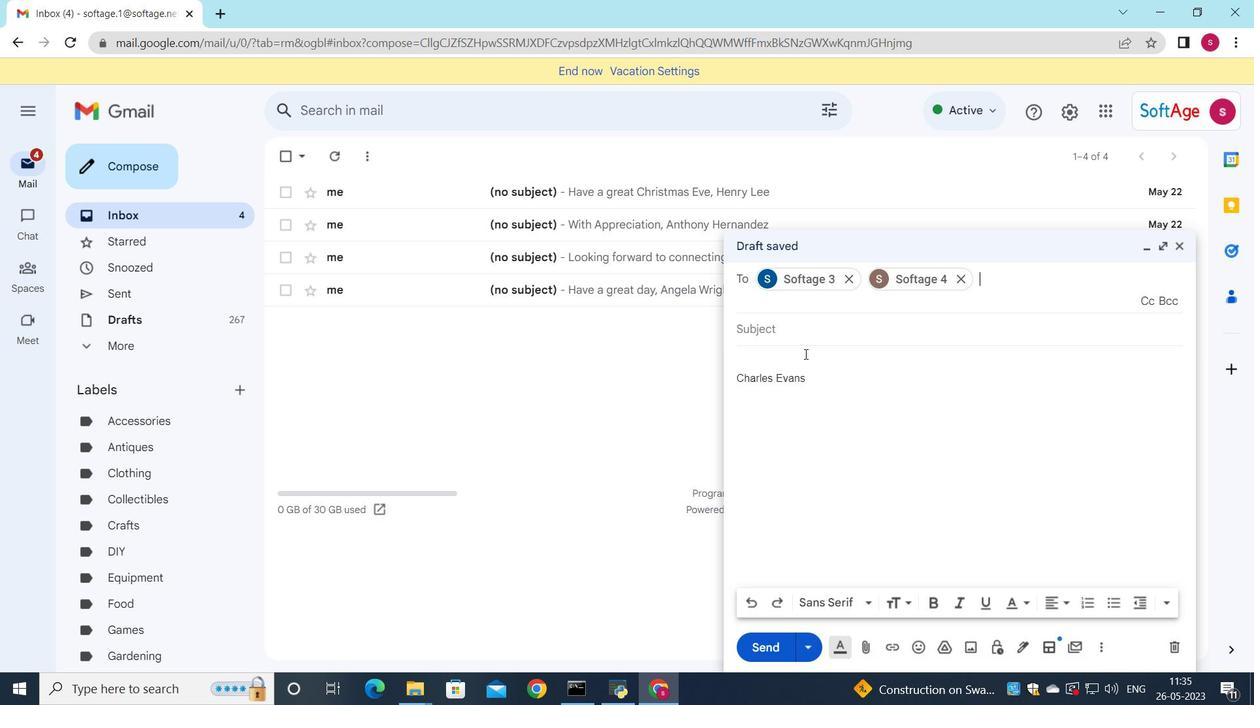 
Action: Mouse pressed left at (801, 328)
Screenshot: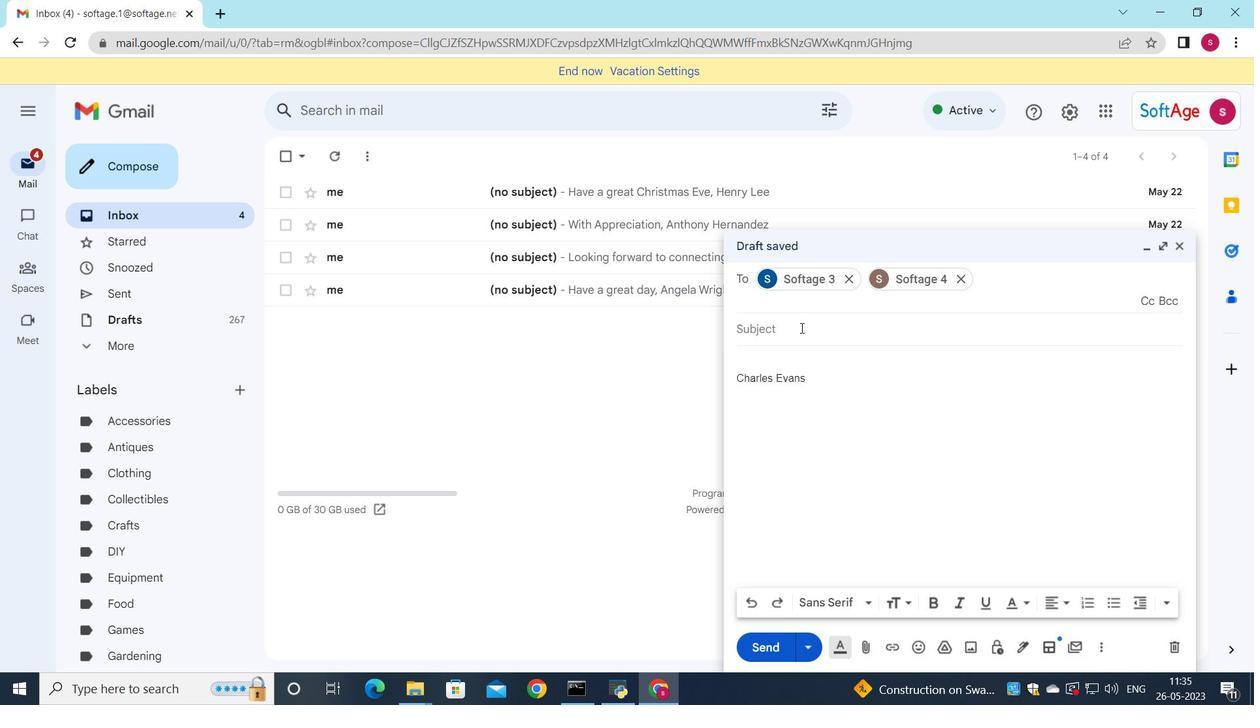 
Action: Key pressed <Key.shift_r>Project<Key.space>completion<Key.space>
Screenshot: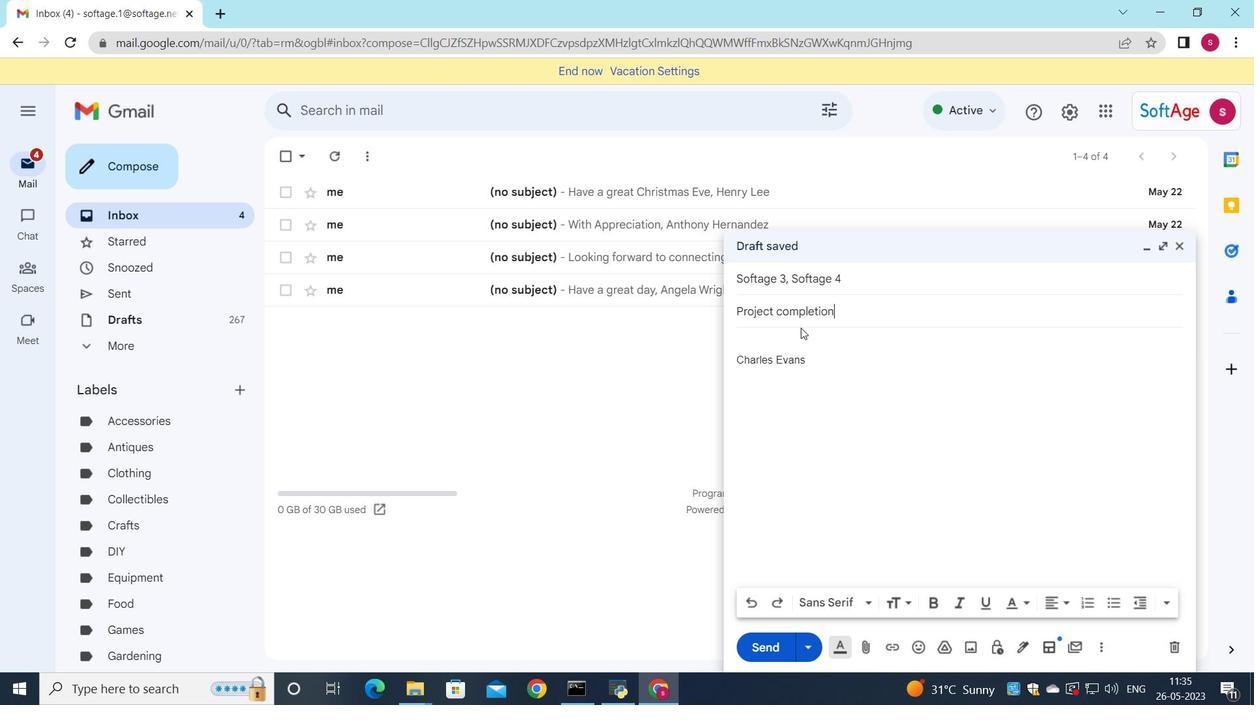 
Action: Mouse moved to (749, 332)
Screenshot: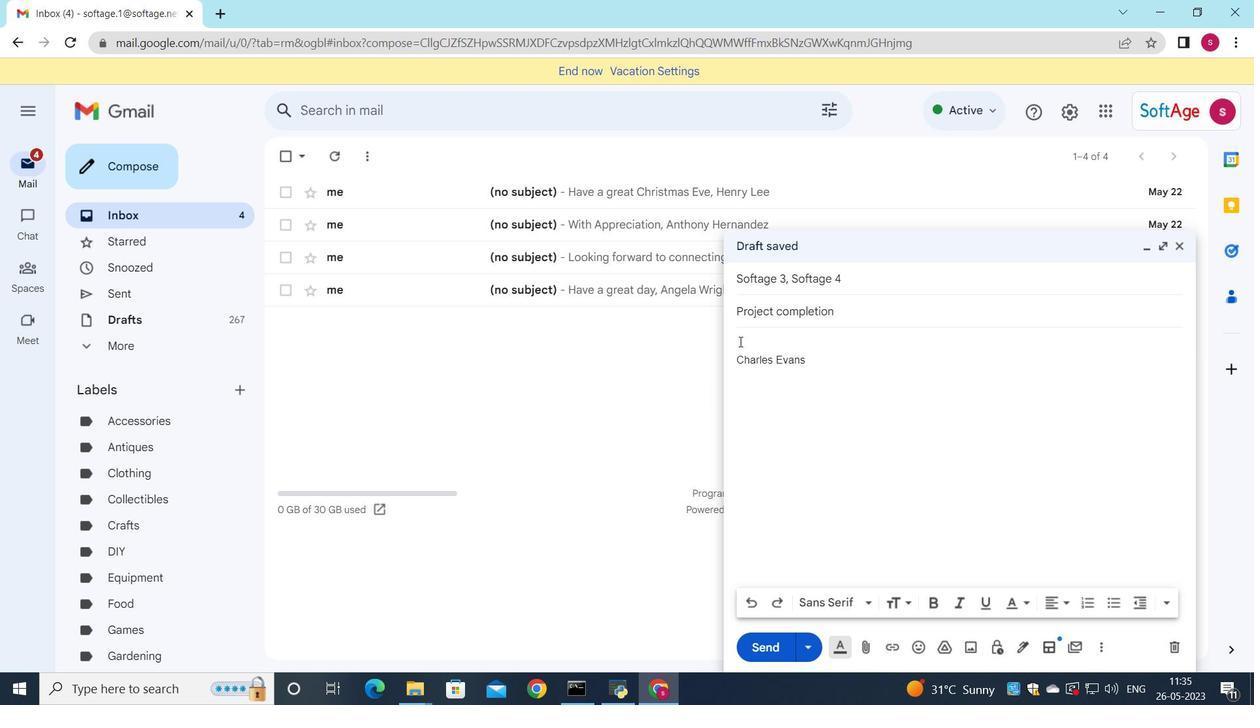
Action: Mouse pressed left at (749, 332)
Screenshot: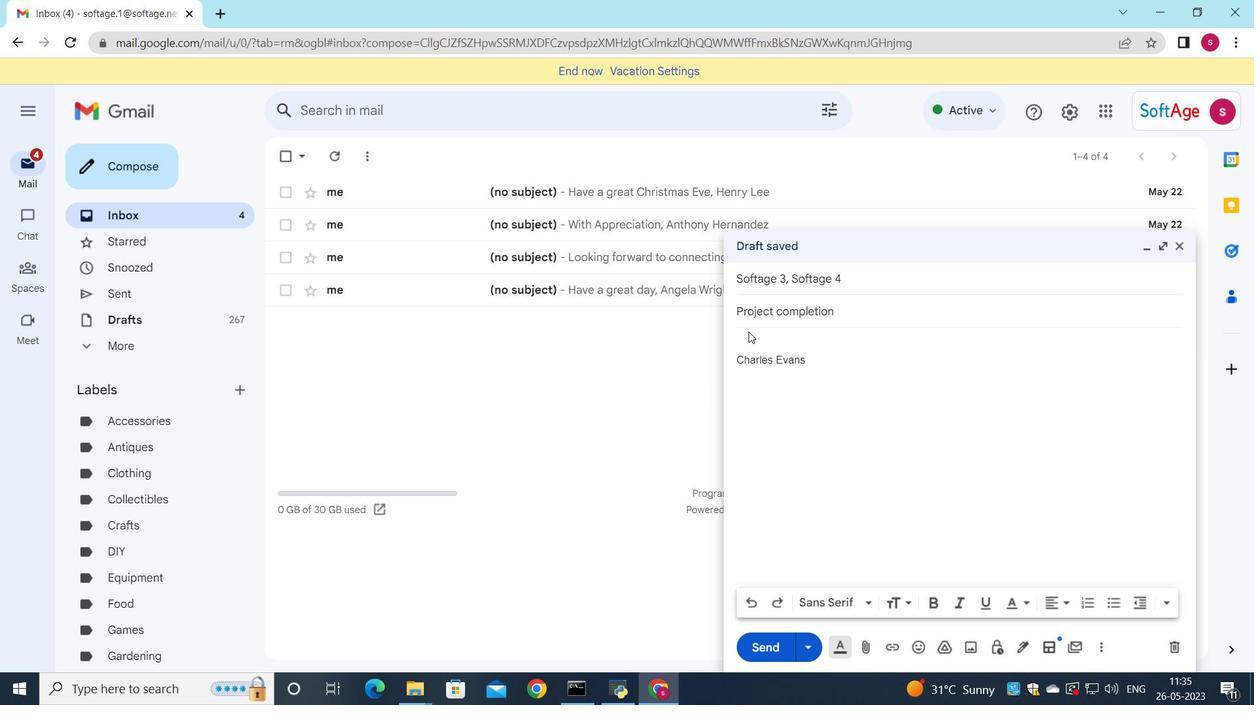 
Action: Mouse moved to (748, 342)
Screenshot: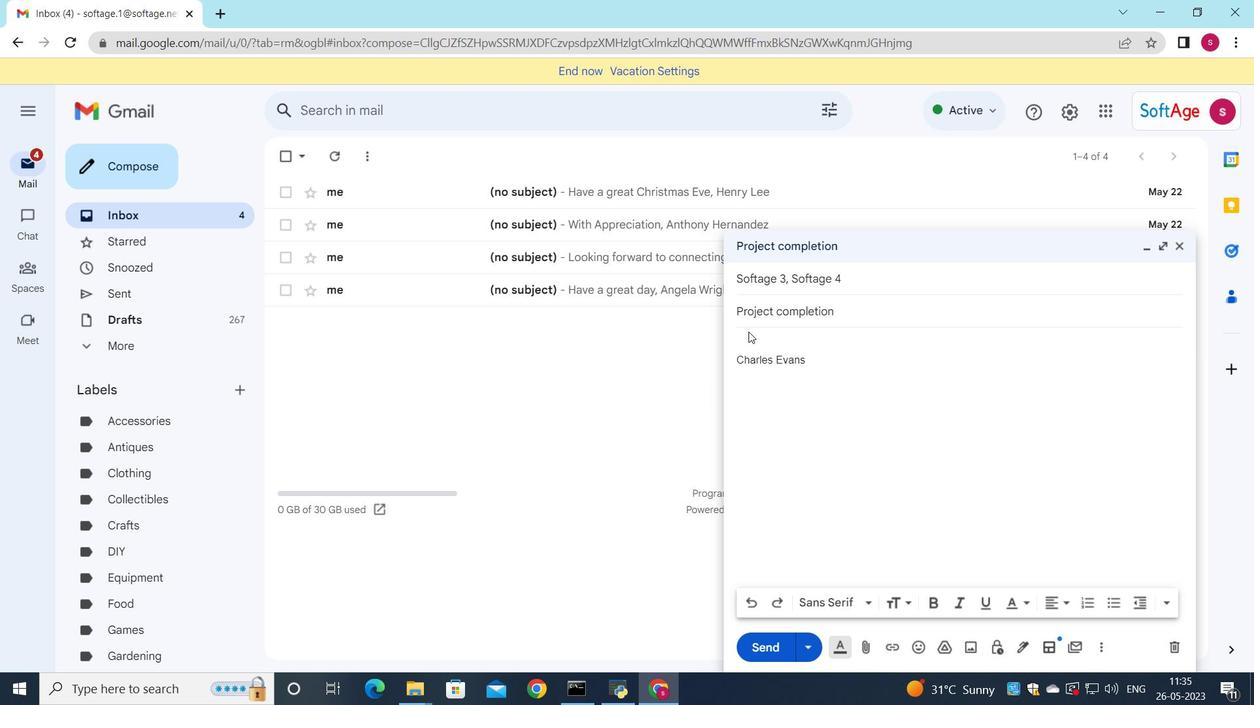 
Action: Key pressed <Key.shift>Please<Key.space>let<Key.space>me<Key.space>know<Key.space>if<Key.space>ther<Key.space><Key.backspace>e<Key.space><Key.backspace><Key.backspace><Key.backspace><Key.backspace><Key.backspace>here<Key.space>are<Key.space>any<Key.space>changes<Key.space>to<Key.space>the<Key.space>schedule<Key.space>
Screenshot: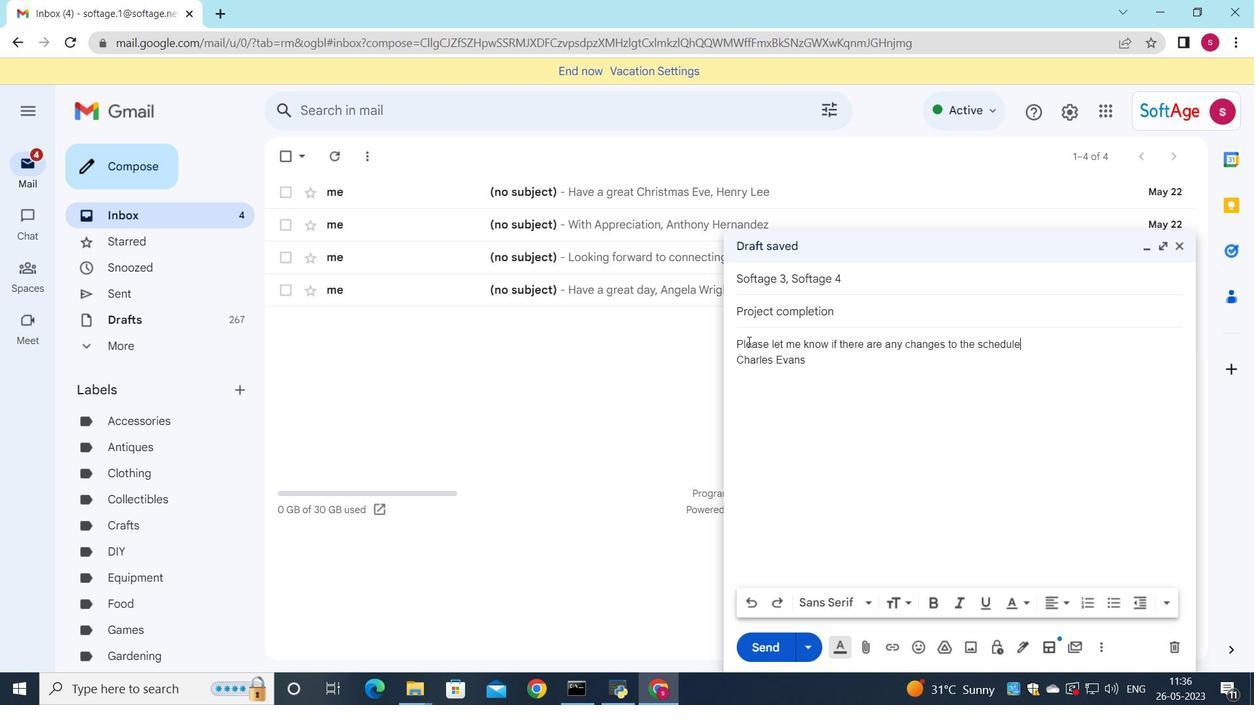 
Action: Mouse moved to (821, 464)
Screenshot: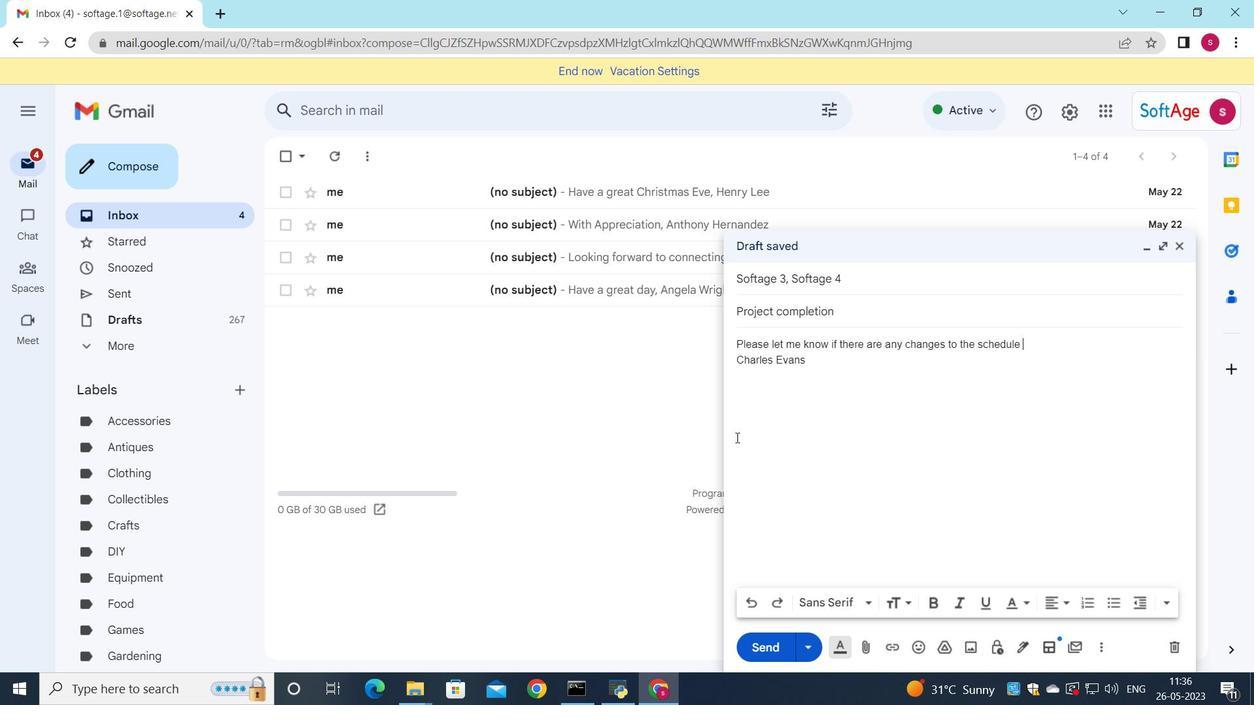 
Action: Mouse scrolled (756, 445) with delta (0, 0)
Screenshot: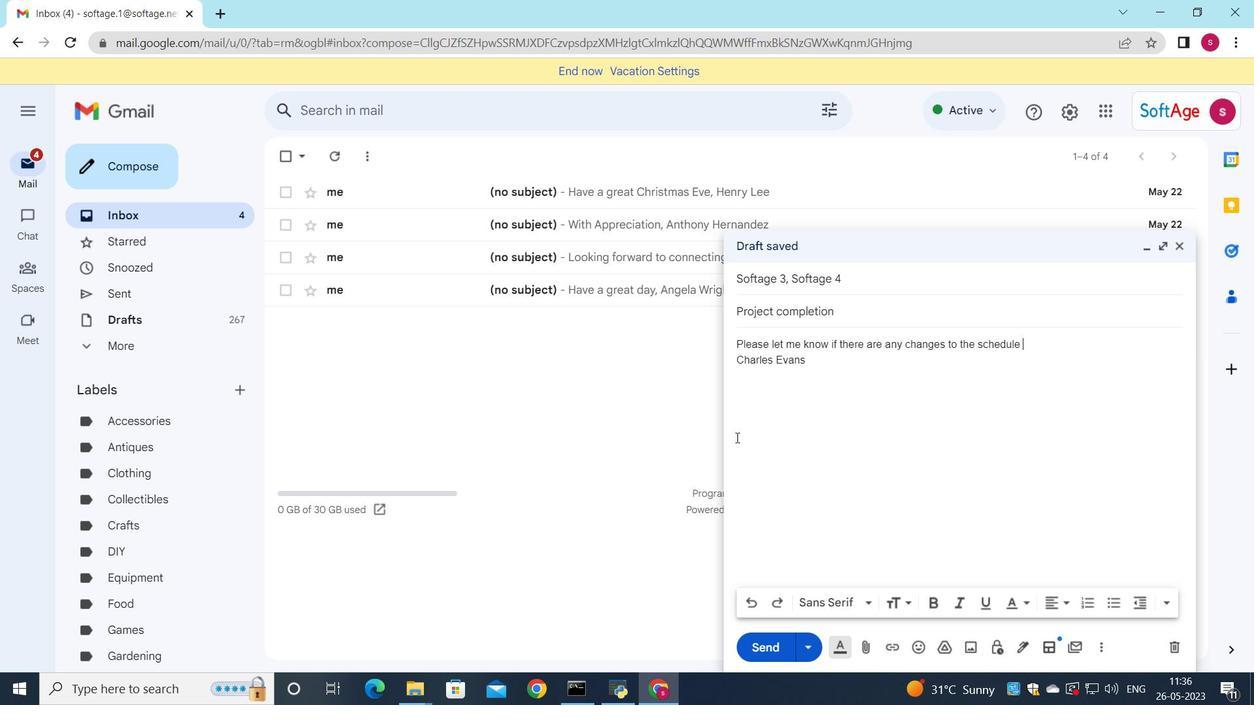 
Action: Mouse scrolled (801, 458) with delta (0, 0)
Screenshot: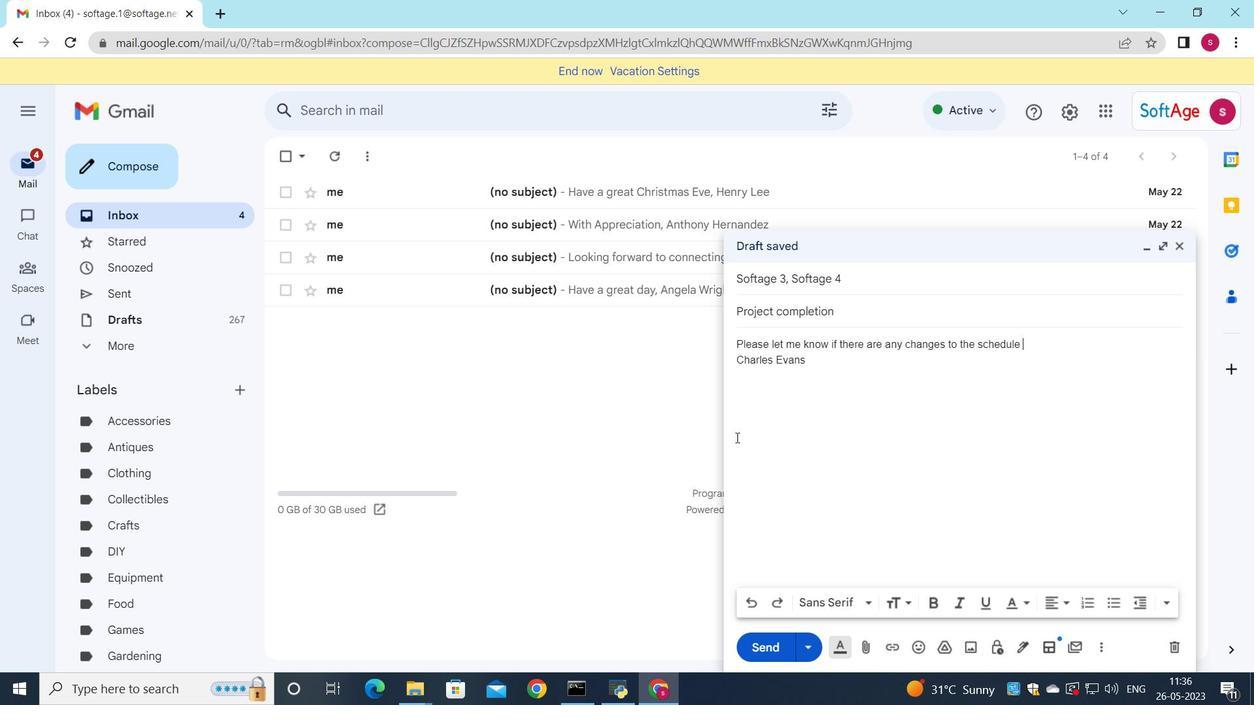 
Action: Mouse scrolled (821, 464) with delta (0, 0)
Screenshot: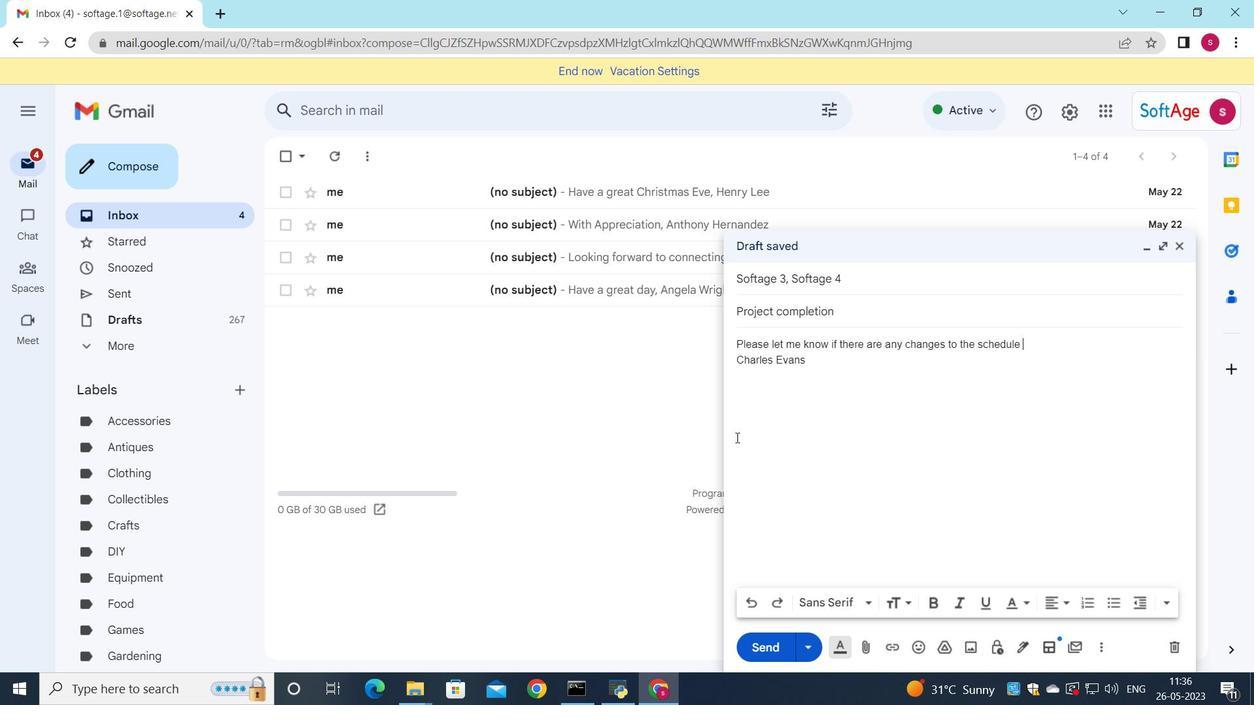 
Action: Mouse moved to (868, 649)
Screenshot: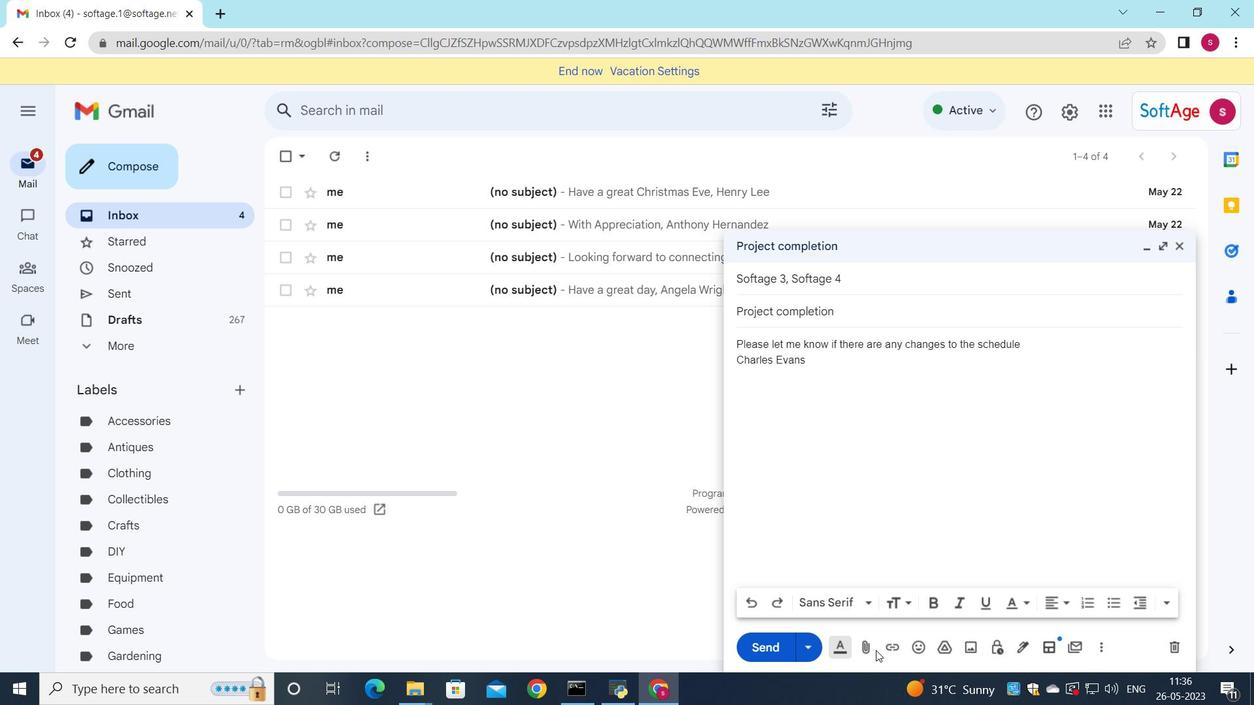 
Action: Mouse pressed left at (868, 649)
Screenshot: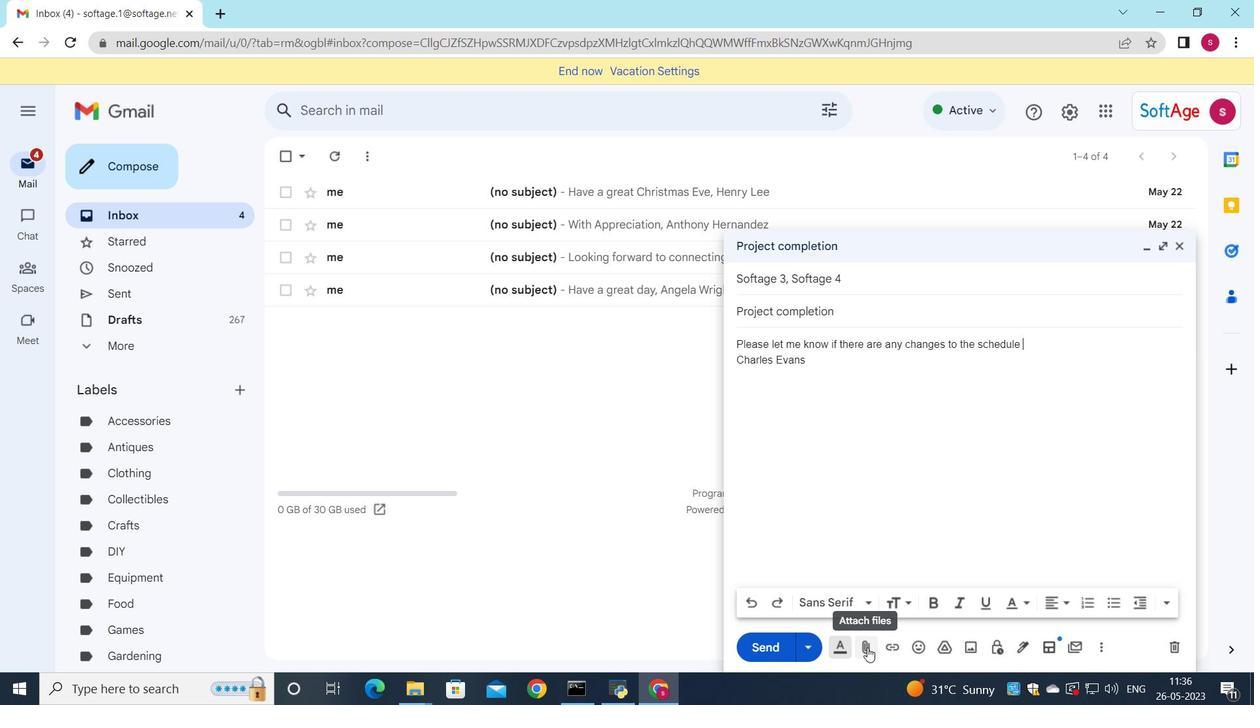 
Action: Mouse moved to (263, 122)
Screenshot: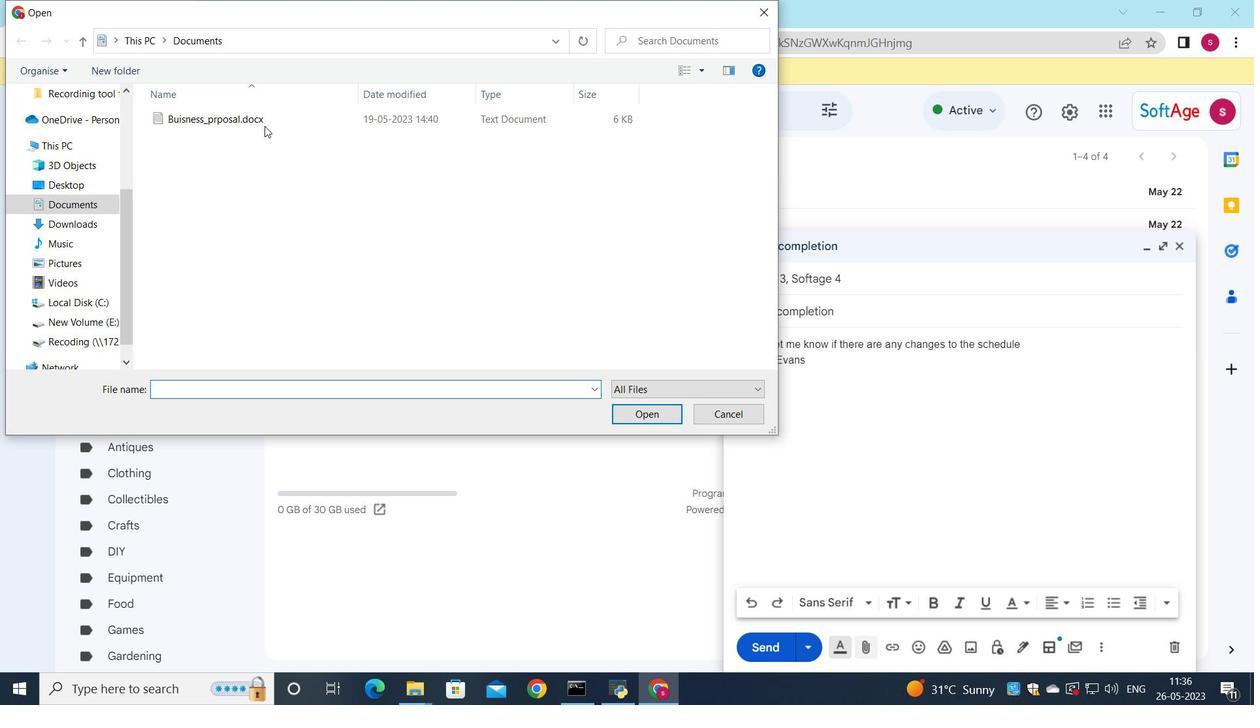 
Action: Mouse pressed left at (263, 122)
Screenshot: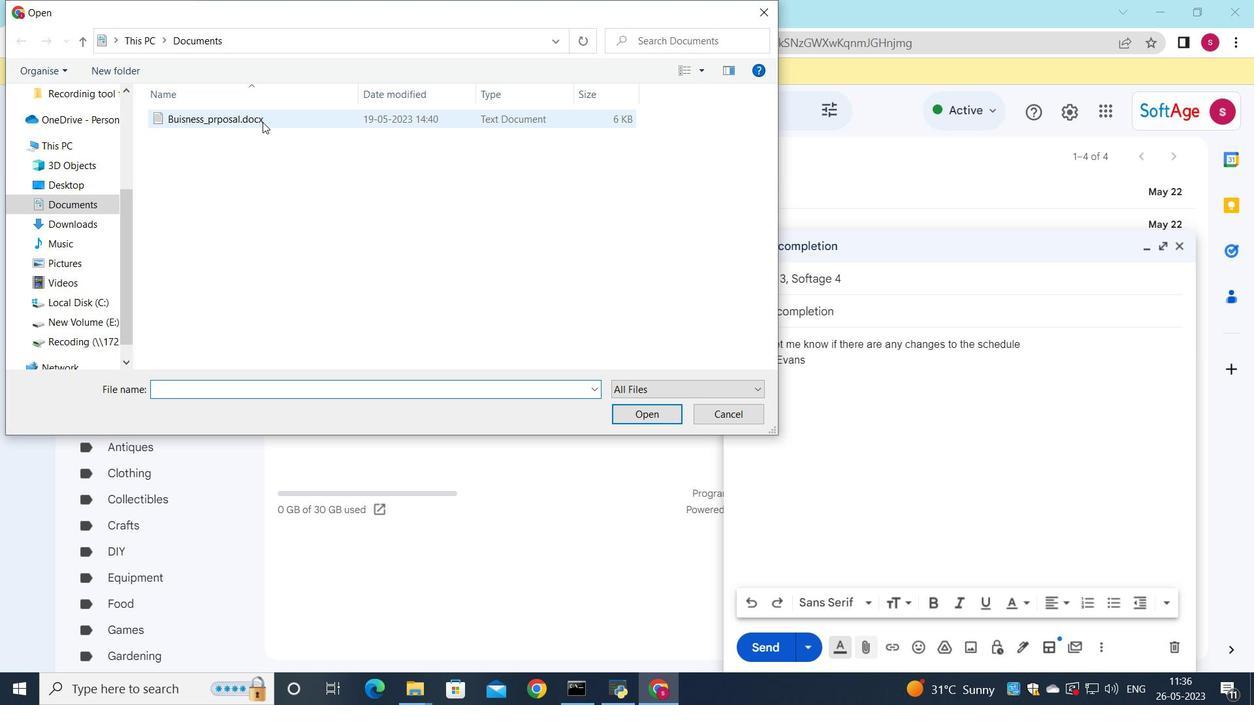 
Action: Mouse pressed left at (263, 122)
Screenshot: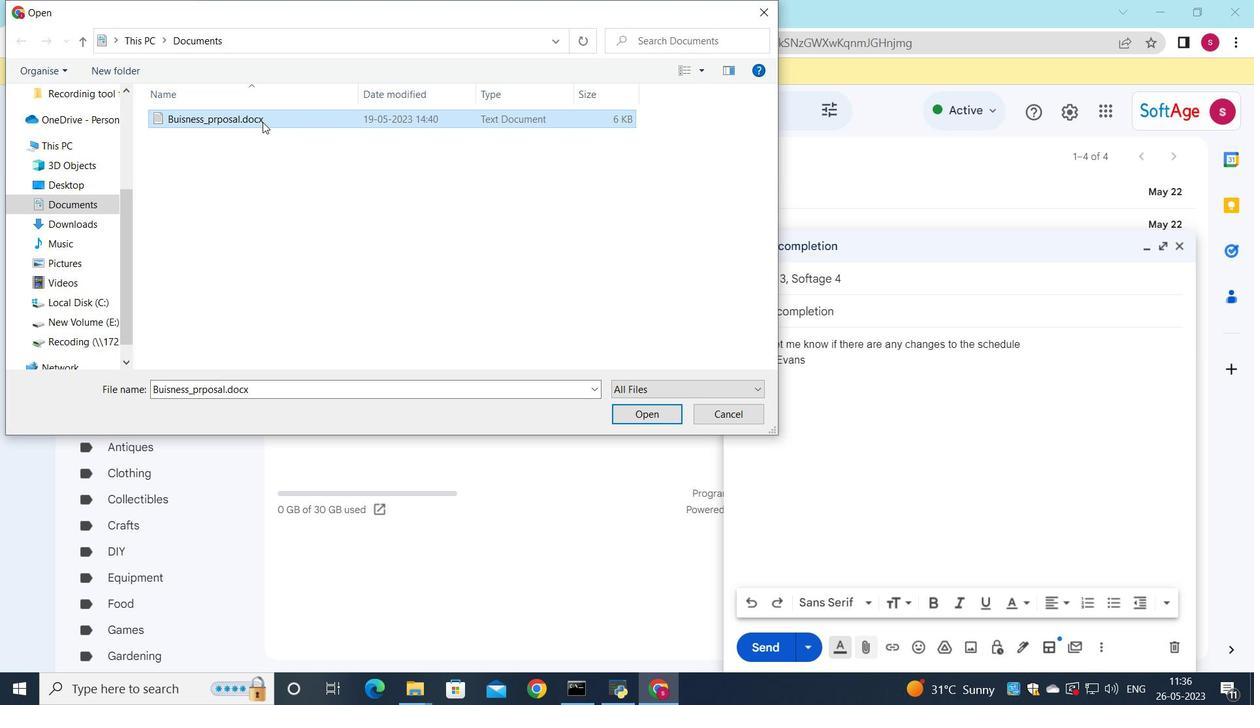 
Action: Mouse moved to (646, 171)
Screenshot: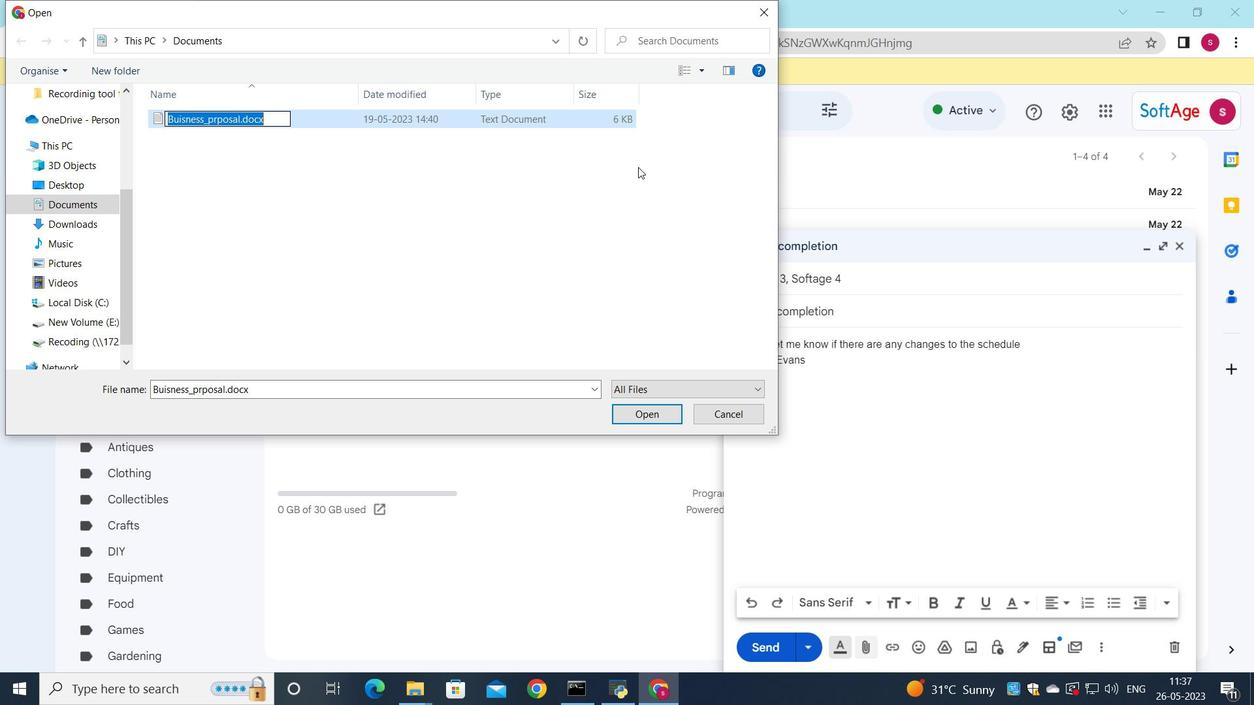 
Action: Key pressed <Key.shift><Key.shift>Legal<Key.shift>_document.pdf
Screenshot: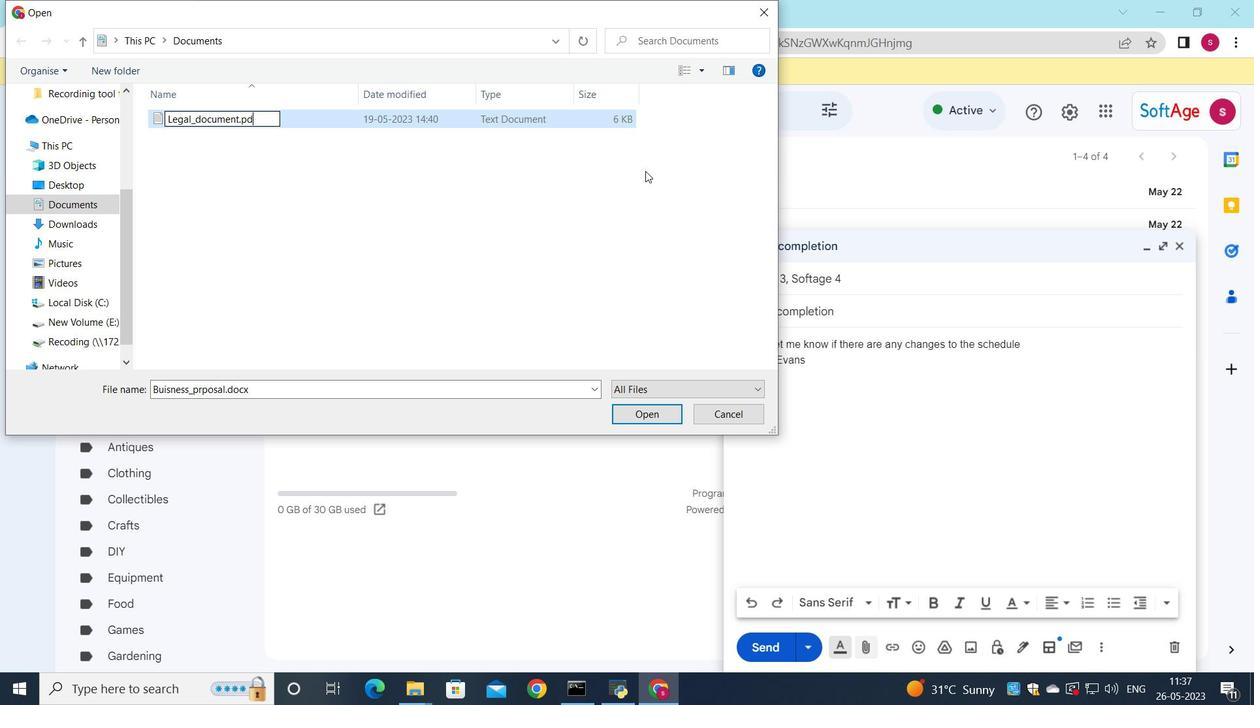 
Action: Mouse moved to (403, 115)
Screenshot: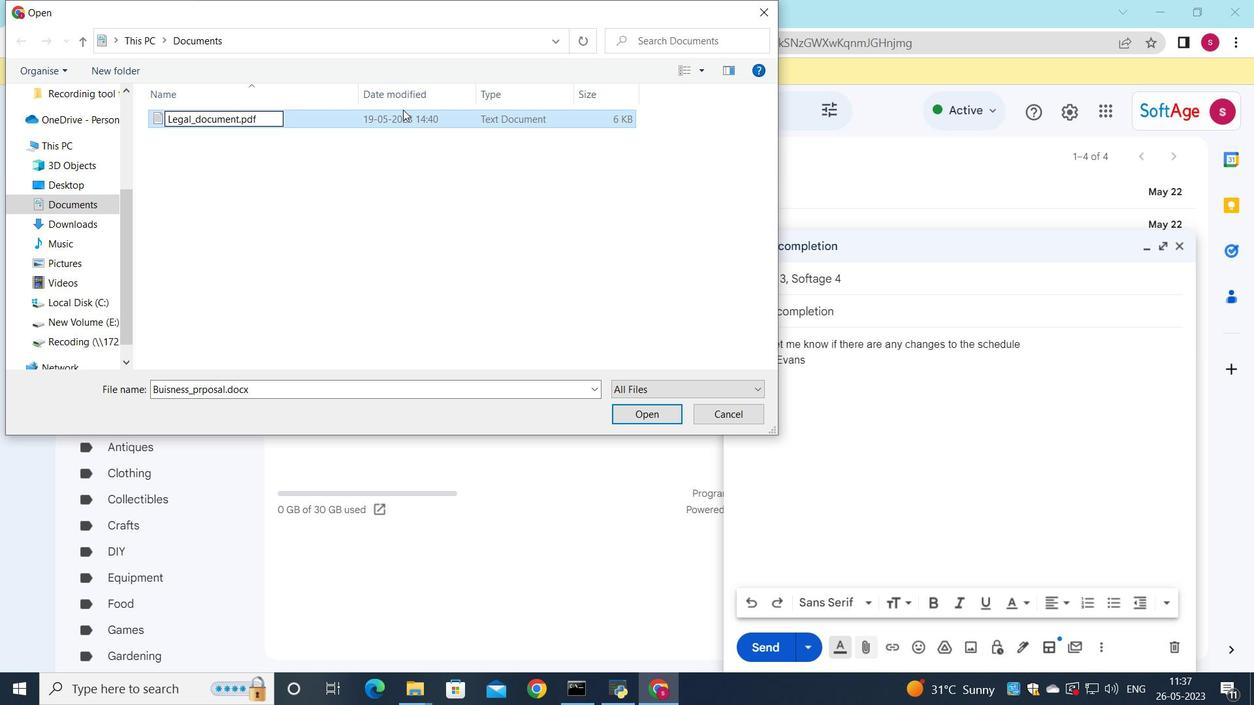 
Action: Mouse pressed left at (403, 115)
Screenshot: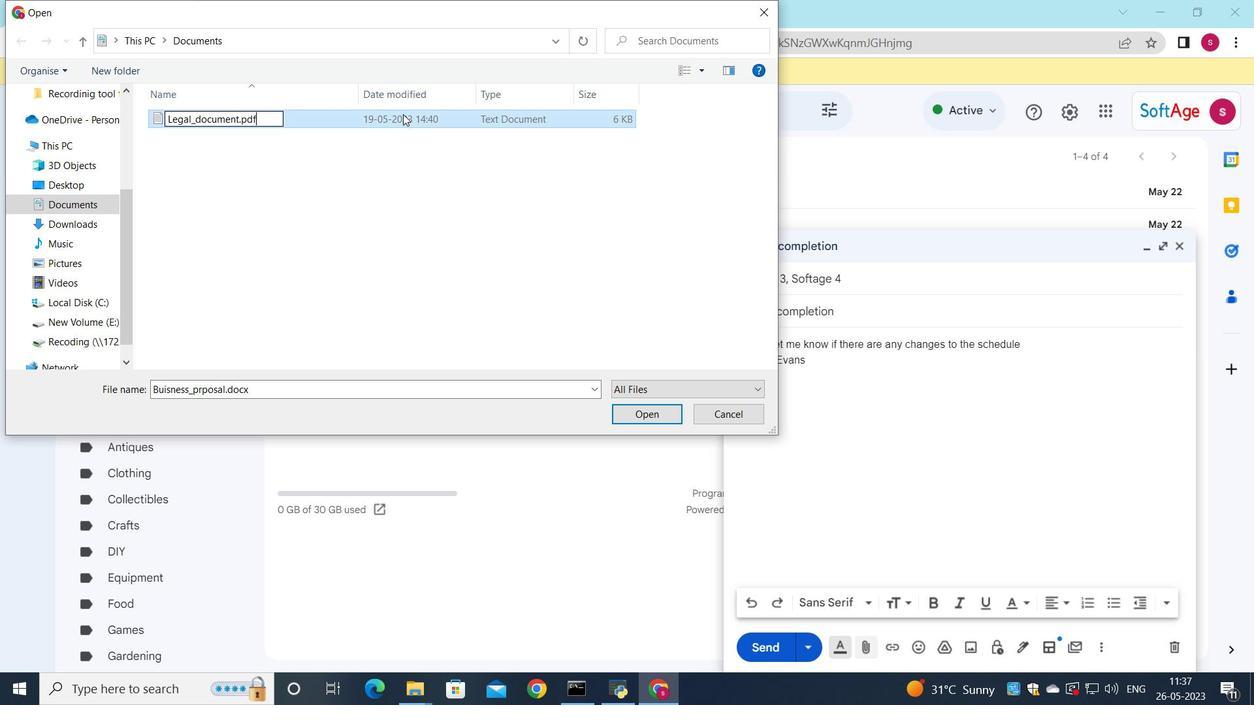 
Action: Mouse moved to (664, 414)
Screenshot: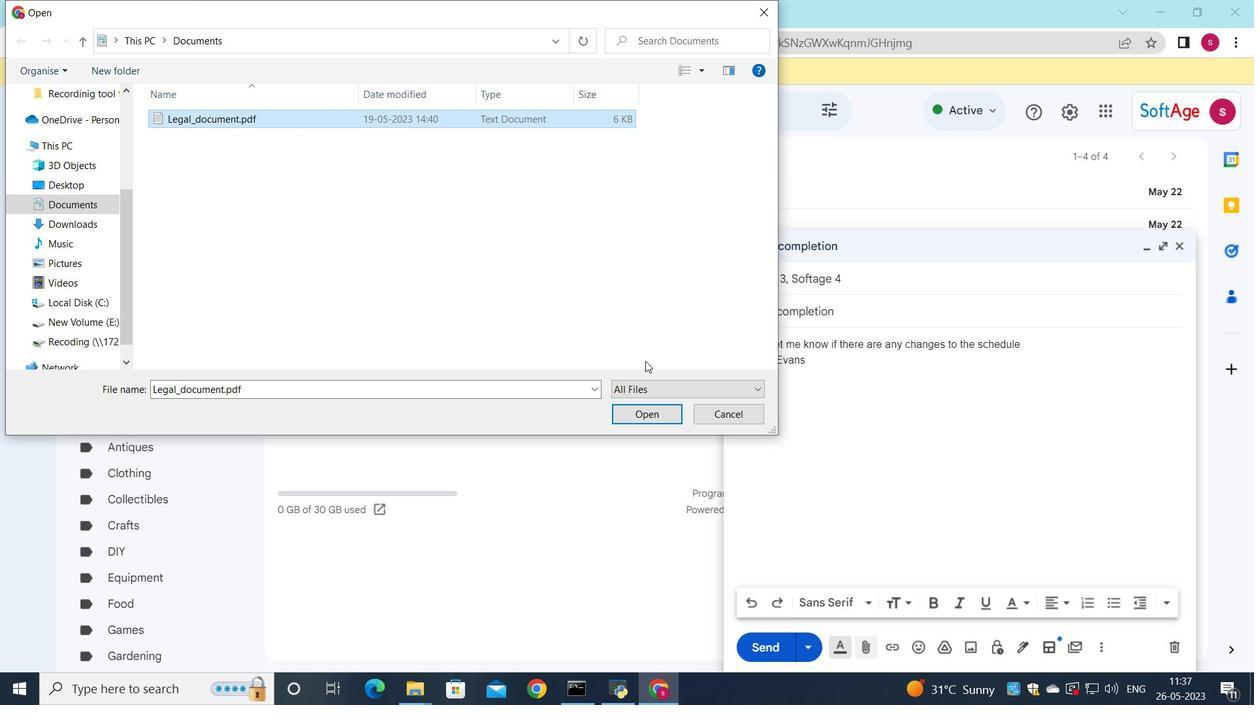 
Action: Mouse pressed left at (664, 414)
Screenshot: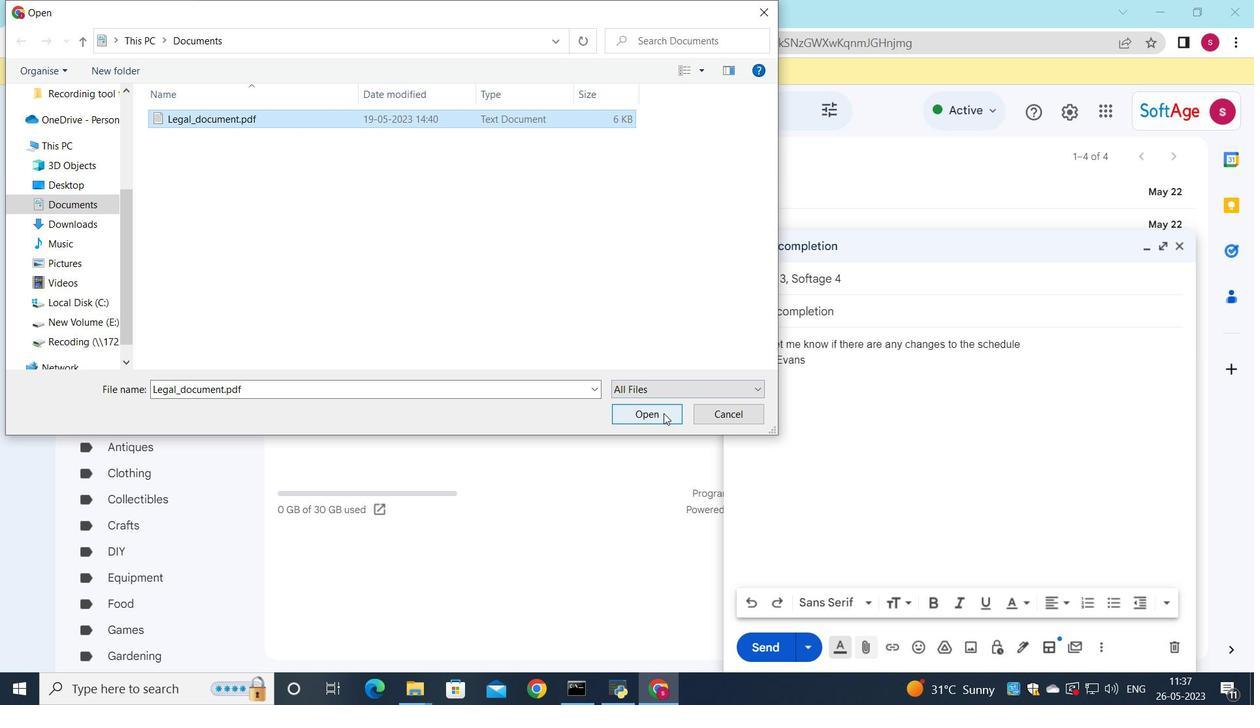 
Action: Mouse moved to (769, 649)
Screenshot: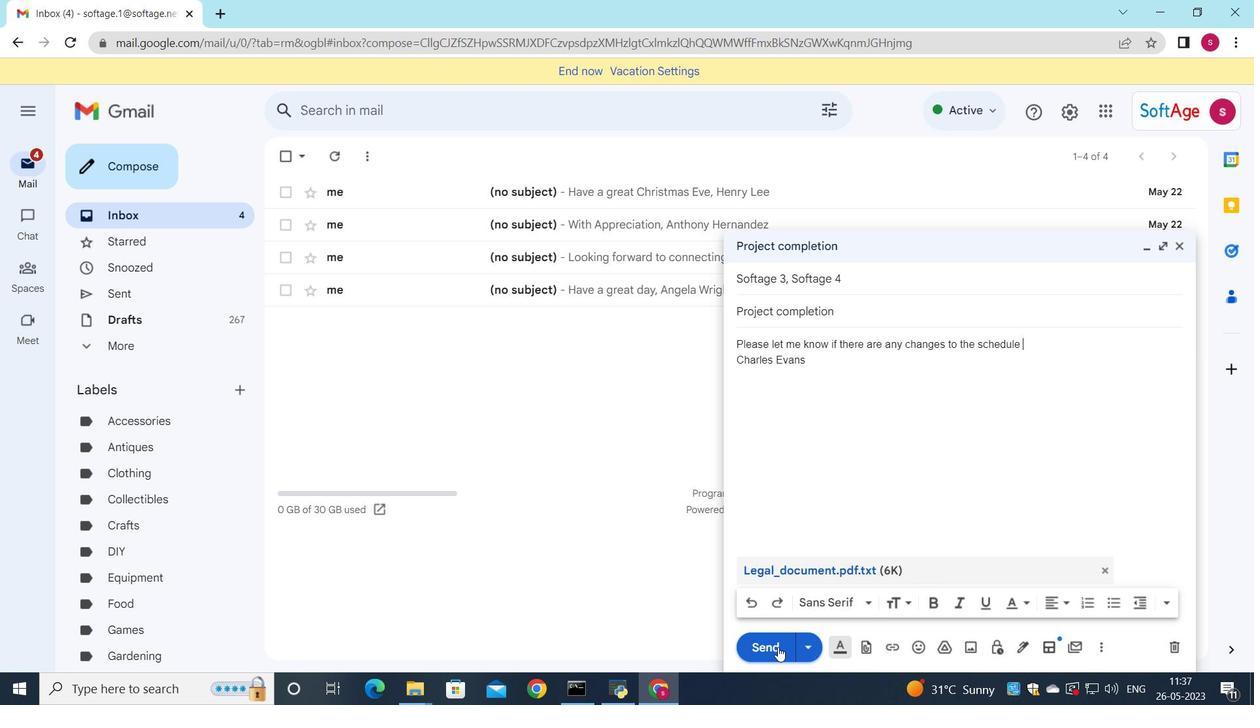 
Action: Mouse pressed left at (769, 649)
Screenshot: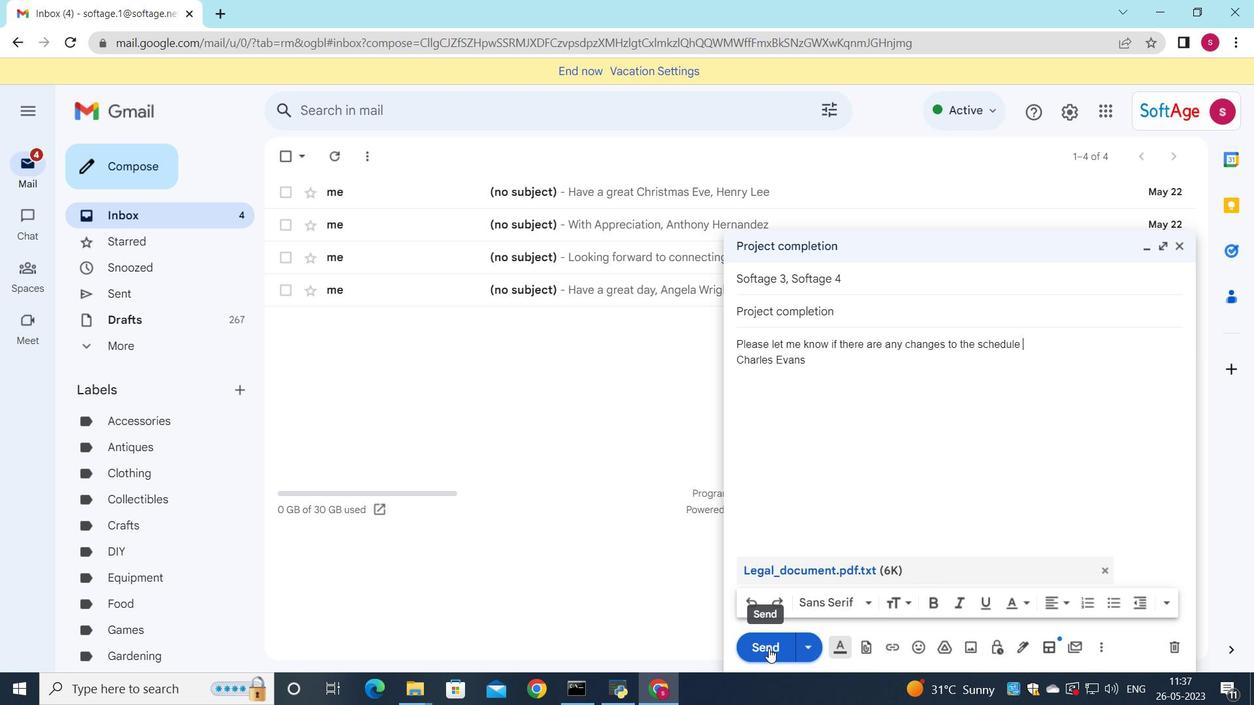 
Action: Mouse moved to (164, 293)
Screenshot: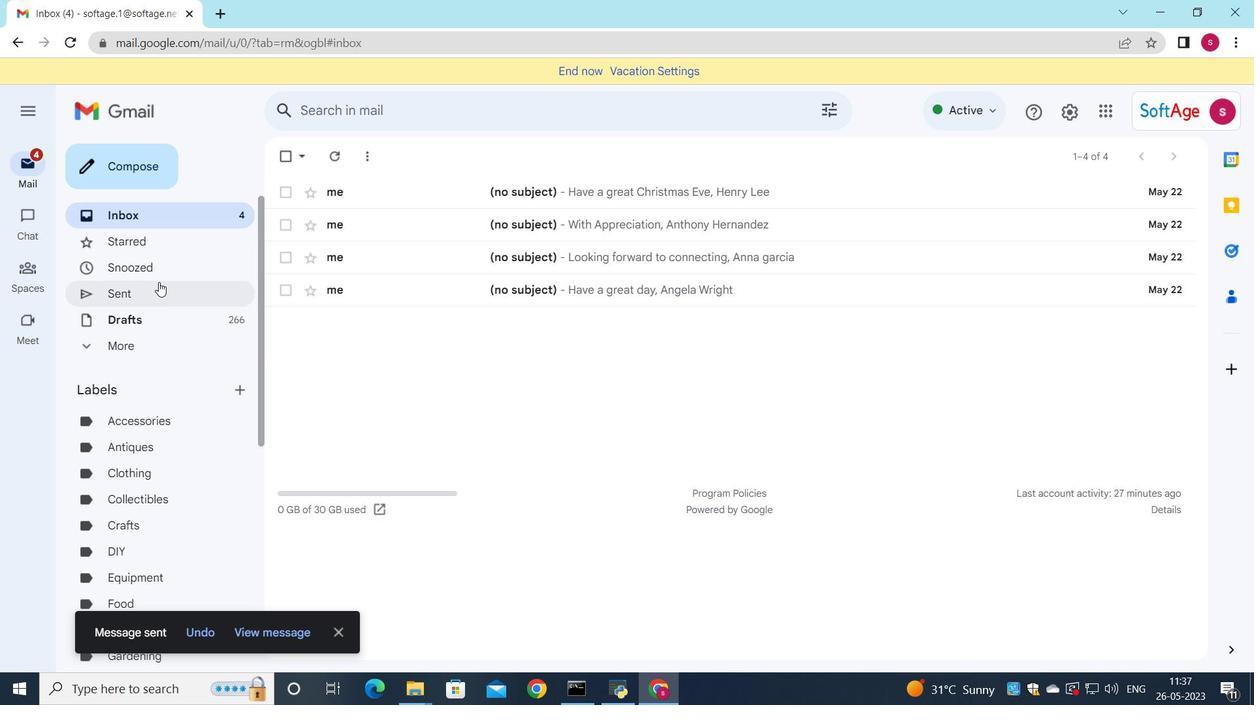 
Action: Mouse pressed left at (164, 293)
Screenshot: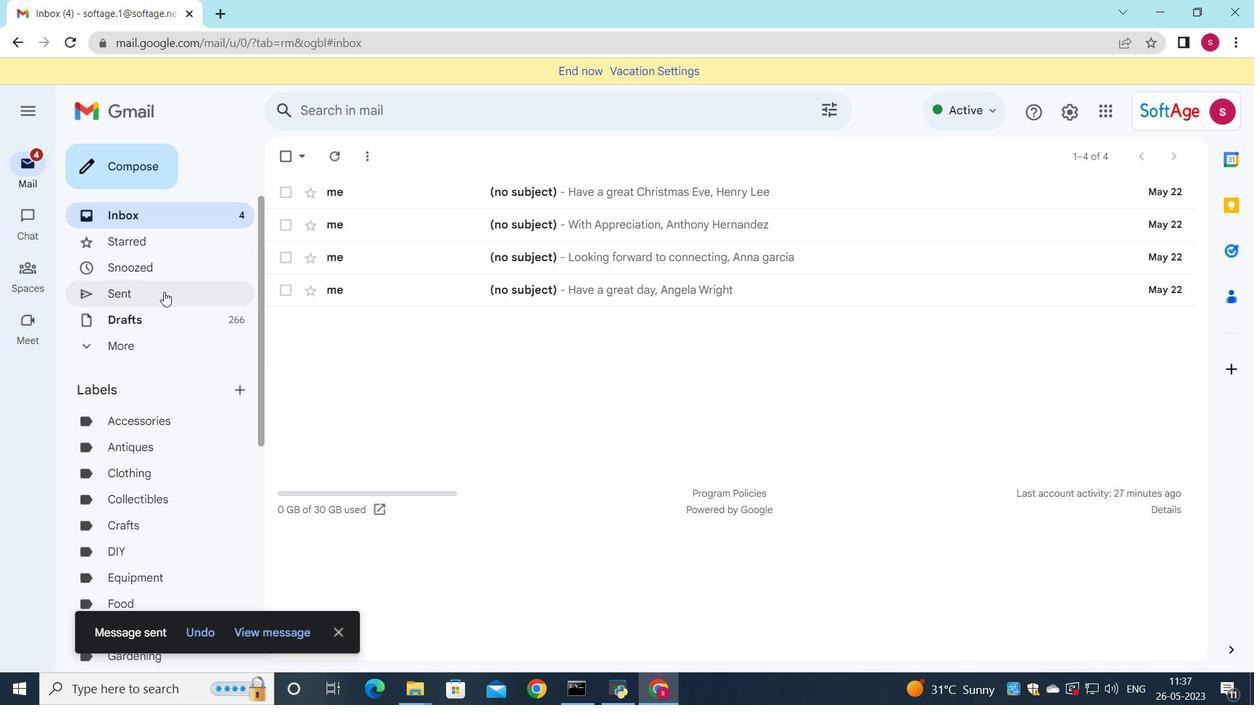 
Action: Mouse moved to (691, 260)
Screenshot: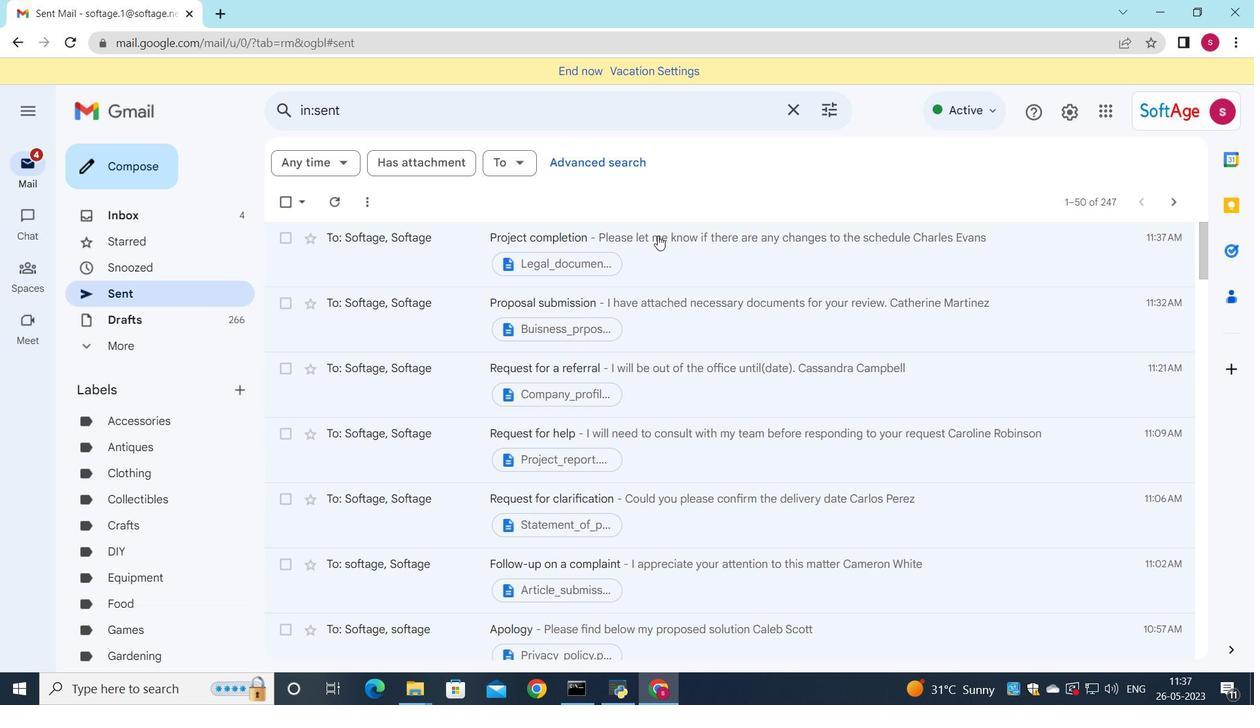 
Action: Mouse pressed left at (691, 260)
Screenshot: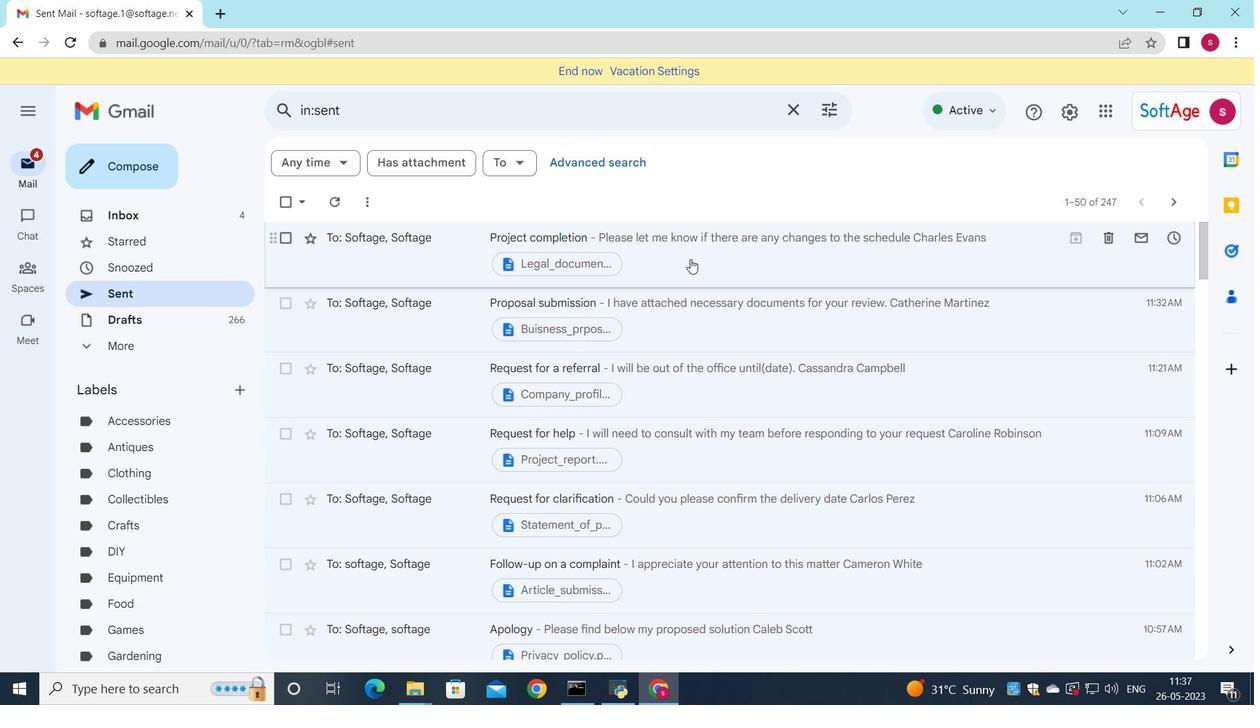 
